 Task: Find connections with filter location Zoucheng with filter topic #linkedinstorieswith filter profile language German with filter current company Condé Nast India with filter school Matoshri Education Society's Matoshri College of Pharmacy, Address: A/p Eklahare, Near Odhagaon, Nashik Taluka: Nashik, District: Nashik with filter industry Security Systems Services with filter service category Search Engine Optimization (SEO) with filter keywords title Atmospheric Scientist
Action: Mouse moved to (715, 91)
Screenshot: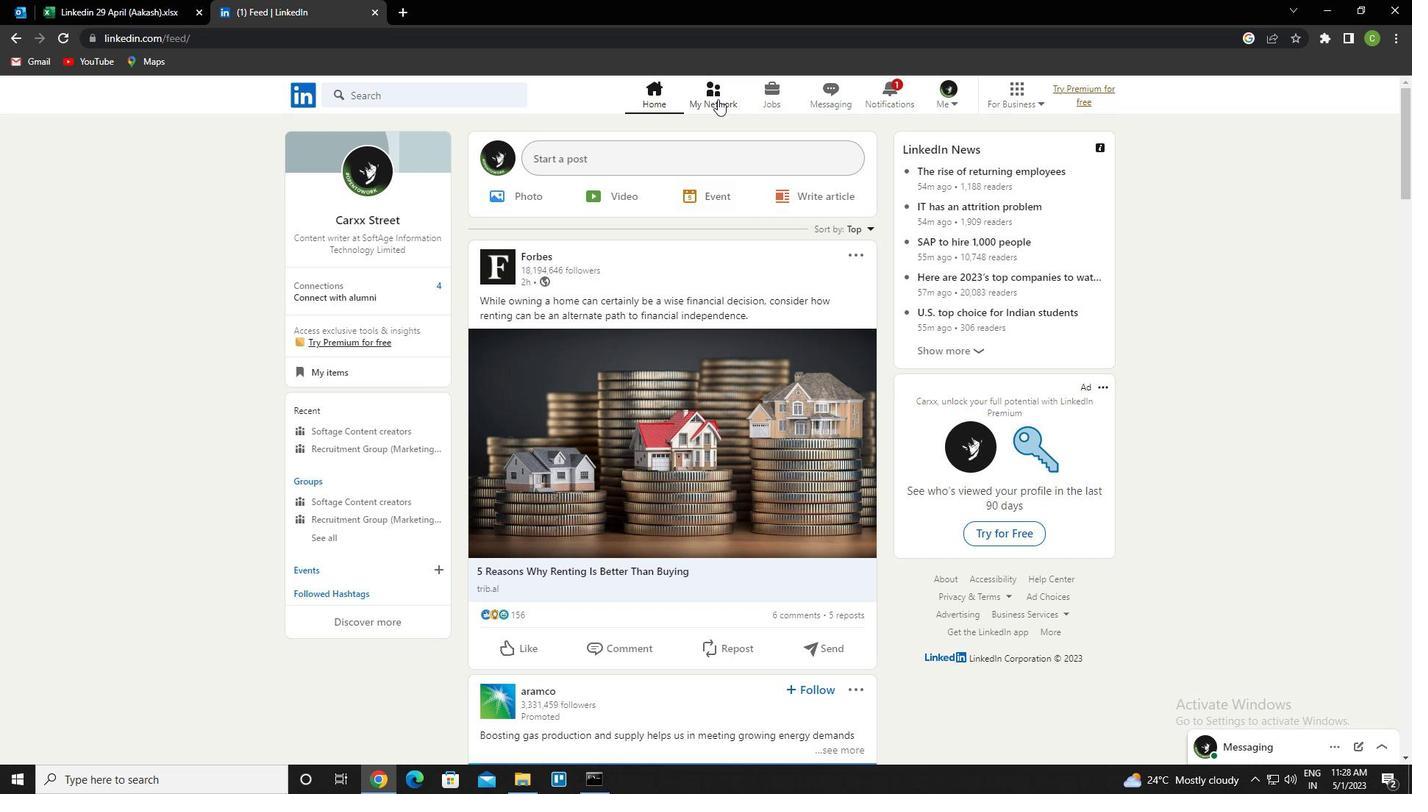 
Action: Mouse pressed left at (715, 91)
Screenshot: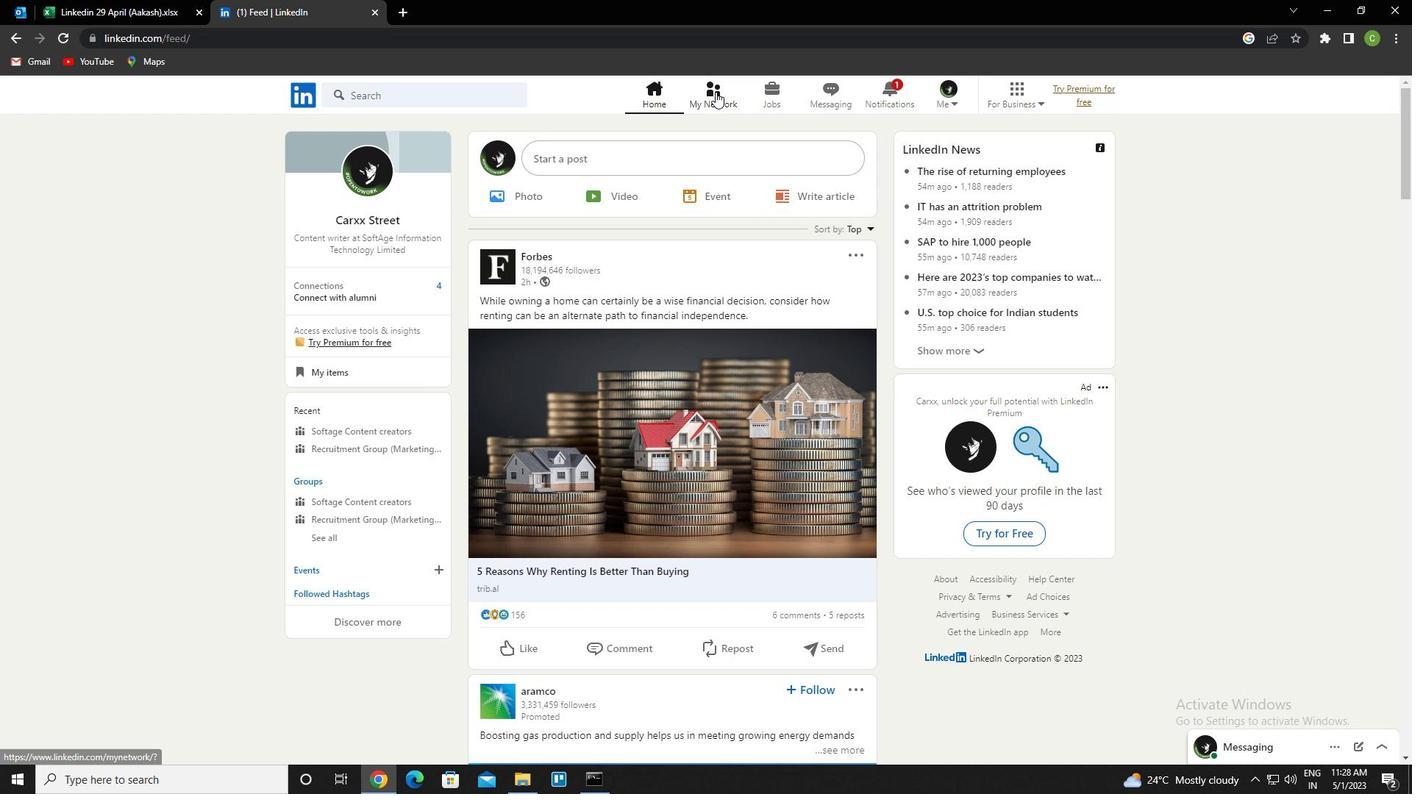 
Action: Mouse moved to (414, 183)
Screenshot: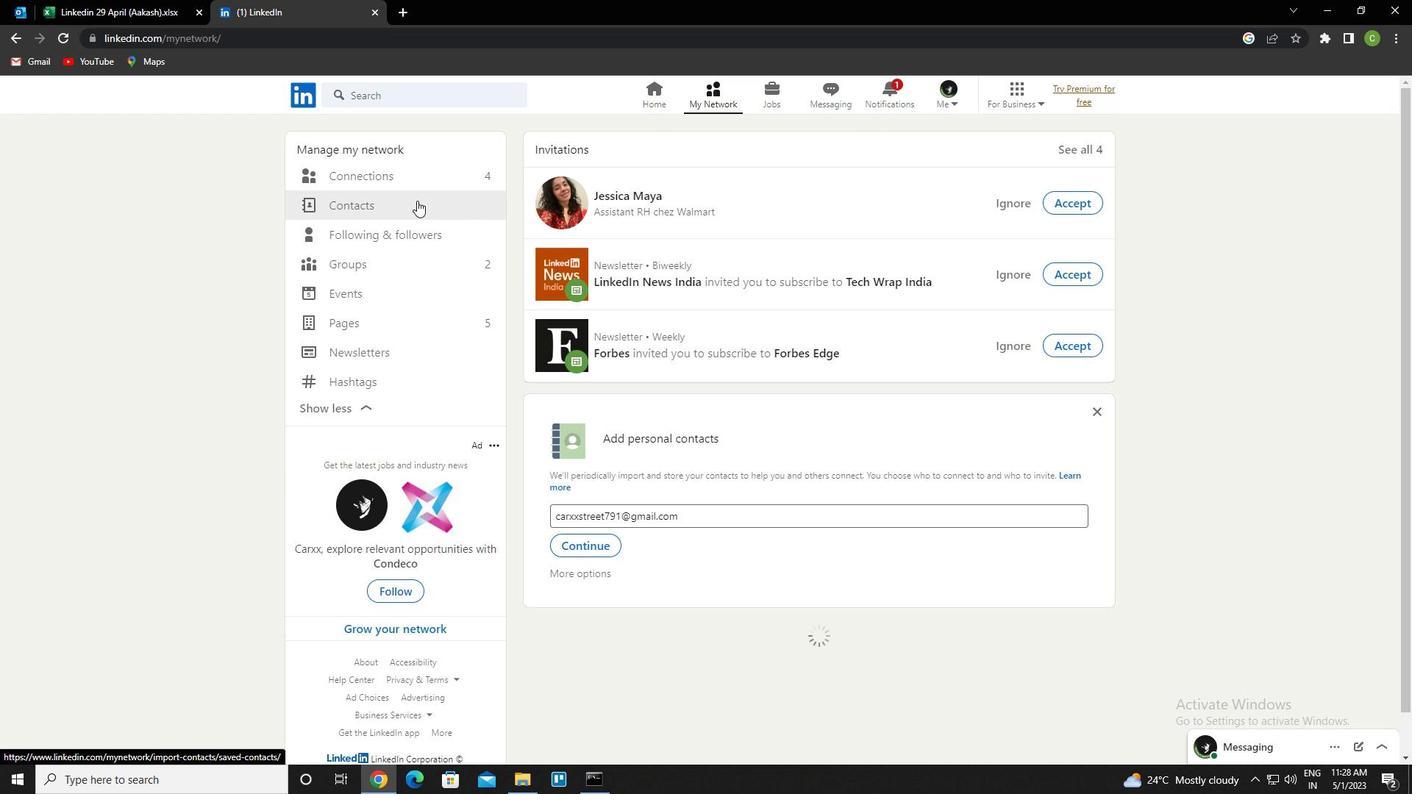 
Action: Mouse pressed left at (414, 183)
Screenshot: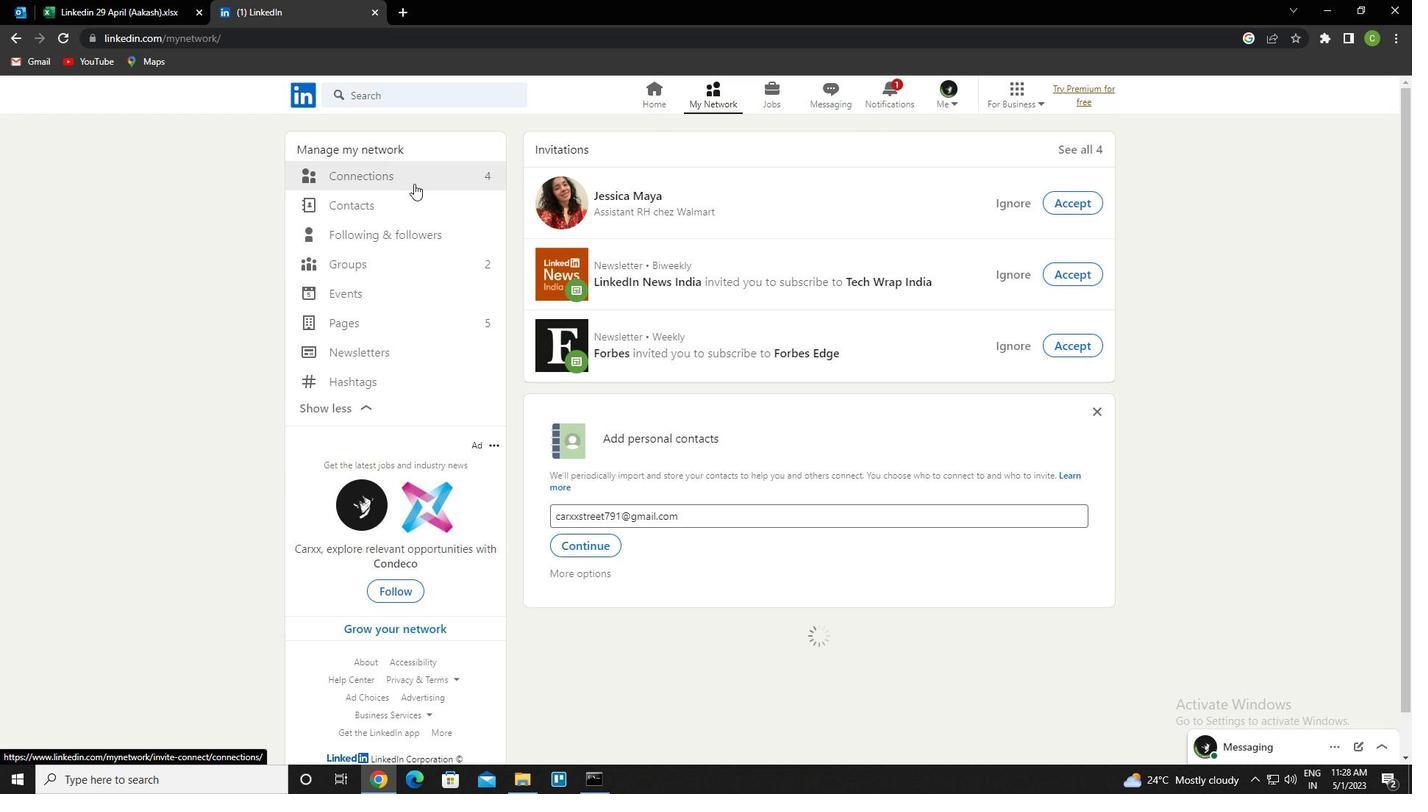 
Action: Mouse moved to (796, 165)
Screenshot: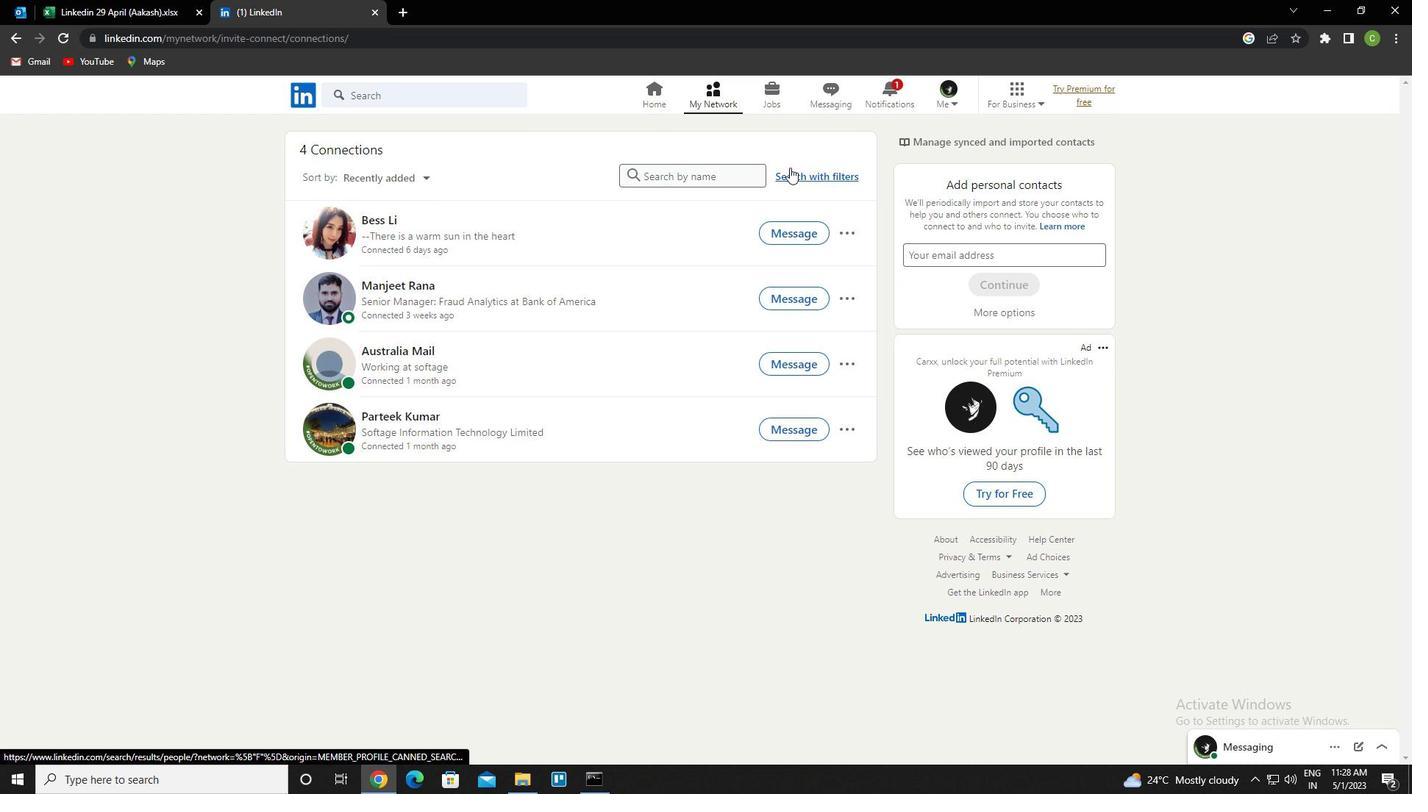 
Action: Mouse pressed left at (796, 165)
Screenshot: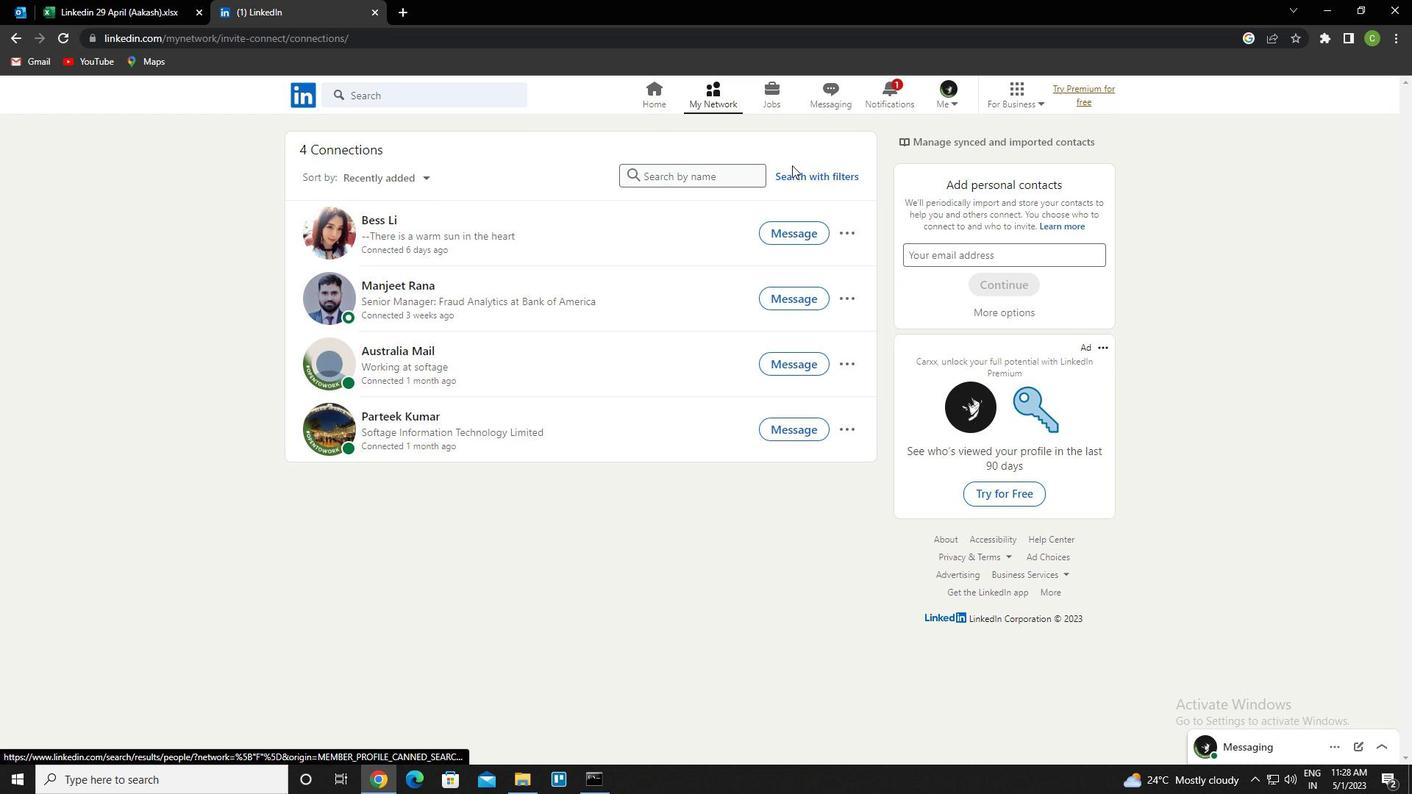
Action: Mouse moved to (801, 172)
Screenshot: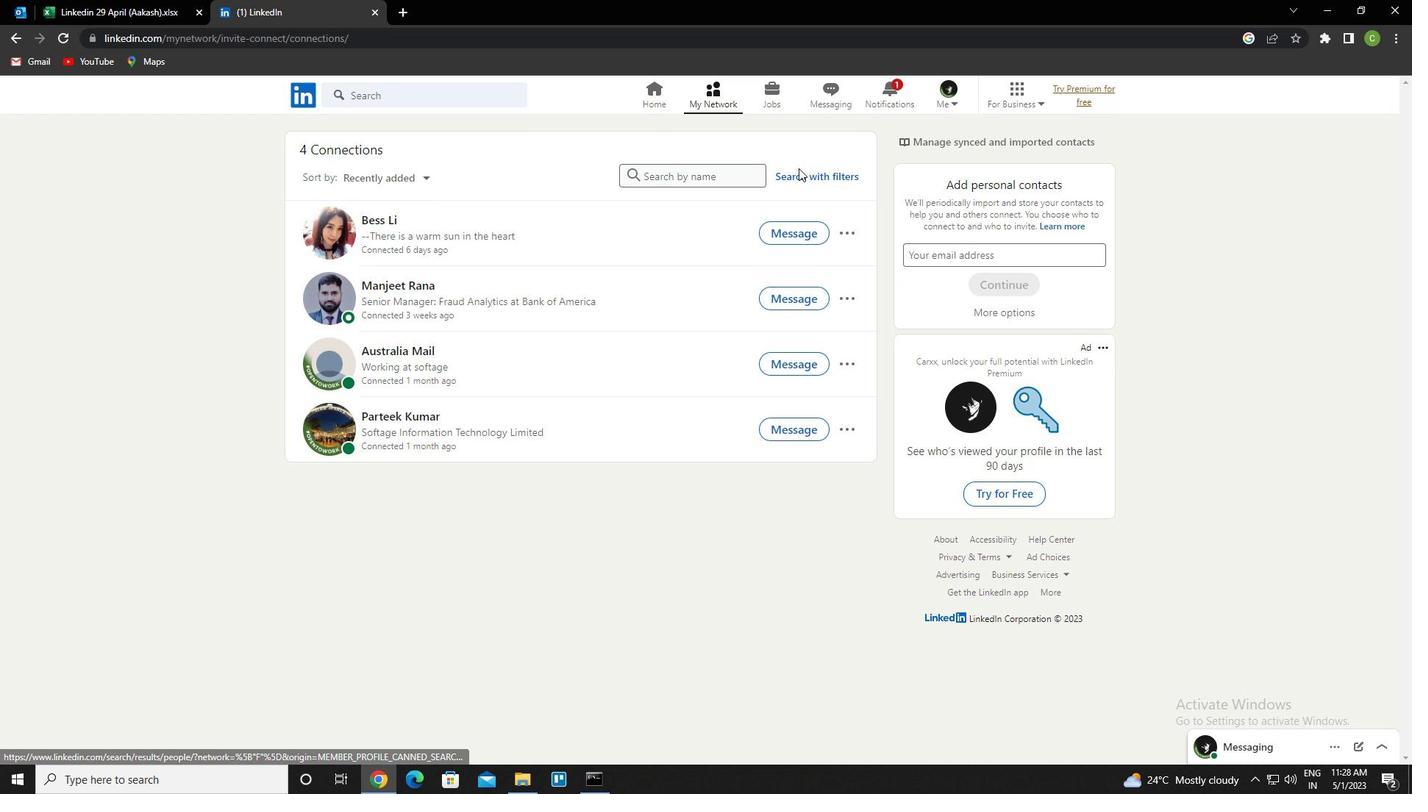 
Action: Mouse pressed left at (801, 172)
Screenshot: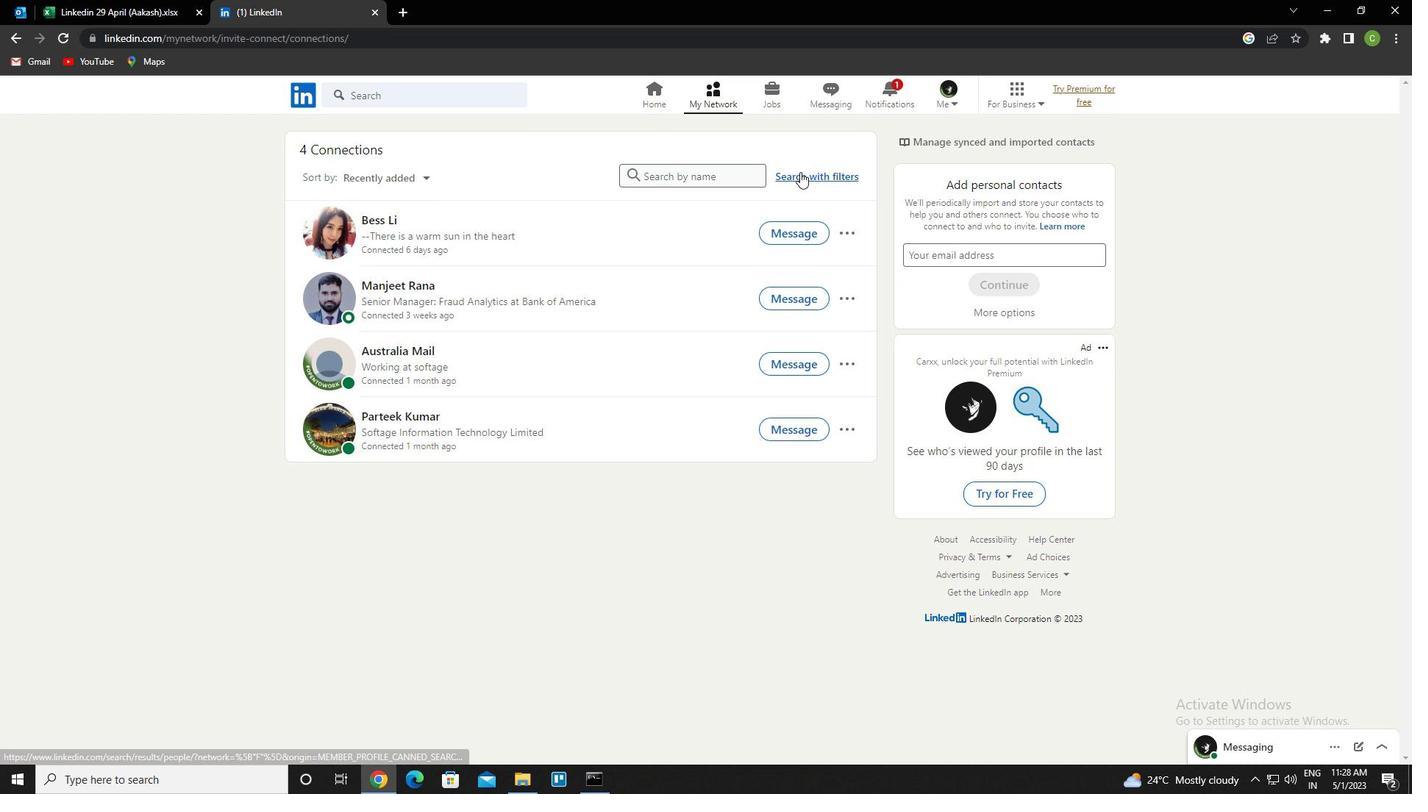 
Action: Mouse moved to (750, 143)
Screenshot: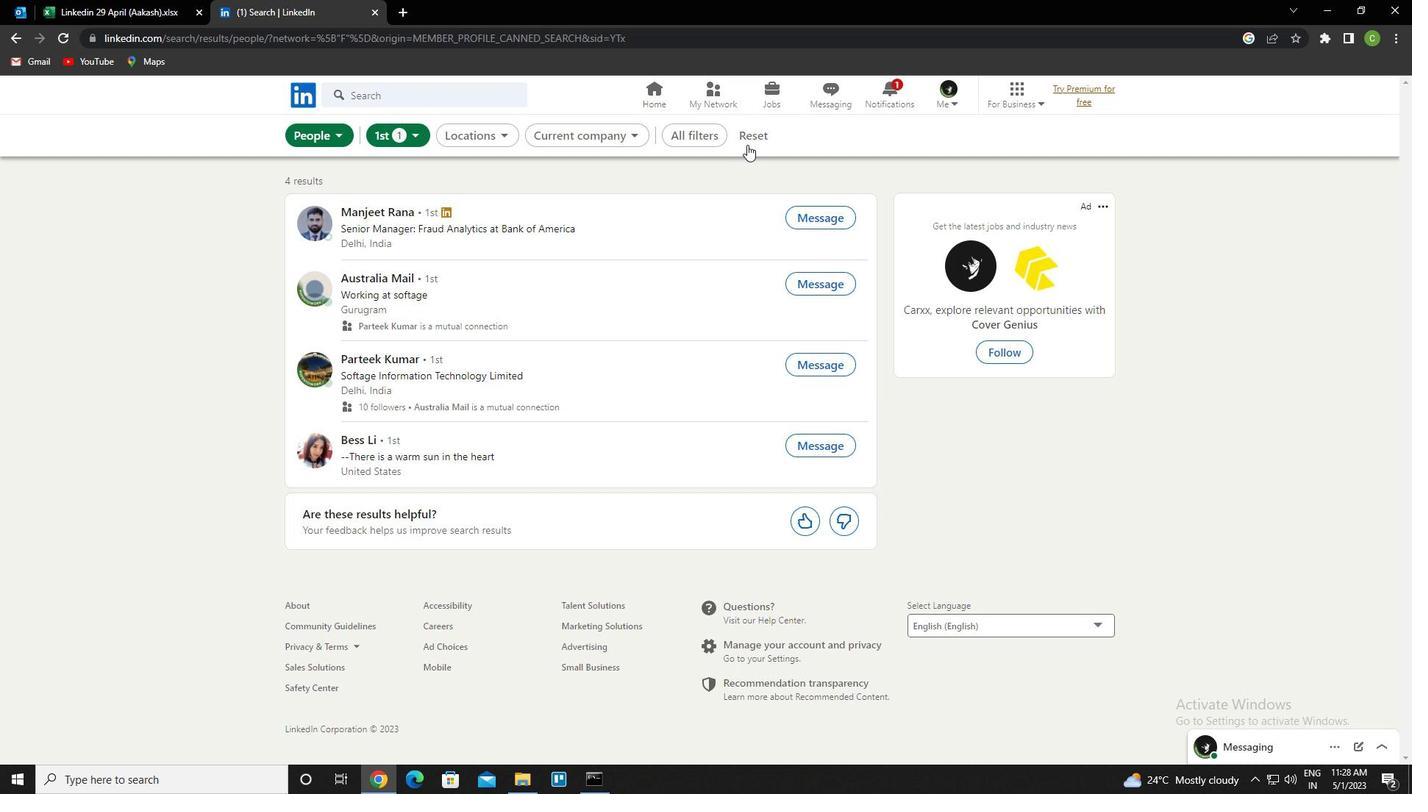 
Action: Mouse pressed left at (750, 143)
Screenshot: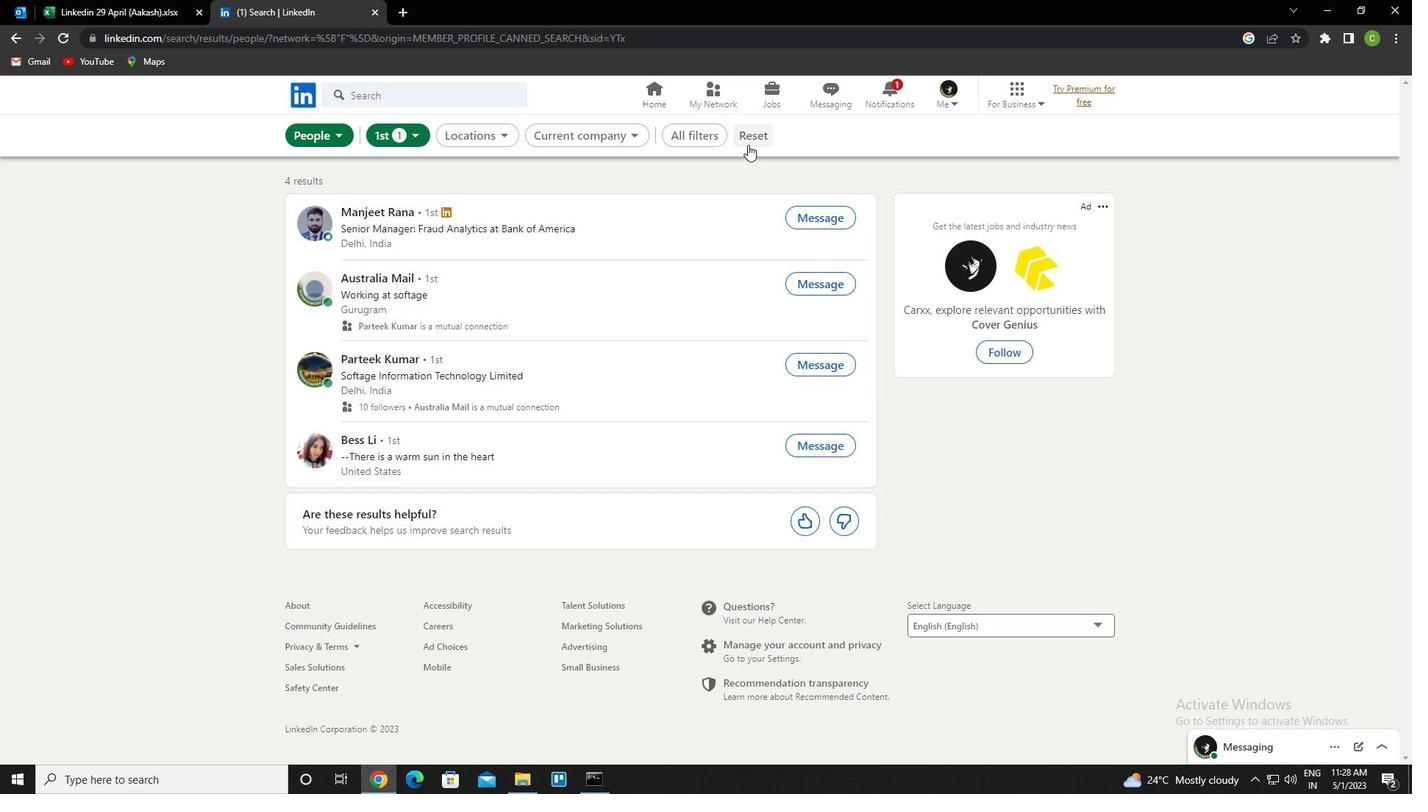 
Action: Mouse moved to (732, 136)
Screenshot: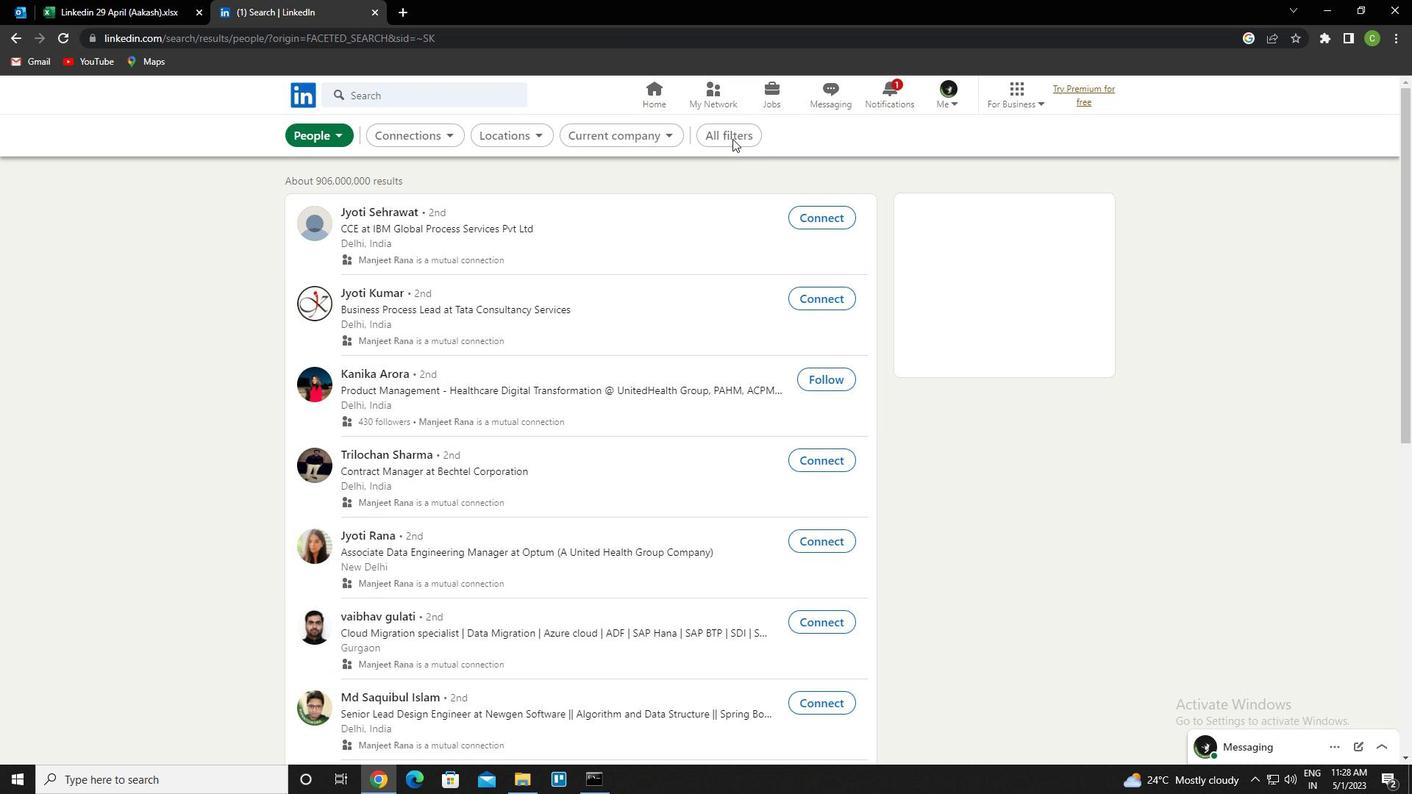 
Action: Mouse pressed left at (732, 136)
Screenshot: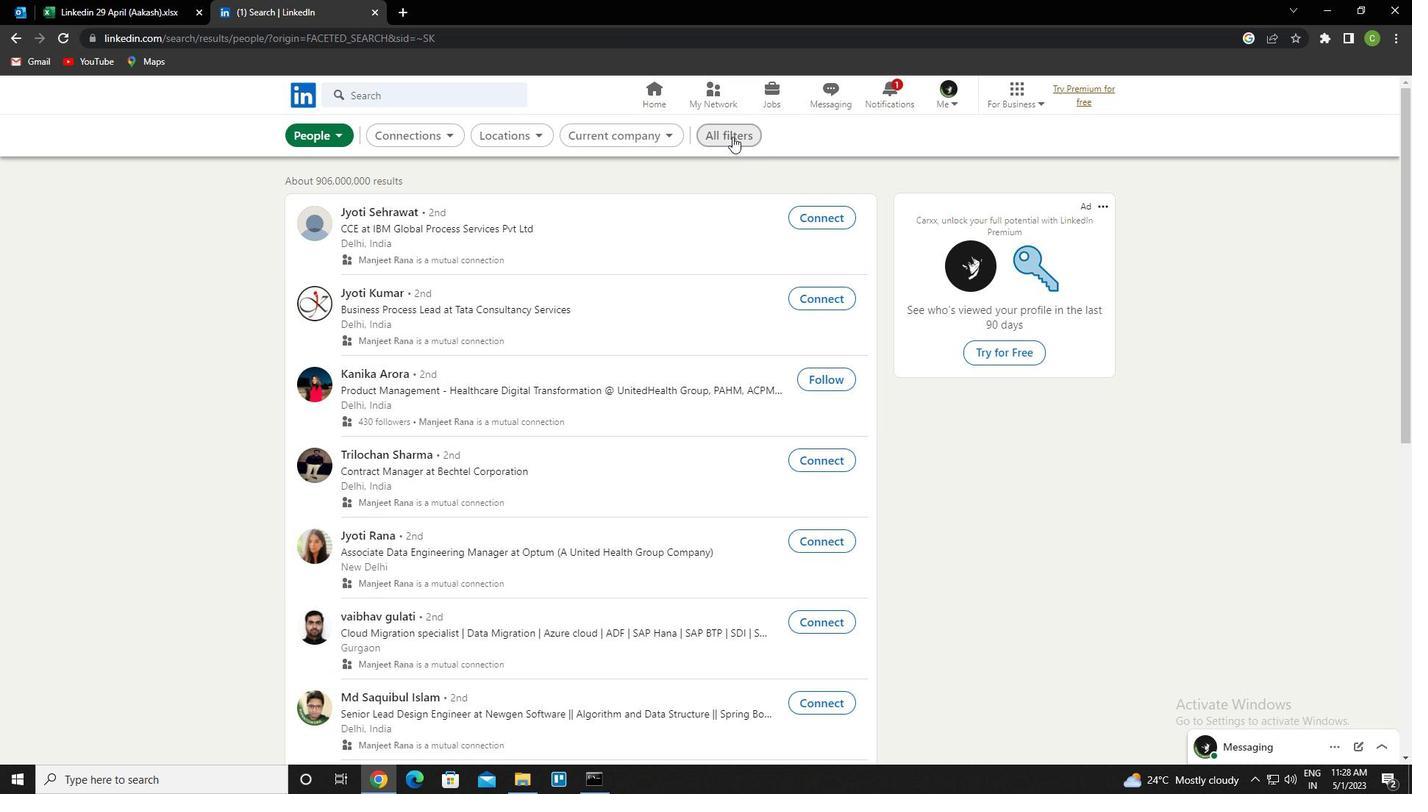 
Action: Mouse moved to (1152, 513)
Screenshot: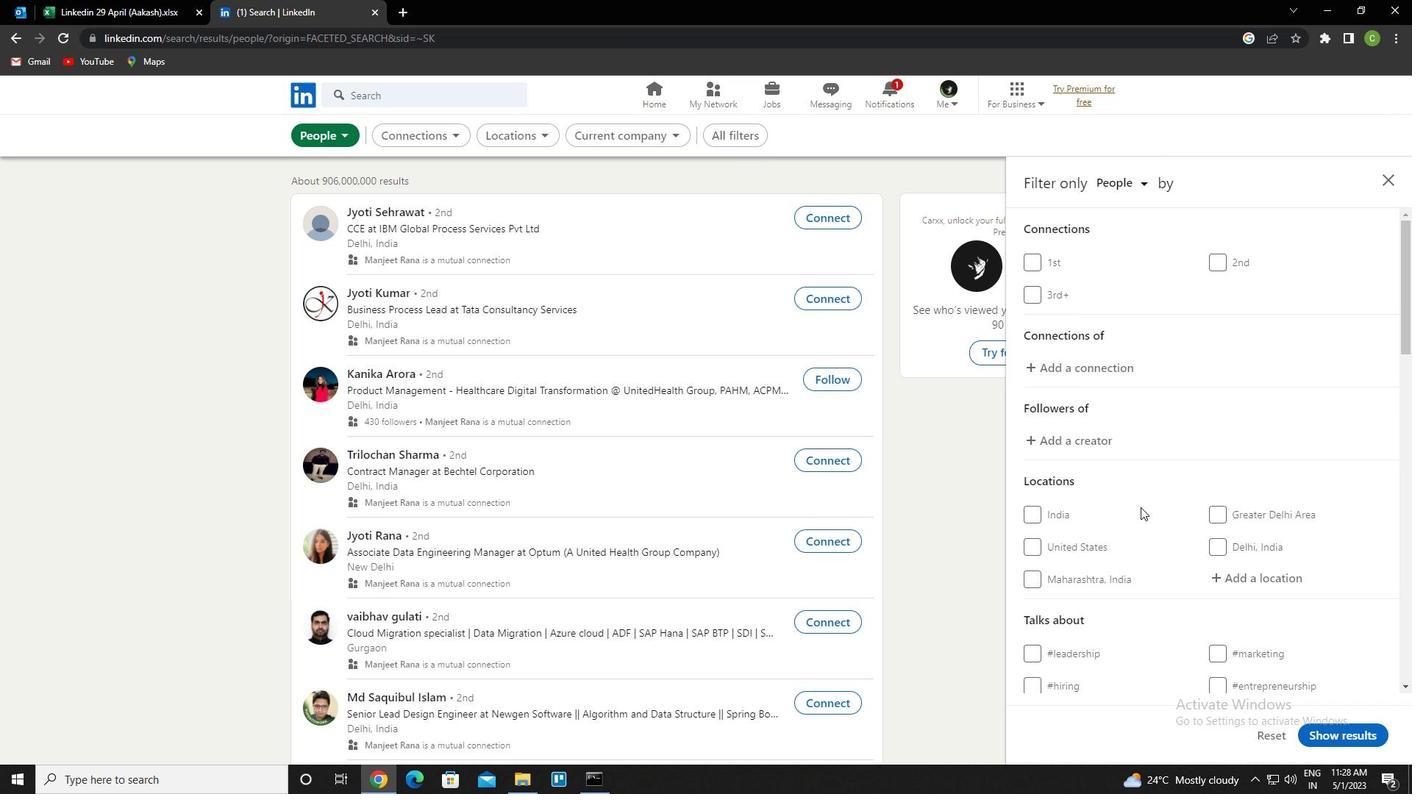 
Action: Mouse scrolled (1152, 512) with delta (0, 0)
Screenshot: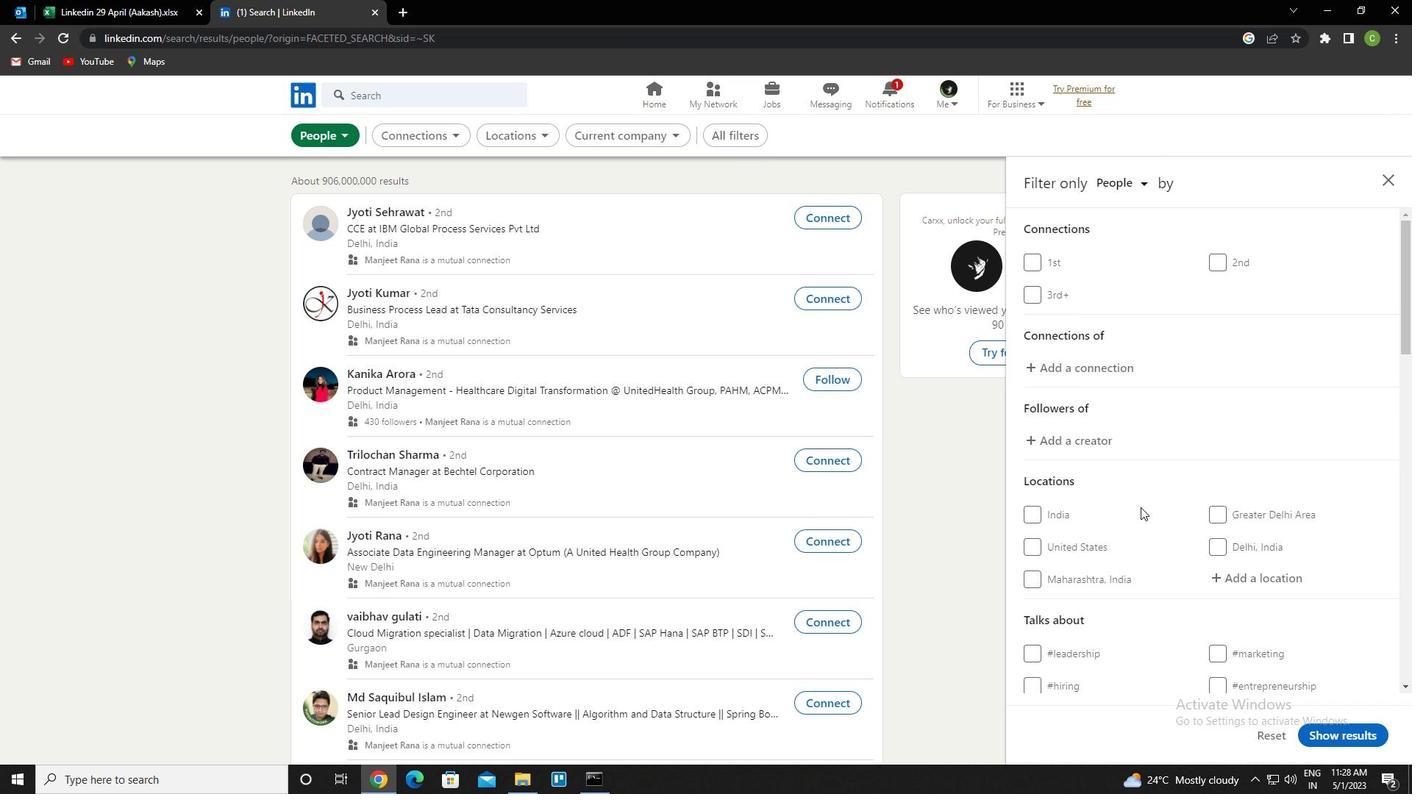 
Action: Mouse moved to (1263, 513)
Screenshot: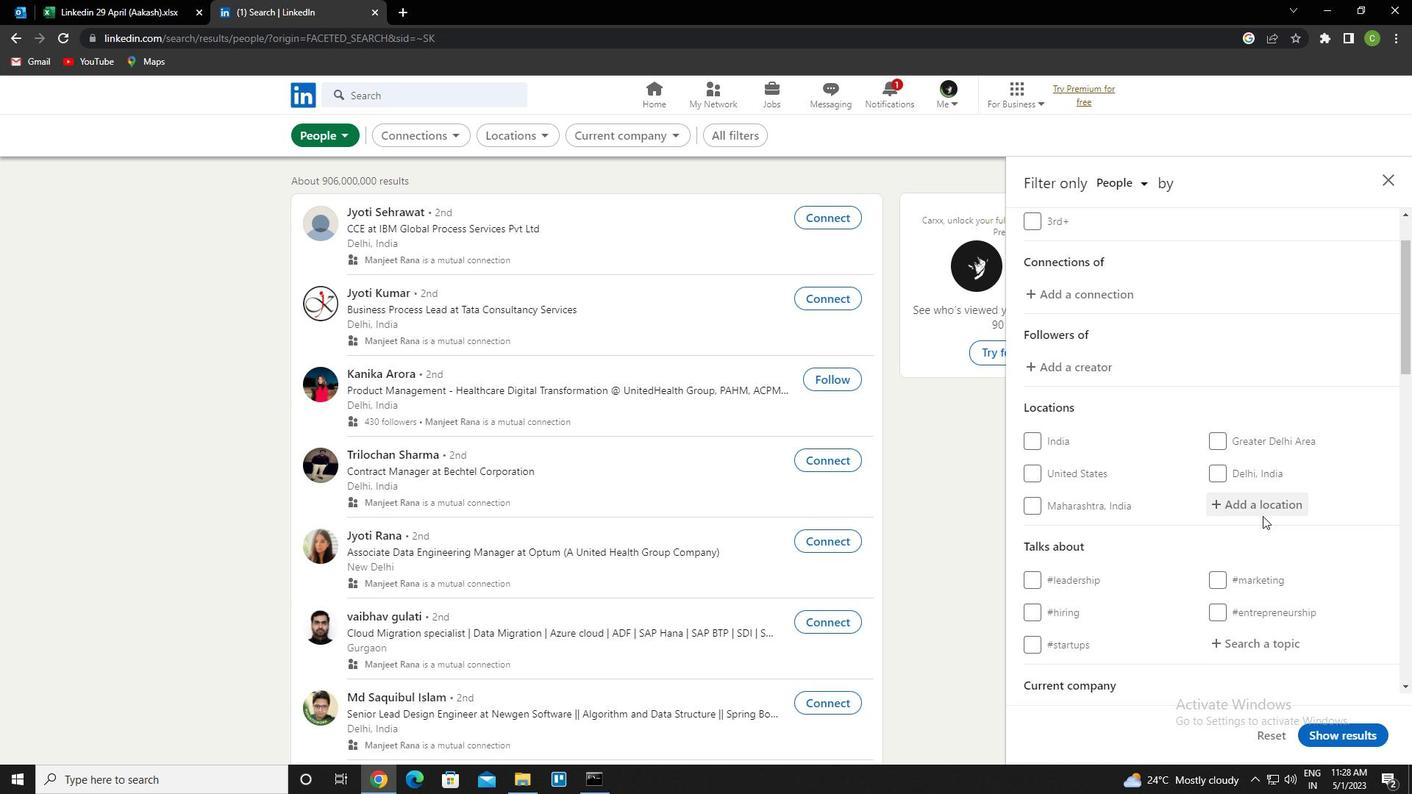 
Action: Mouse pressed left at (1263, 513)
Screenshot: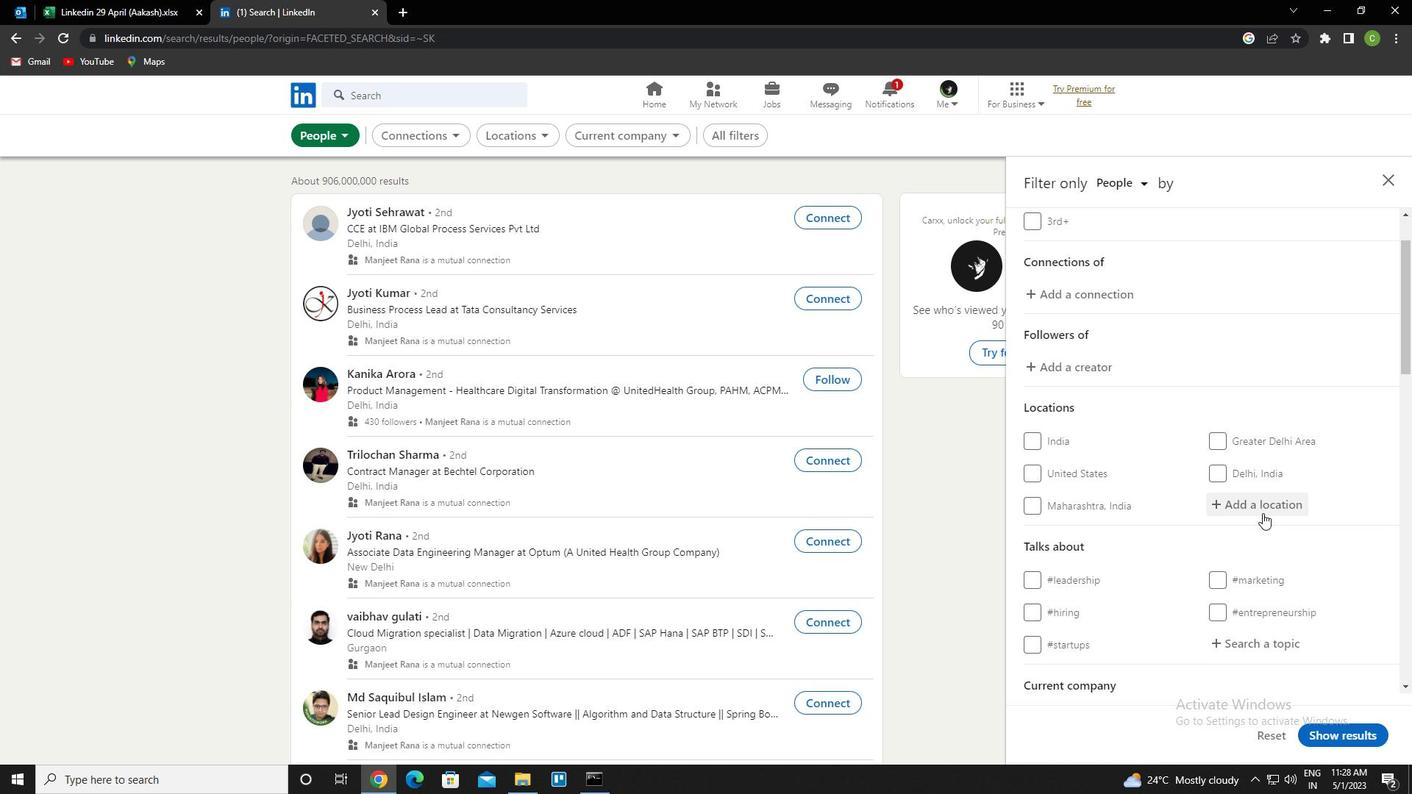 
Action: Mouse moved to (1263, 513)
Screenshot: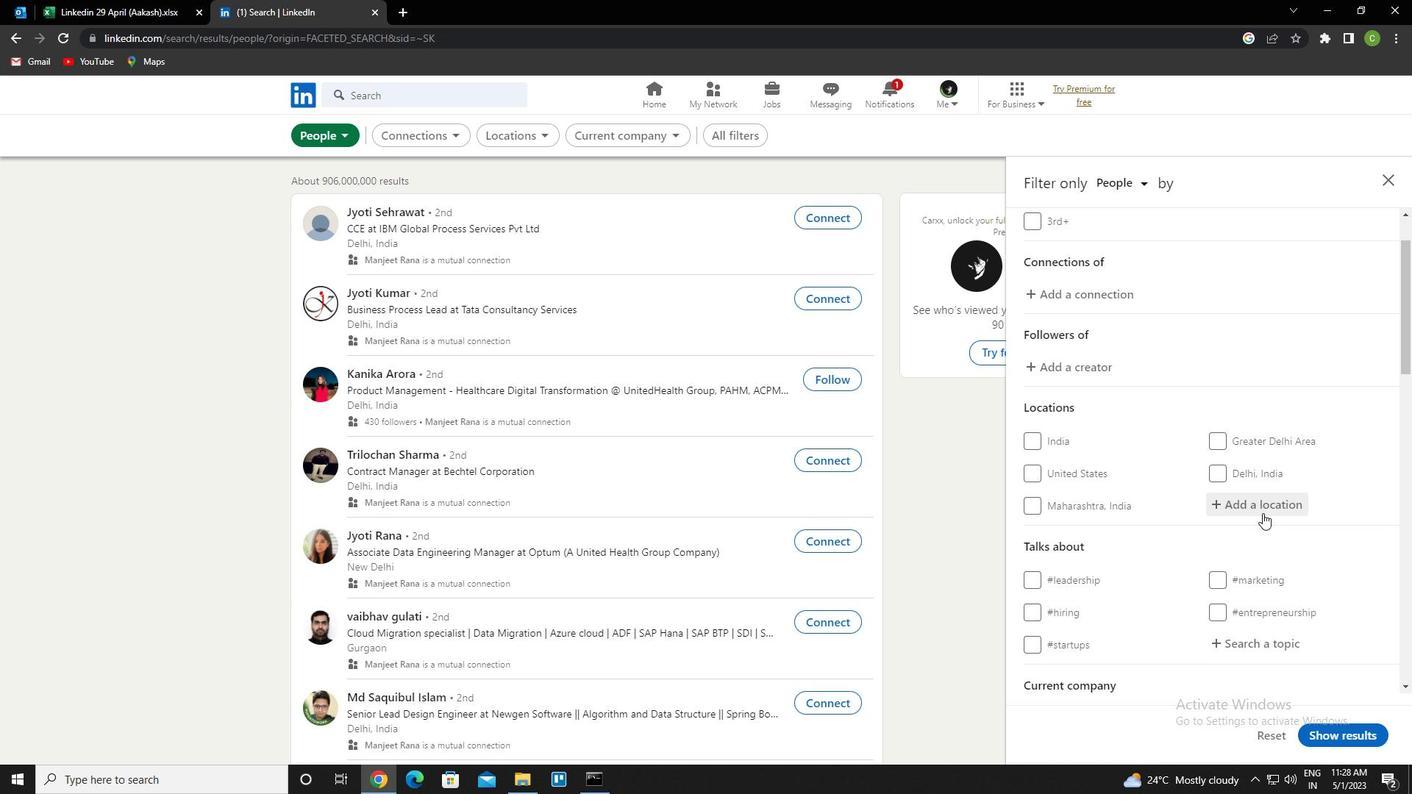 
Action: Key pressed <Key.caps_lock>z<Key.caps_lock>oucheng<Key.enter>
Screenshot: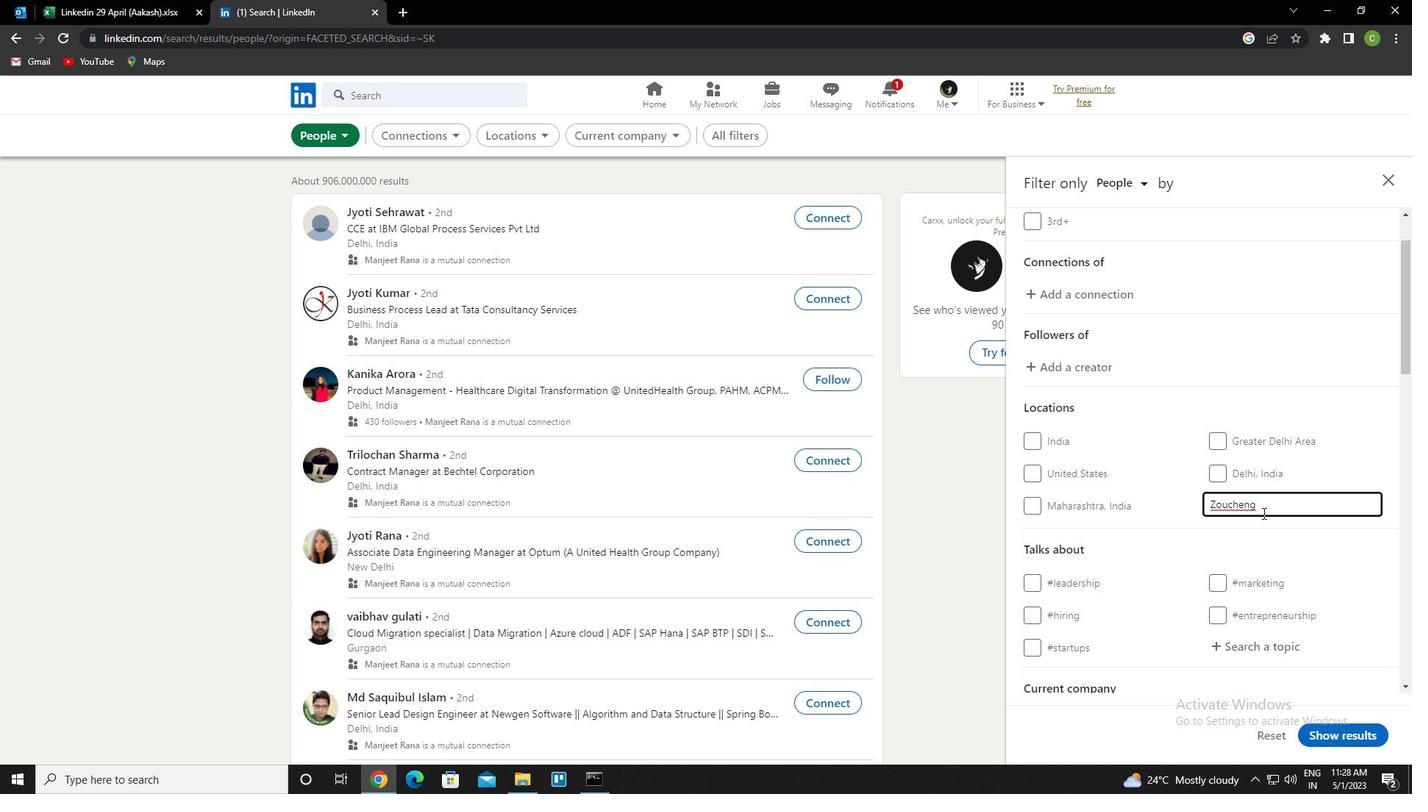 
Action: Mouse scrolled (1263, 512) with delta (0, 0)
Screenshot: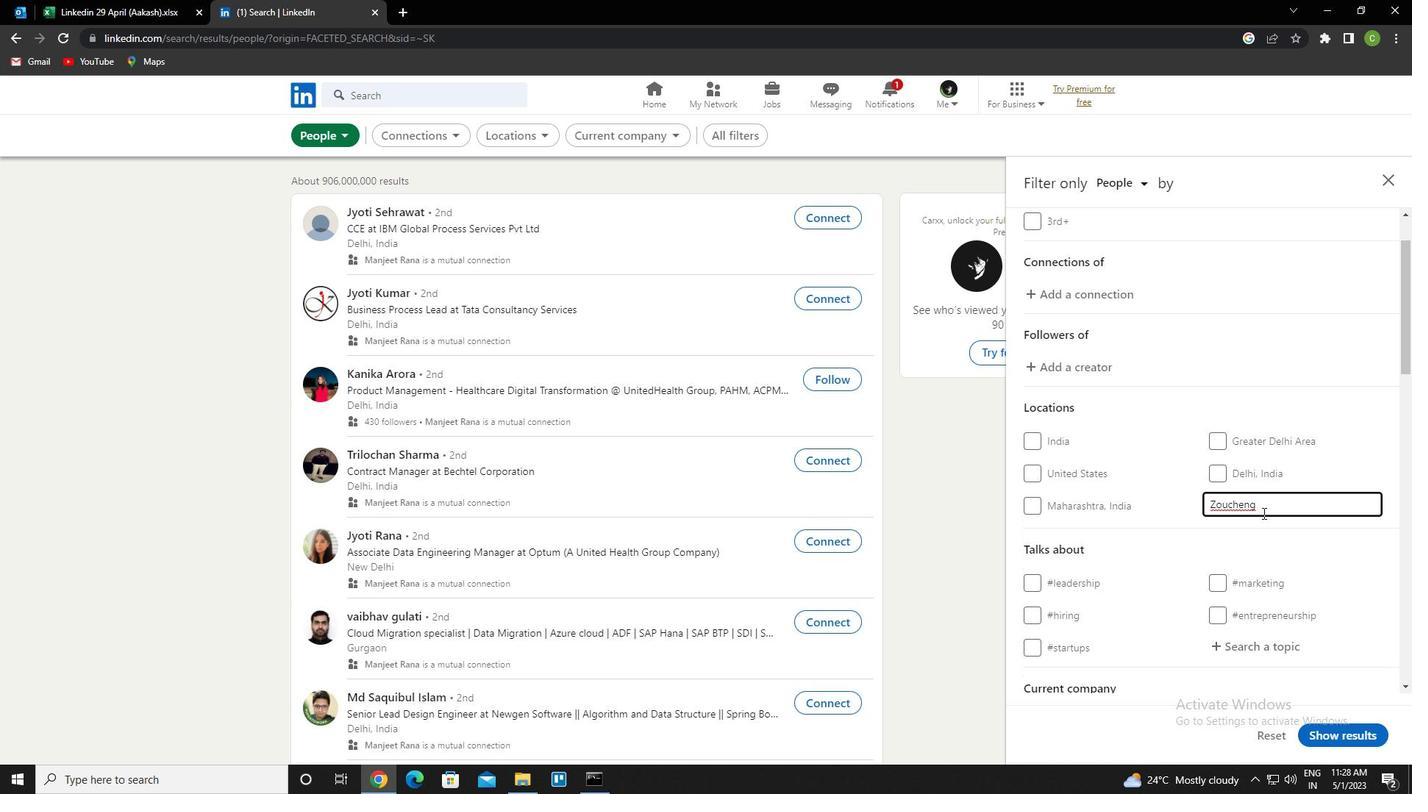 
Action: Mouse scrolled (1263, 512) with delta (0, 0)
Screenshot: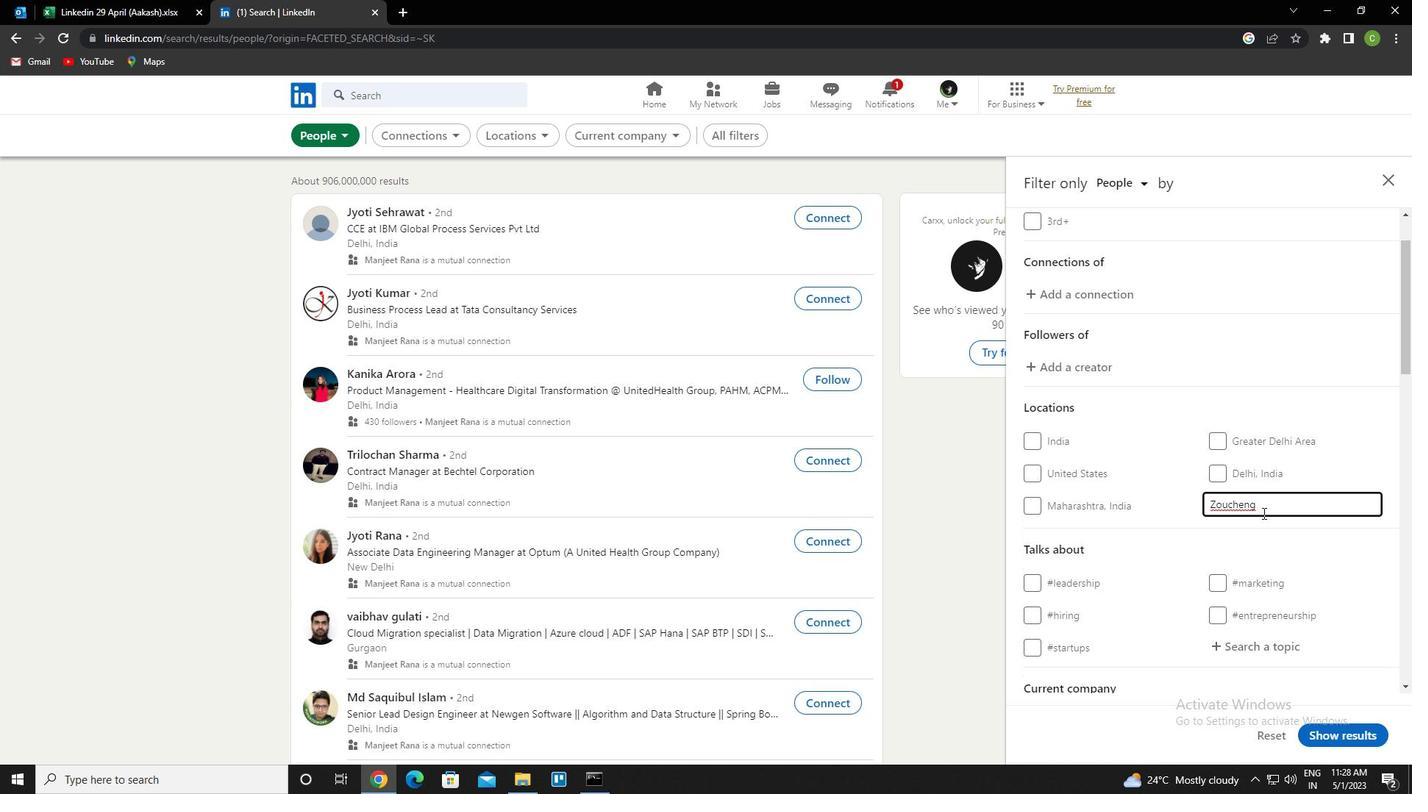 
Action: Mouse scrolled (1263, 512) with delta (0, 0)
Screenshot: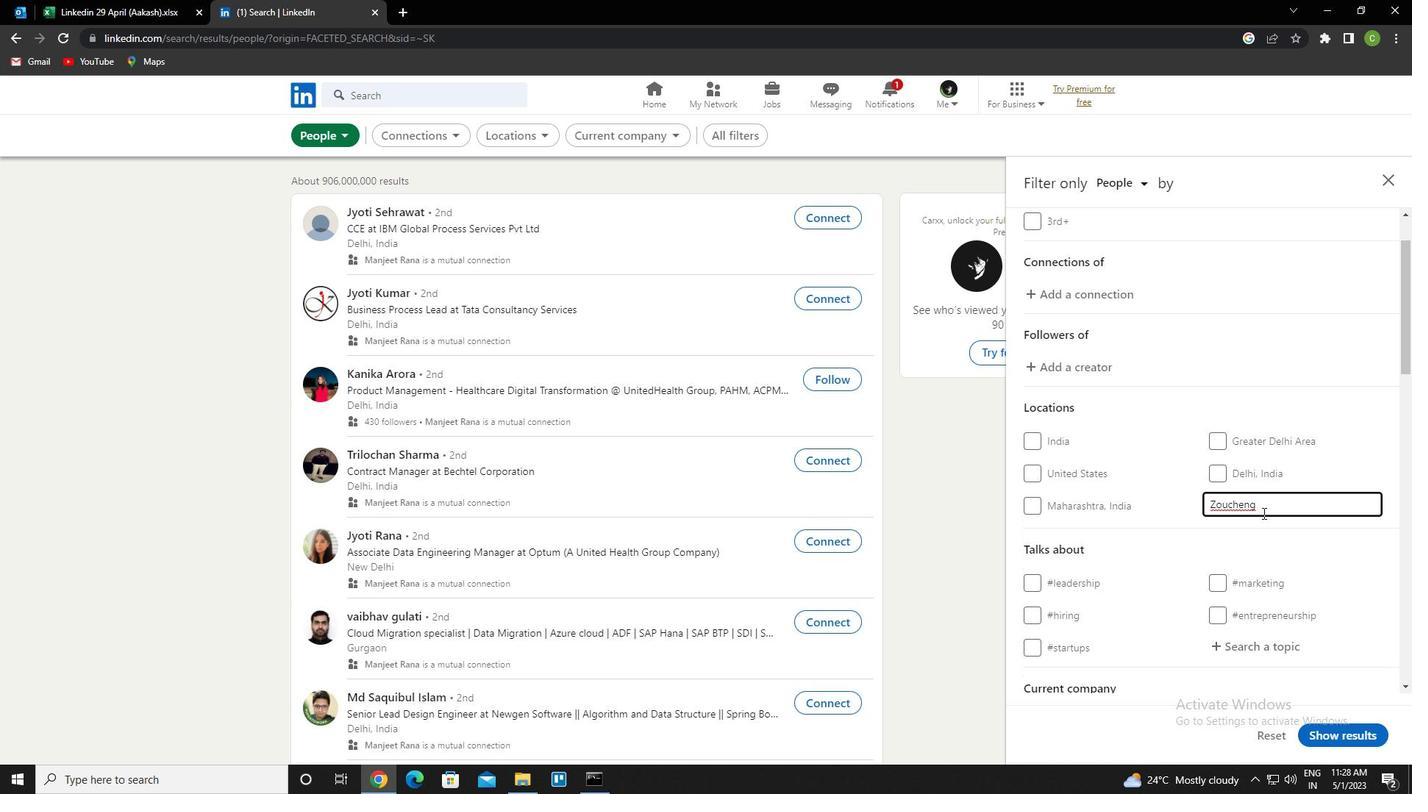 
Action: Mouse moved to (1273, 431)
Screenshot: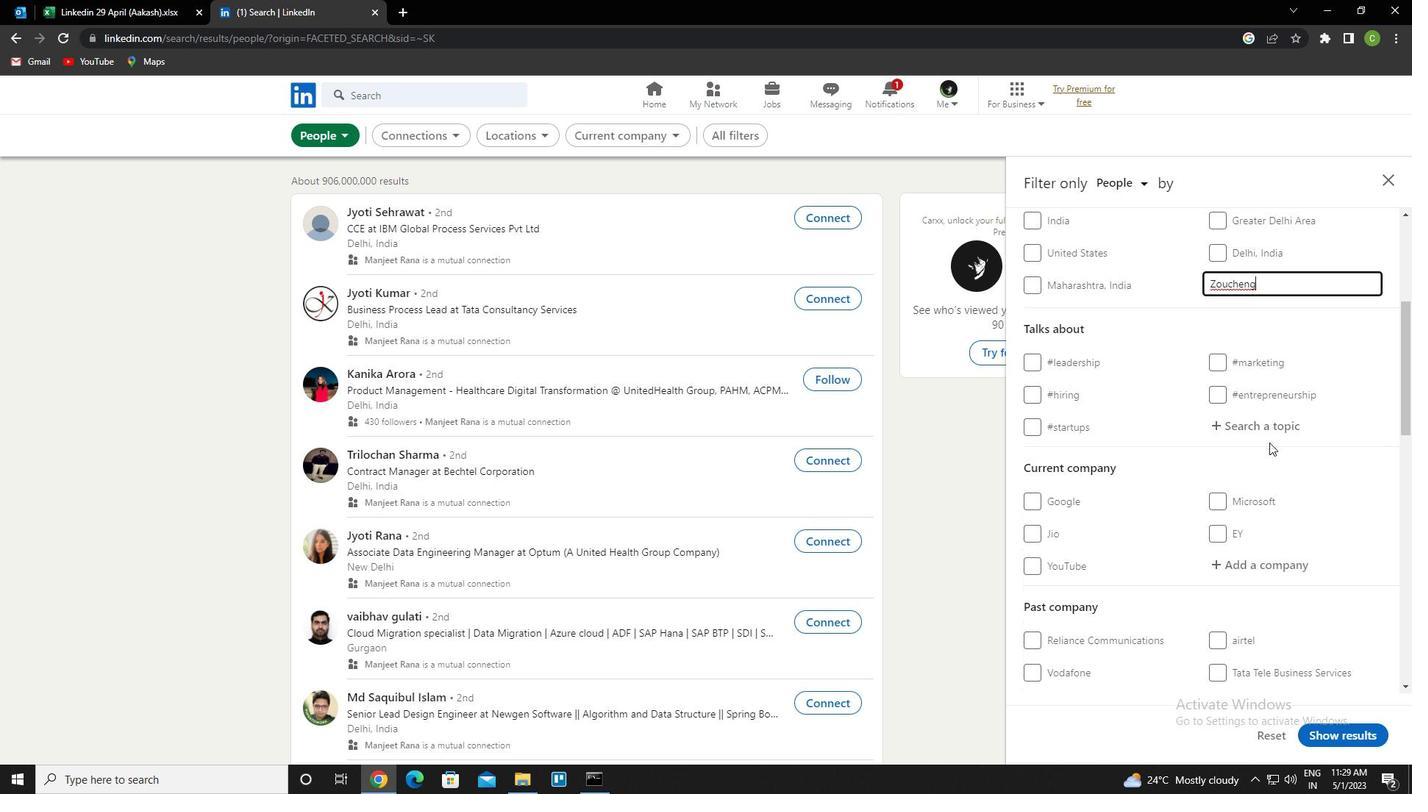 
Action: Mouse pressed left at (1273, 431)
Screenshot: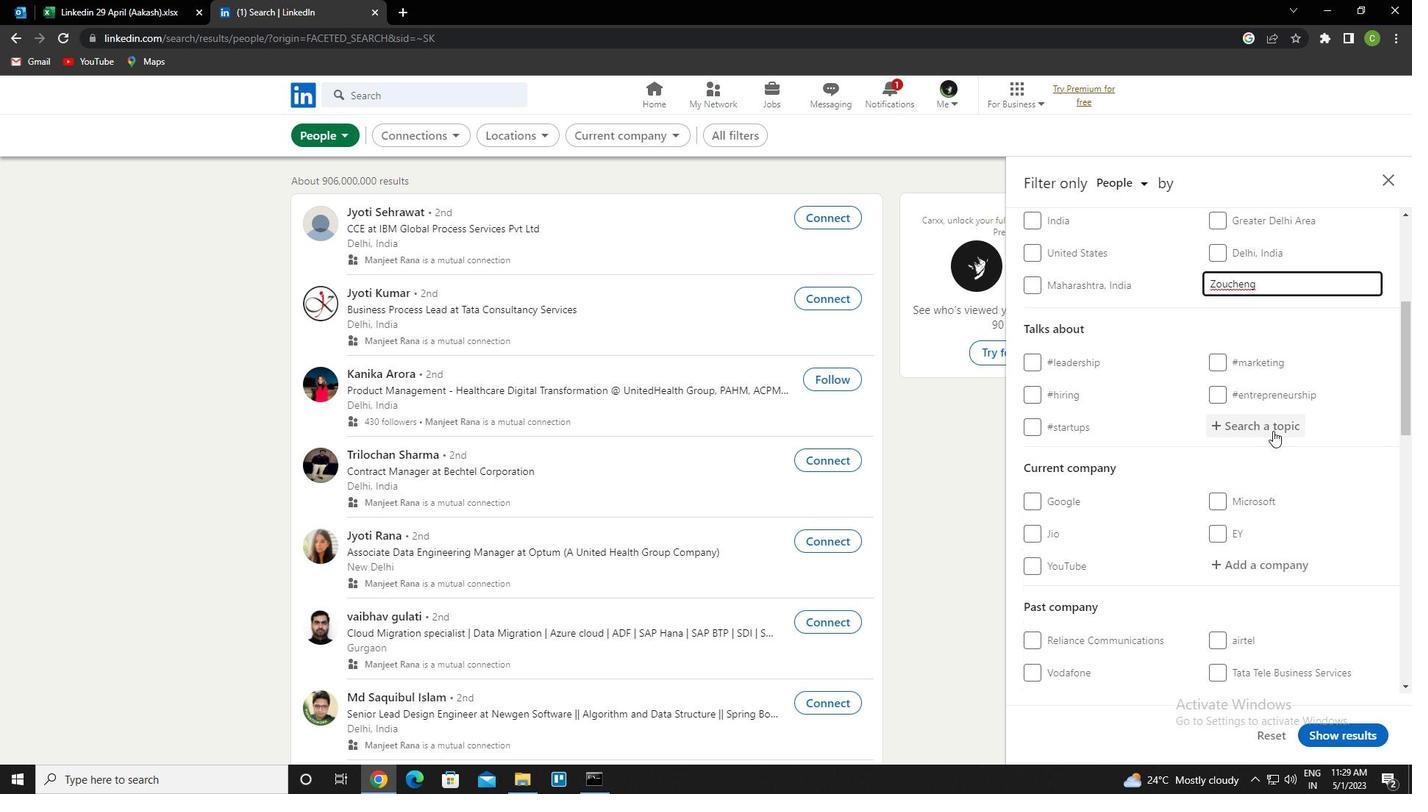 
Action: Key pressed linkedinstories<Key.down><Key.enter>
Screenshot: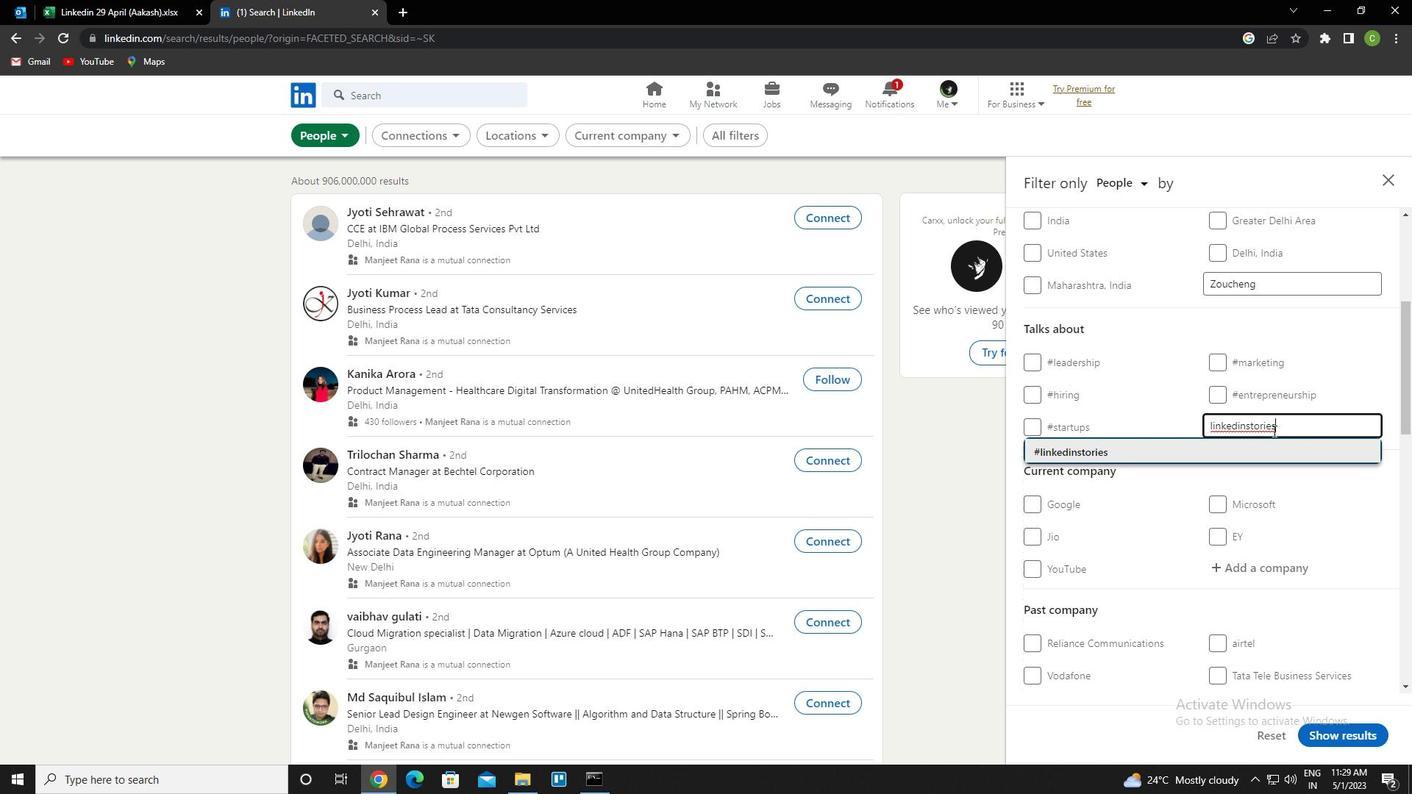 
Action: Mouse scrolled (1273, 430) with delta (0, 0)
Screenshot: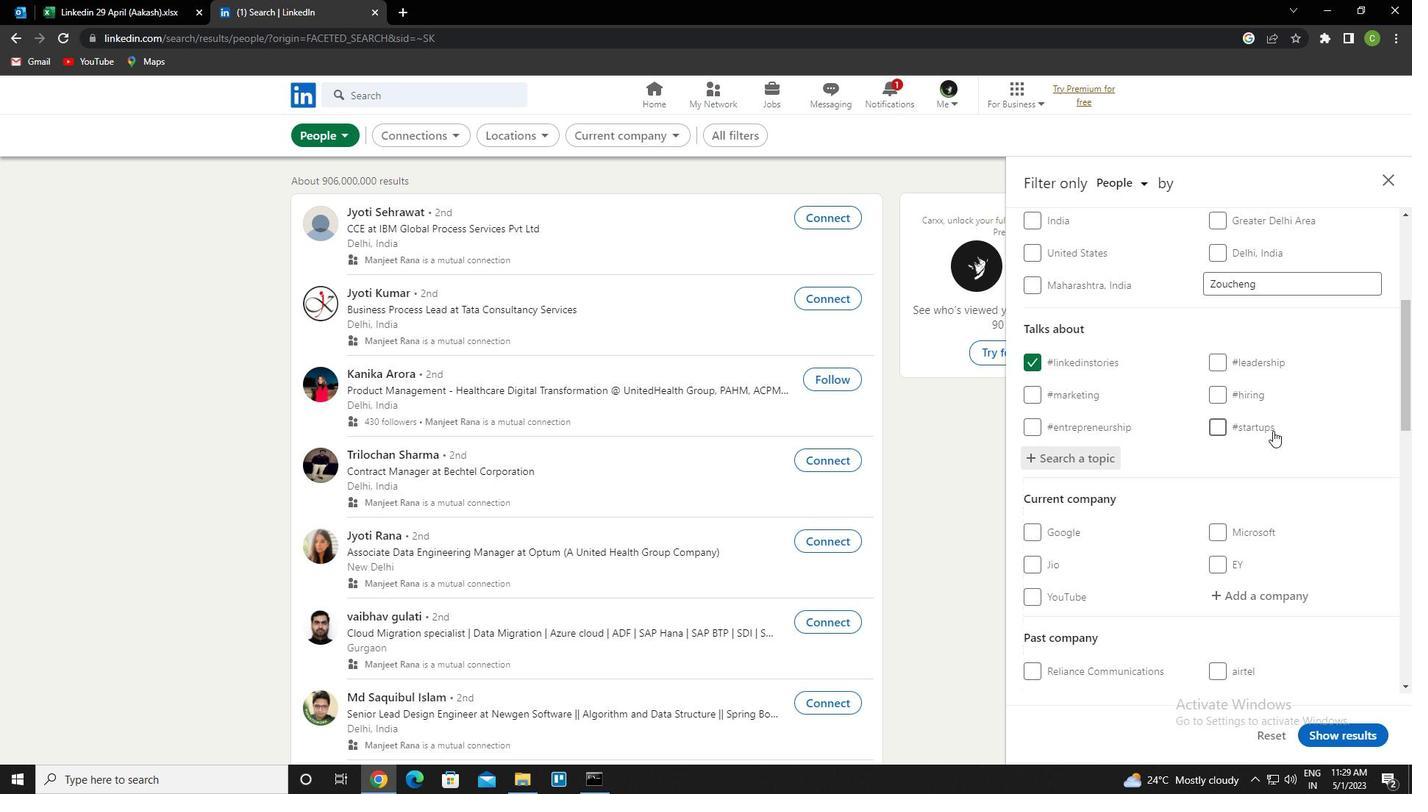 
Action: Mouse scrolled (1273, 430) with delta (0, 0)
Screenshot: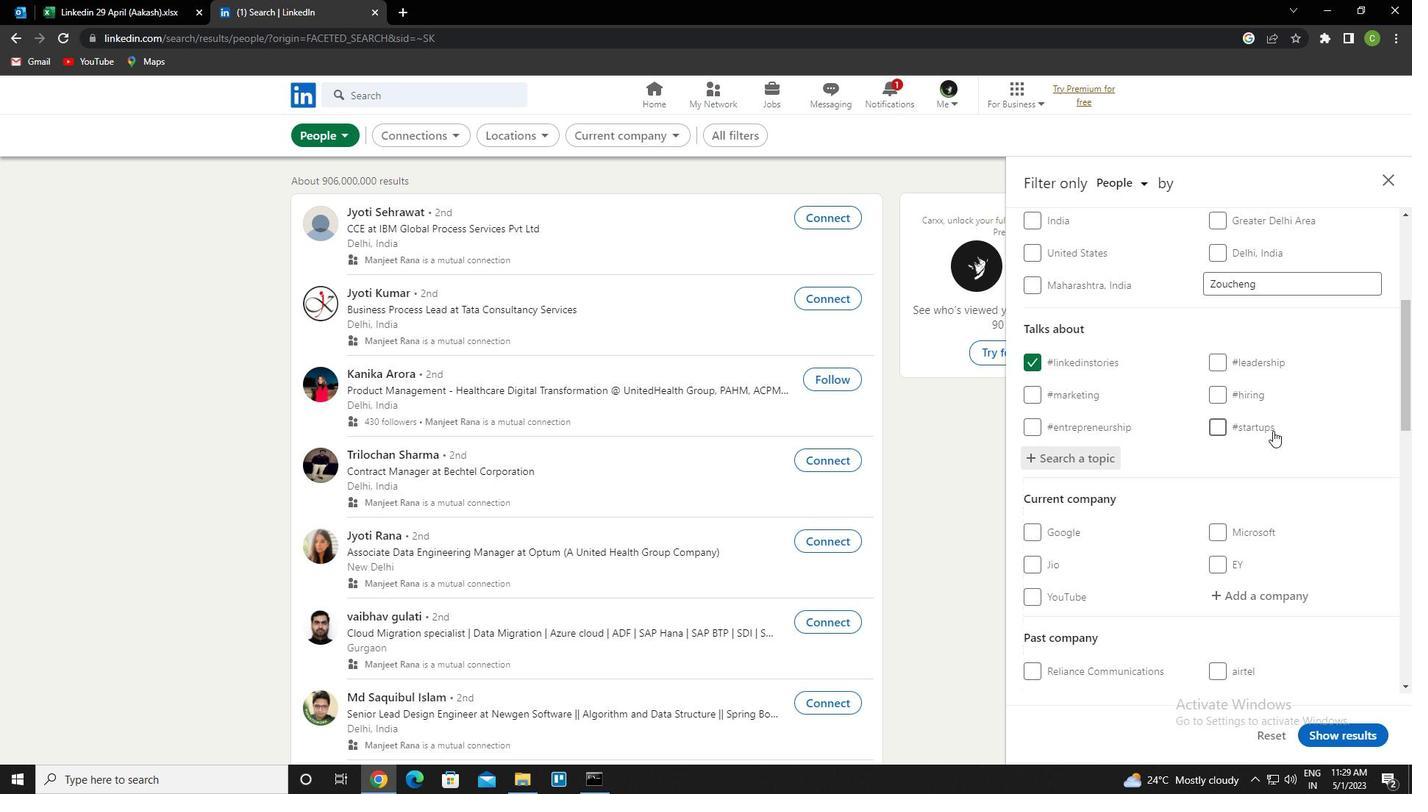 
Action: Mouse moved to (1247, 450)
Screenshot: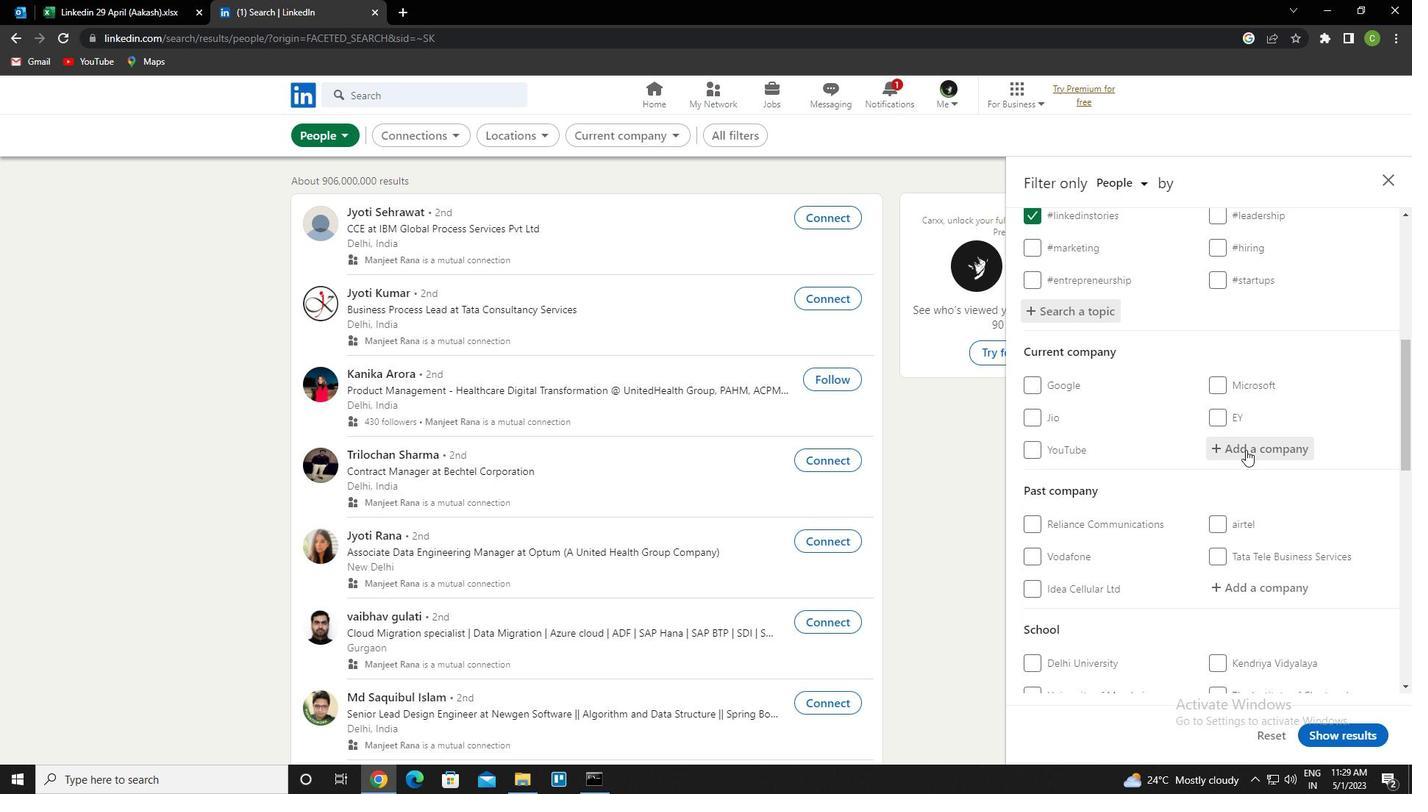 
Action: Mouse scrolled (1247, 449) with delta (0, 0)
Screenshot: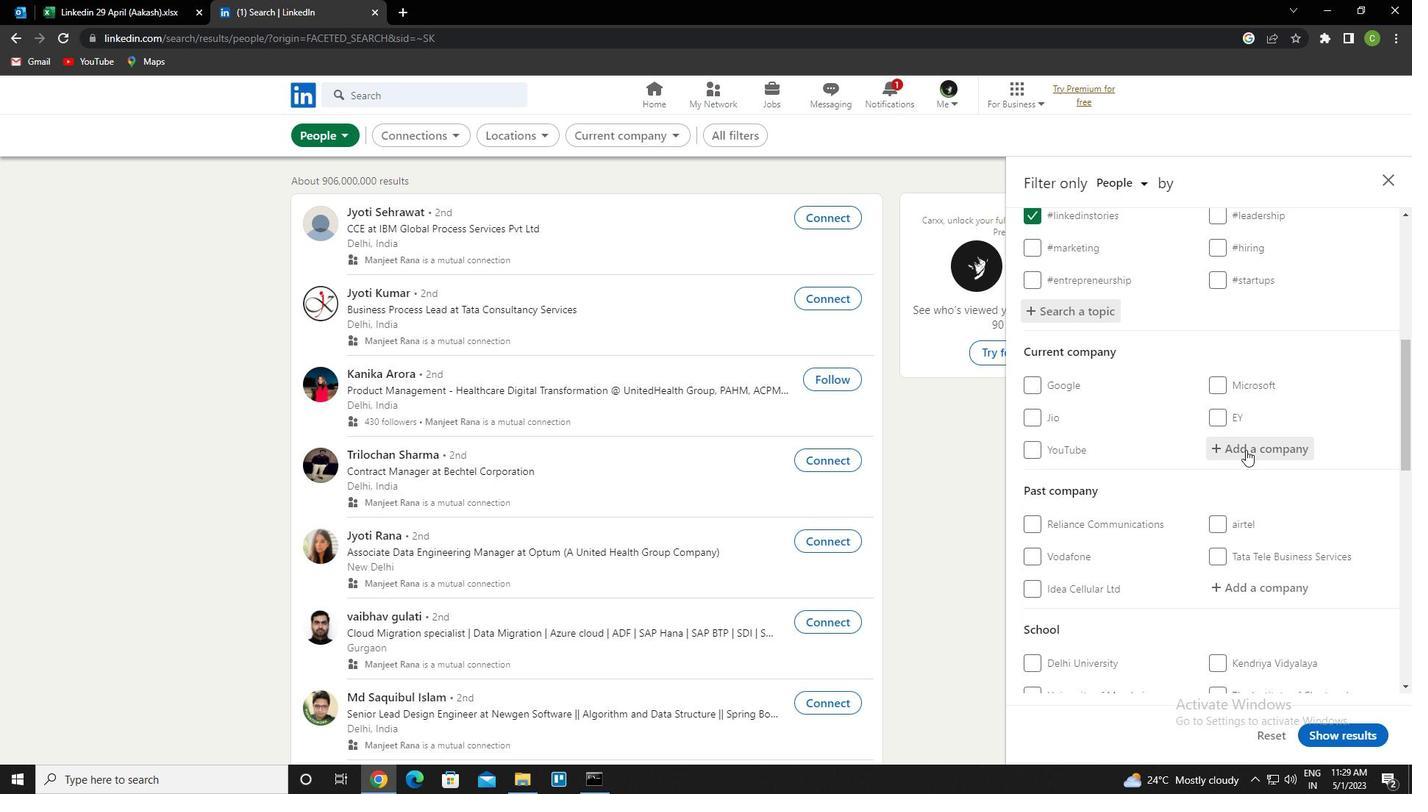 
Action: Mouse scrolled (1247, 449) with delta (0, 0)
Screenshot: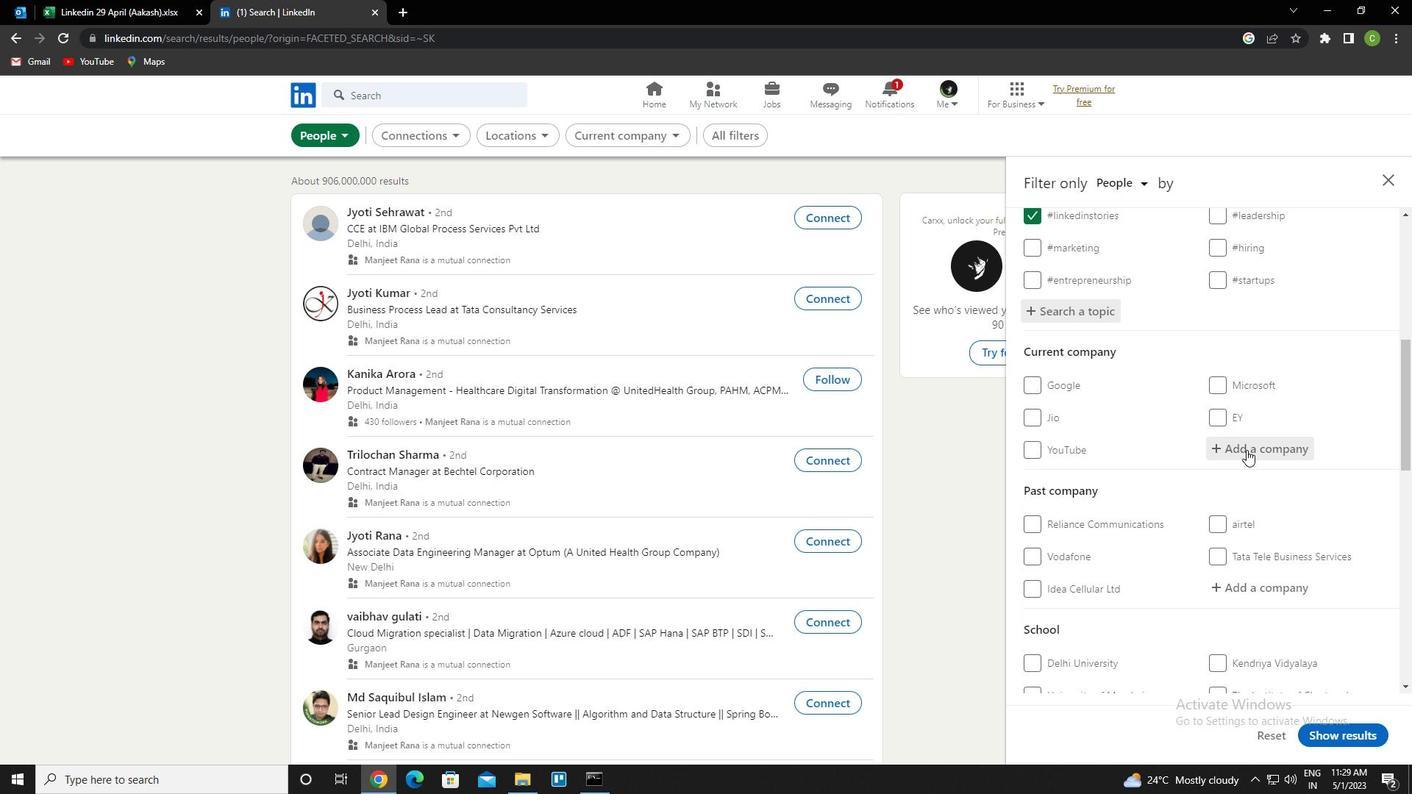 
Action: Mouse scrolled (1247, 449) with delta (0, 0)
Screenshot: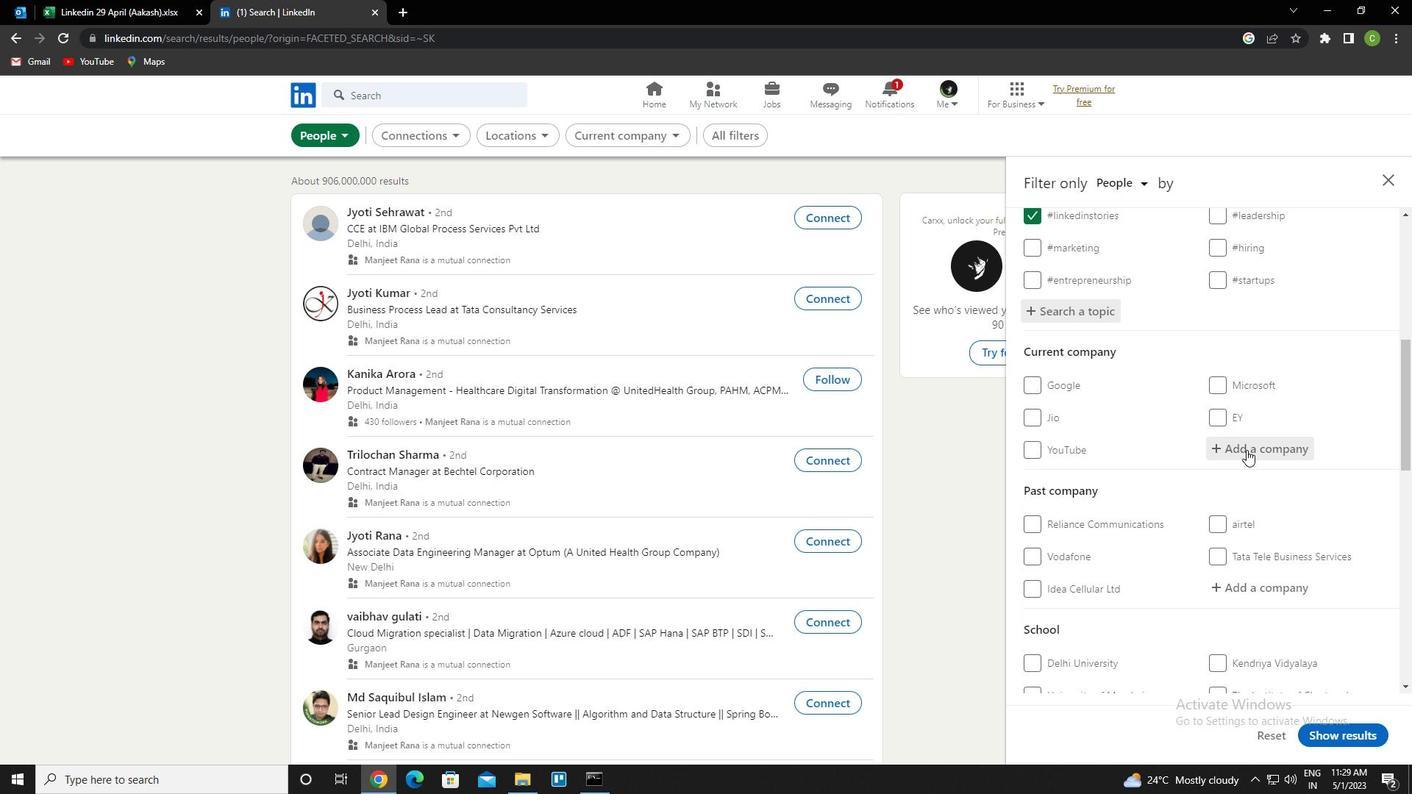
Action: Mouse scrolled (1247, 449) with delta (0, 0)
Screenshot: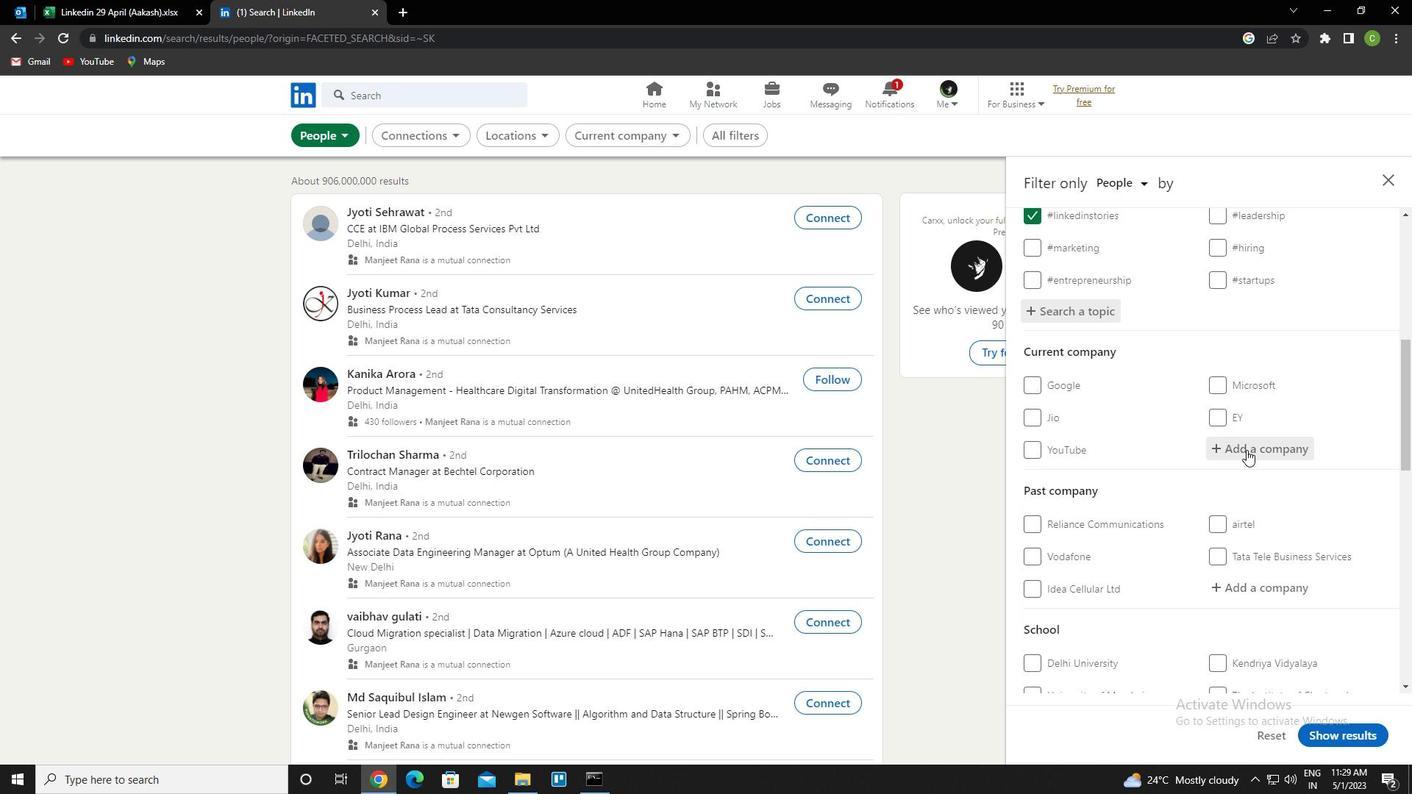 
Action: Mouse scrolled (1247, 449) with delta (0, 0)
Screenshot: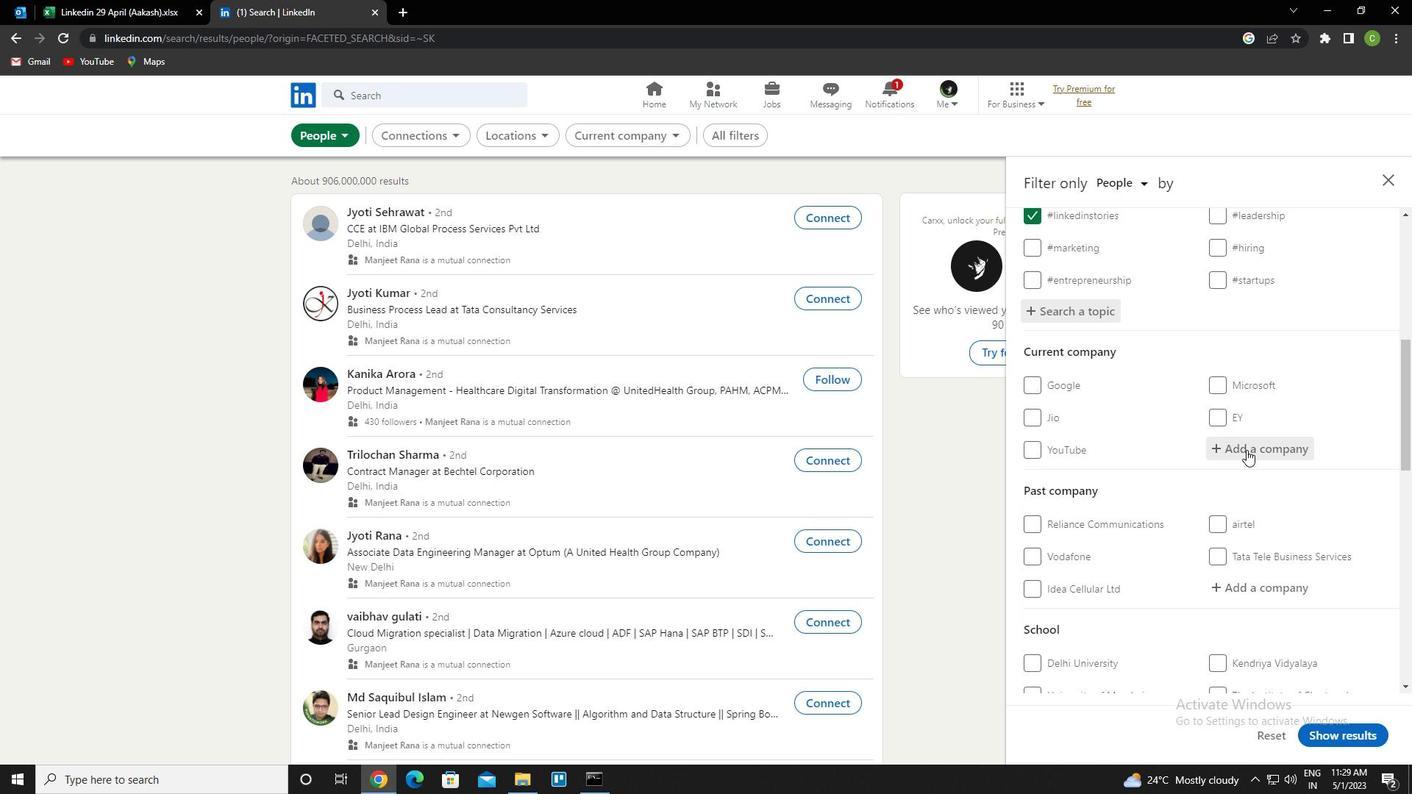 
Action: Mouse scrolled (1247, 449) with delta (0, 0)
Screenshot: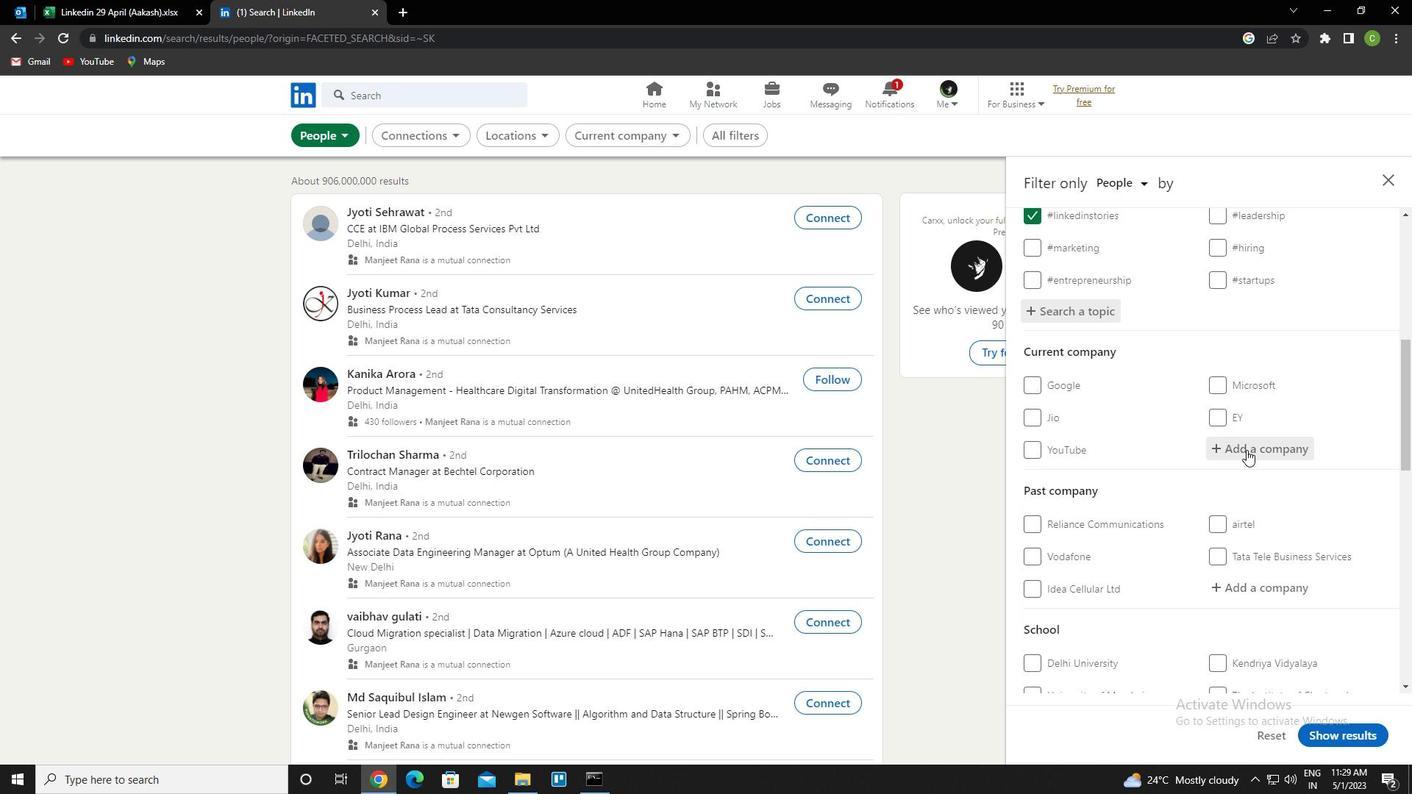 
Action: Mouse scrolled (1247, 449) with delta (0, 0)
Screenshot: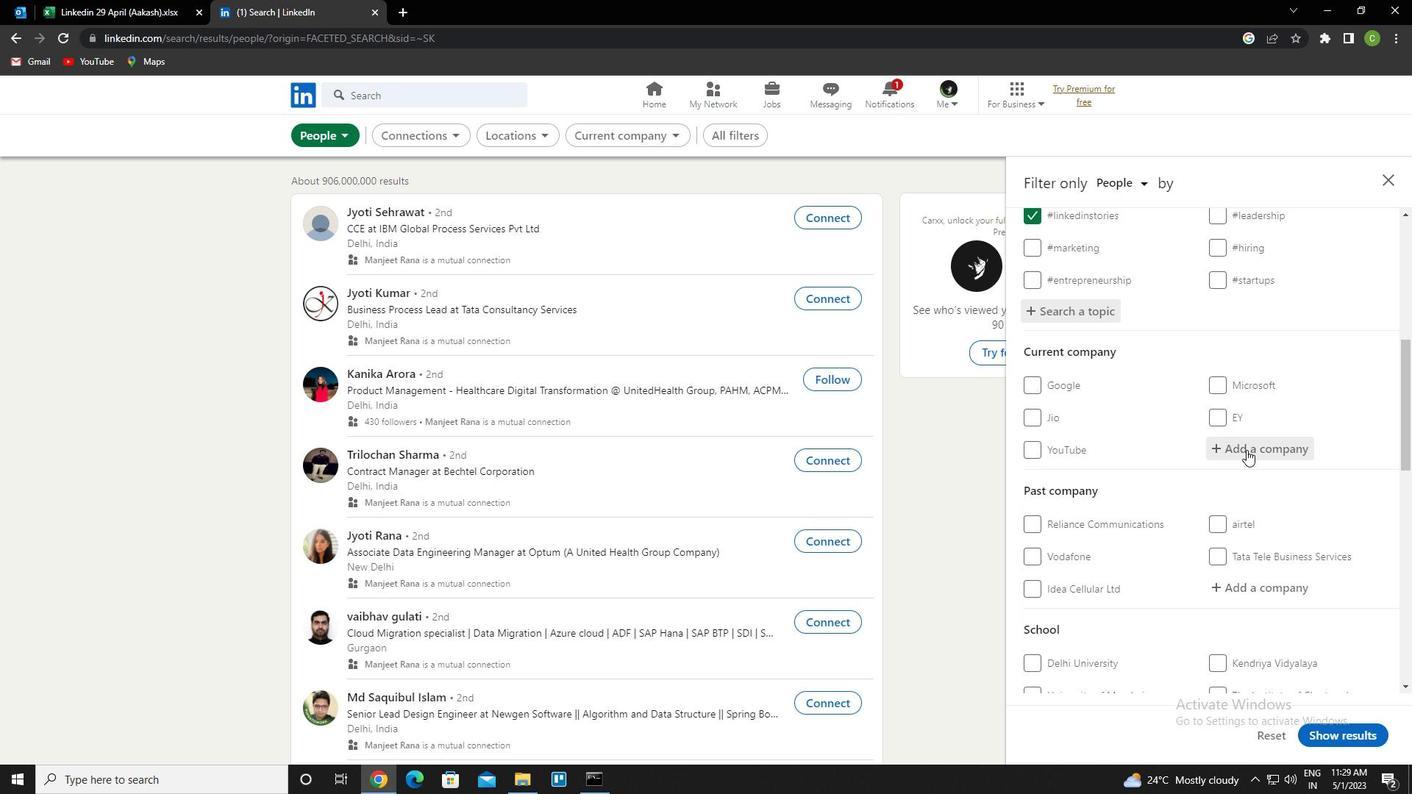 
Action: Mouse moved to (1033, 527)
Screenshot: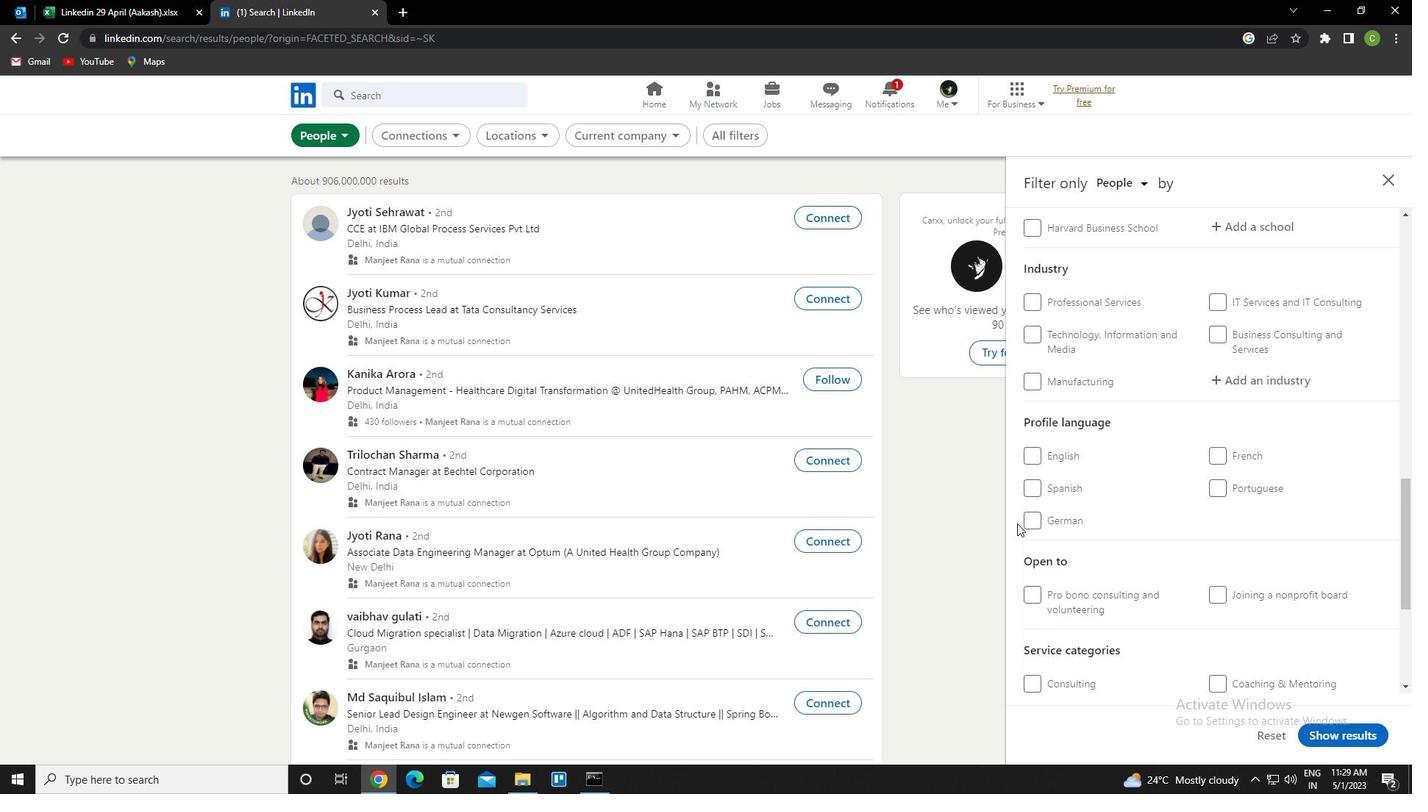 
Action: Mouse pressed left at (1033, 527)
Screenshot: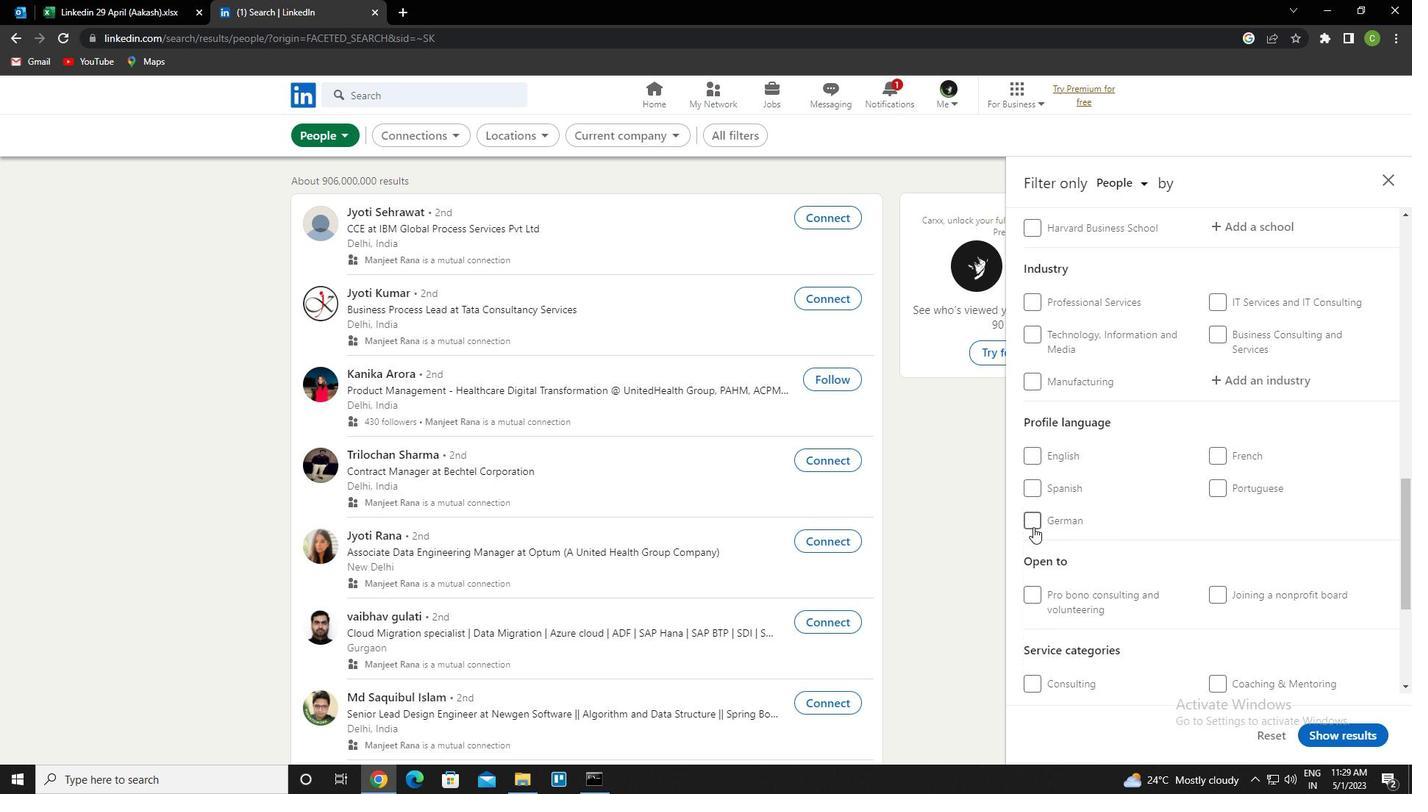 
Action: Mouse moved to (1081, 523)
Screenshot: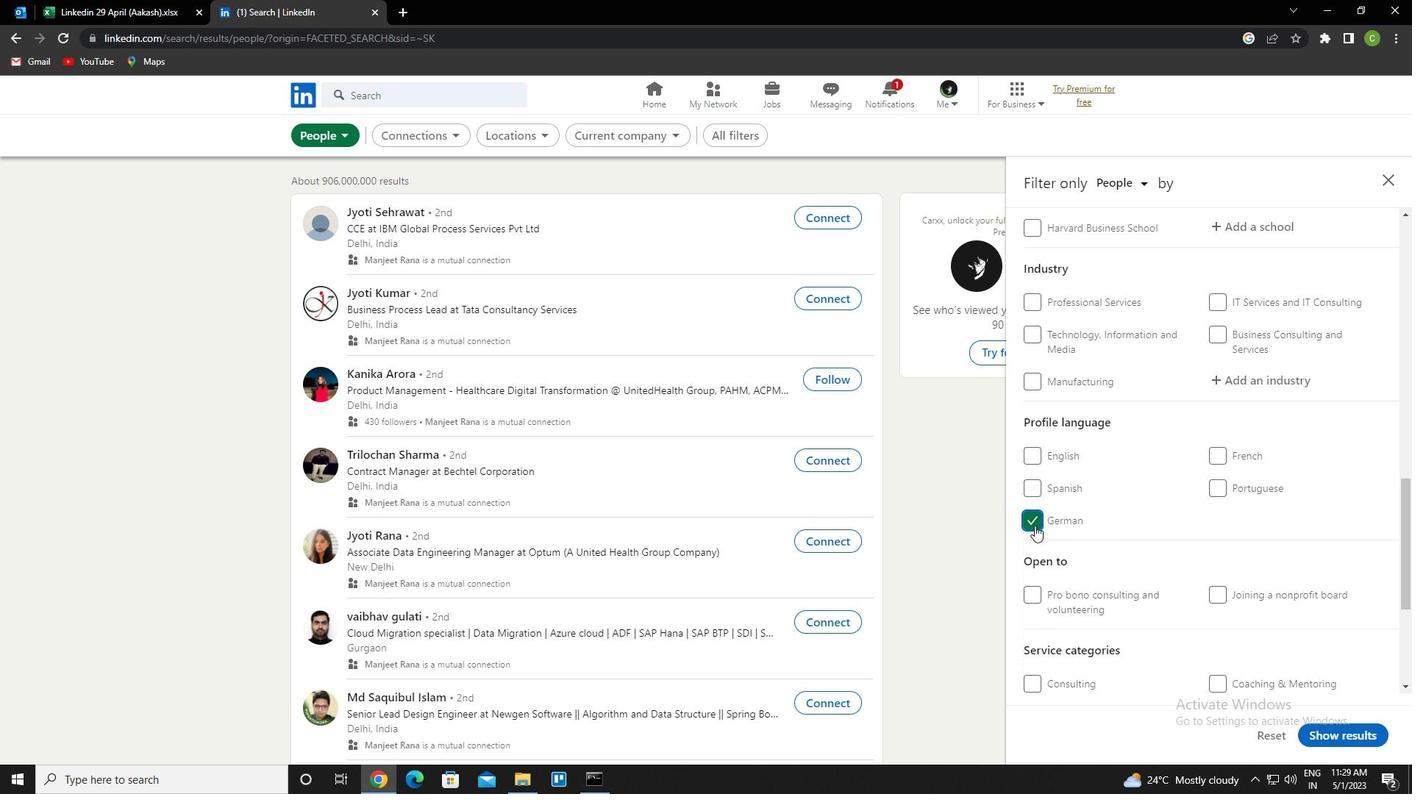 
Action: Mouse scrolled (1081, 523) with delta (0, 0)
Screenshot: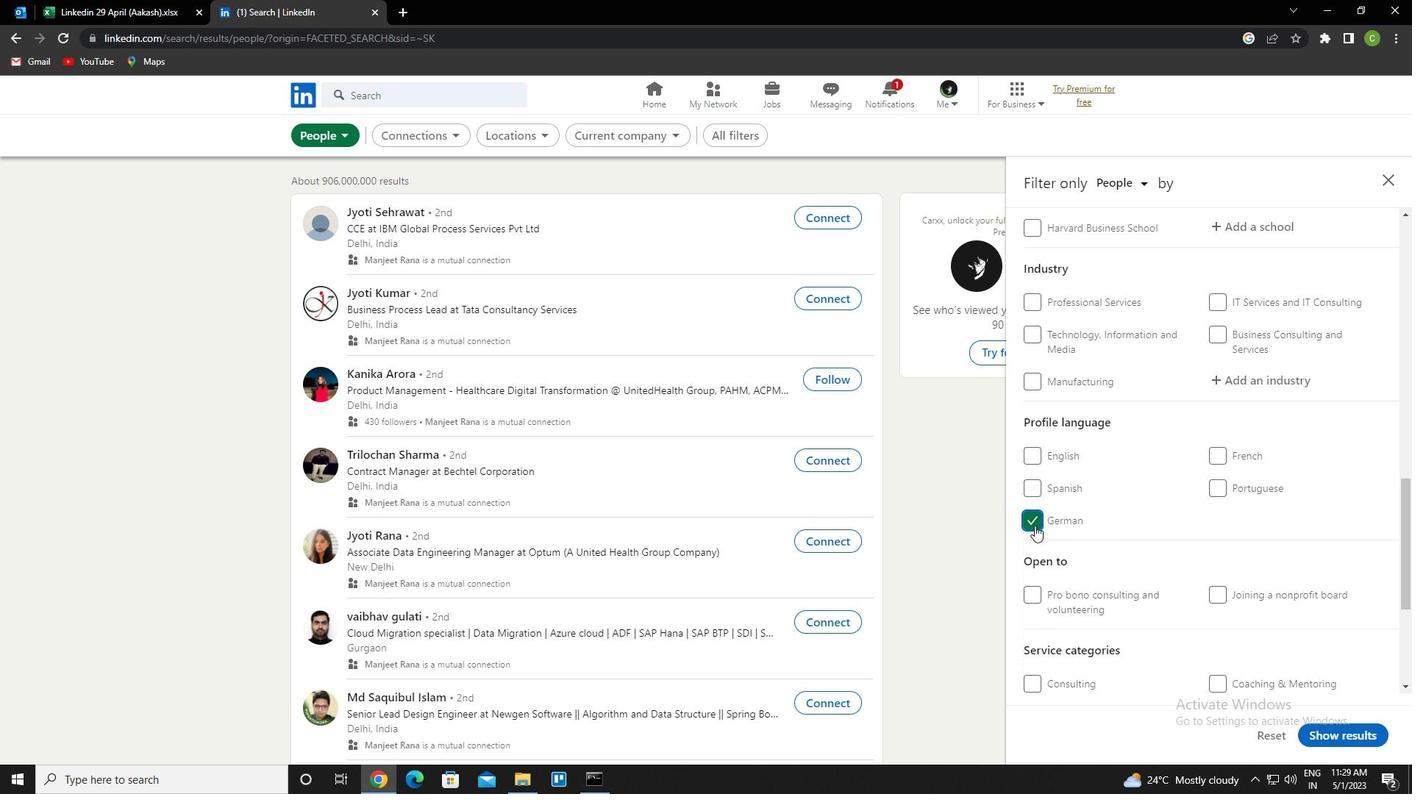 
Action: Mouse scrolled (1081, 523) with delta (0, 0)
Screenshot: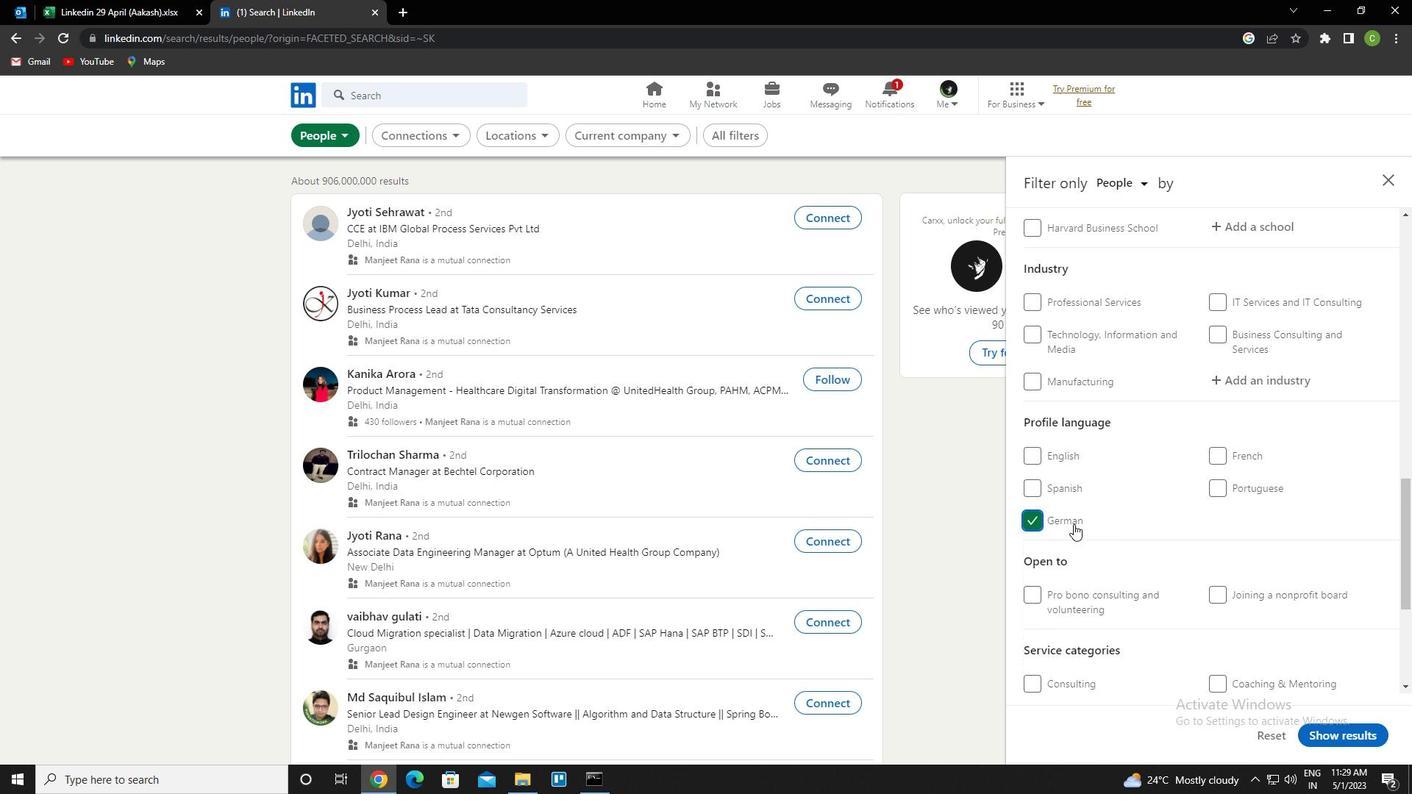 
Action: Mouse scrolled (1081, 523) with delta (0, 0)
Screenshot: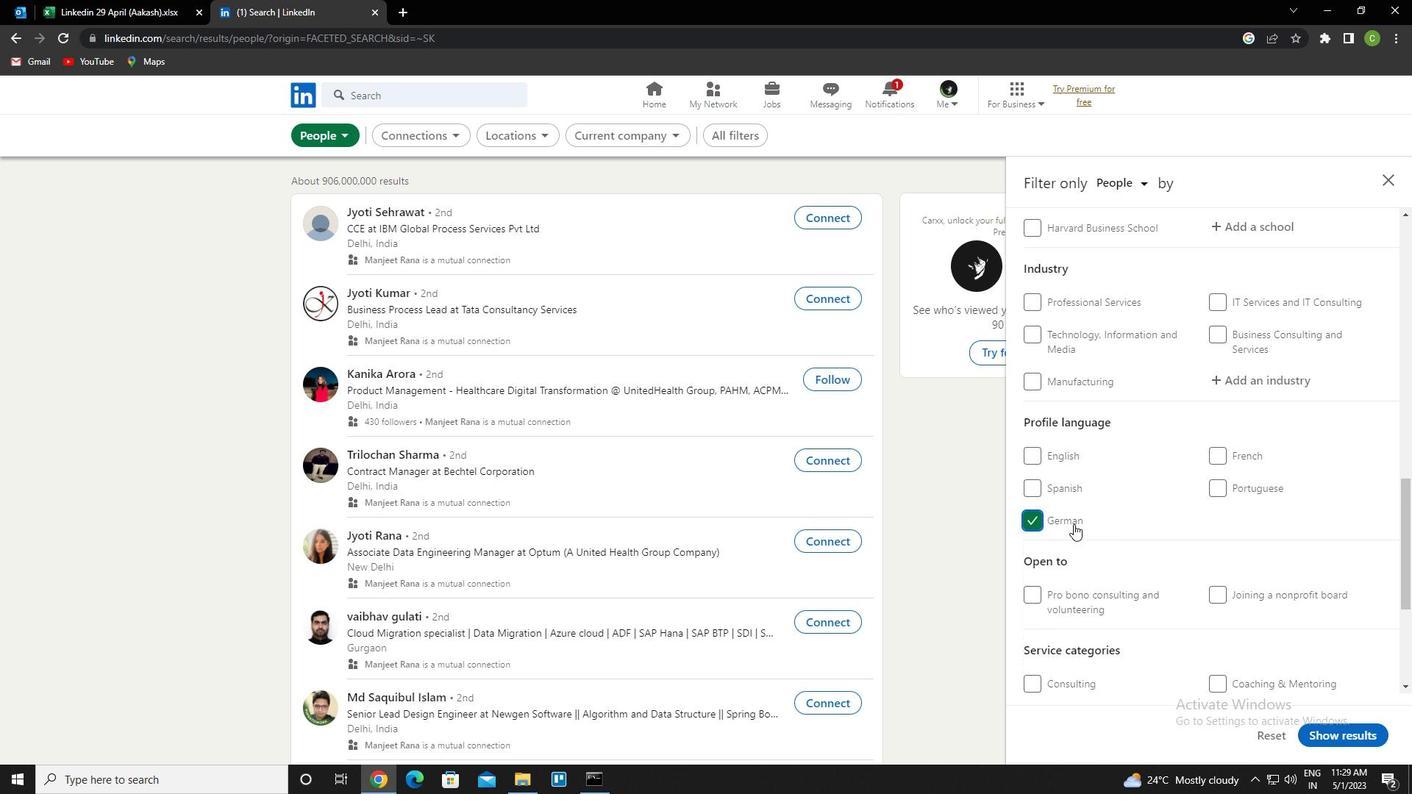
Action: Mouse scrolled (1081, 523) with delta (0, 0)
Screenshot: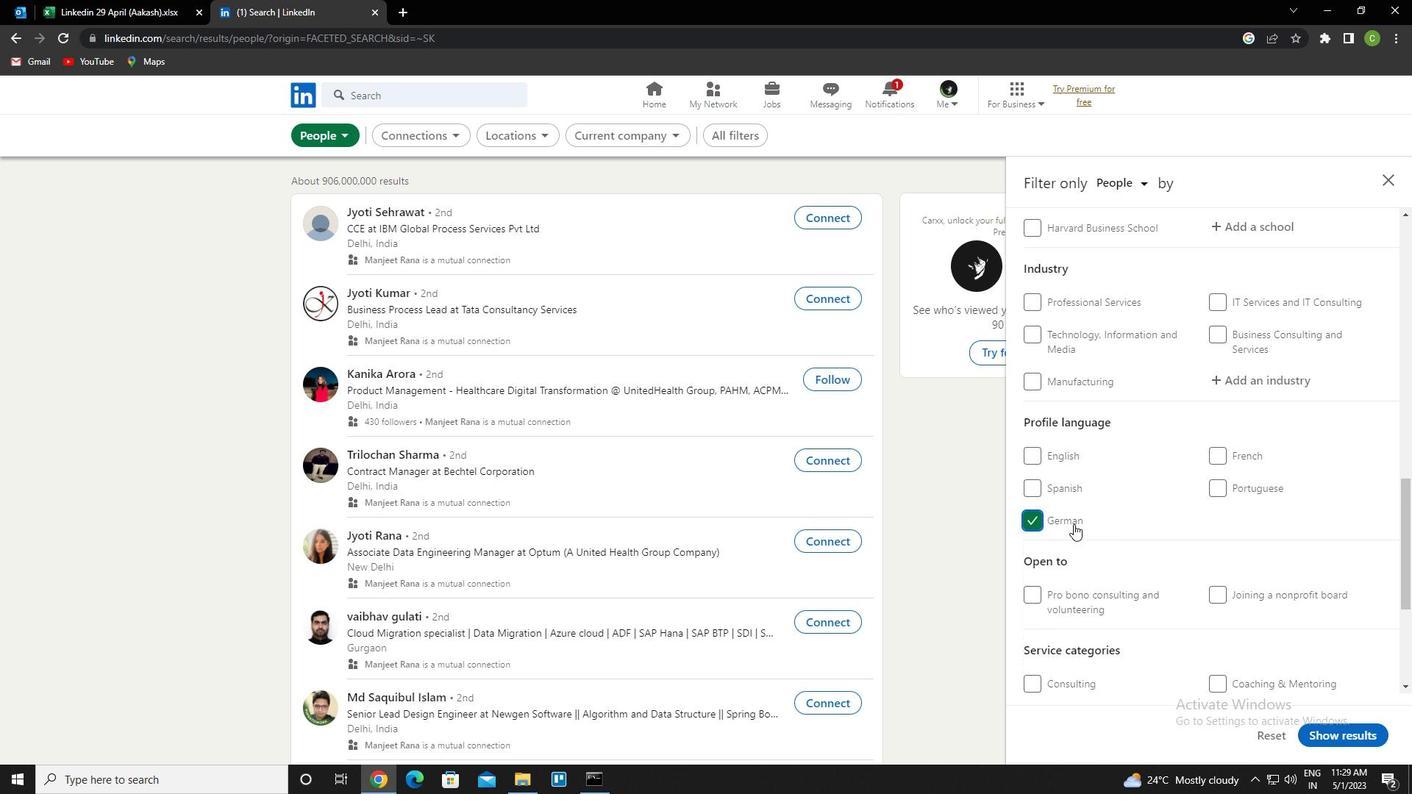 
Action: Mouse scrolled (1081, 523) with delta (0, 0)
Screenshot: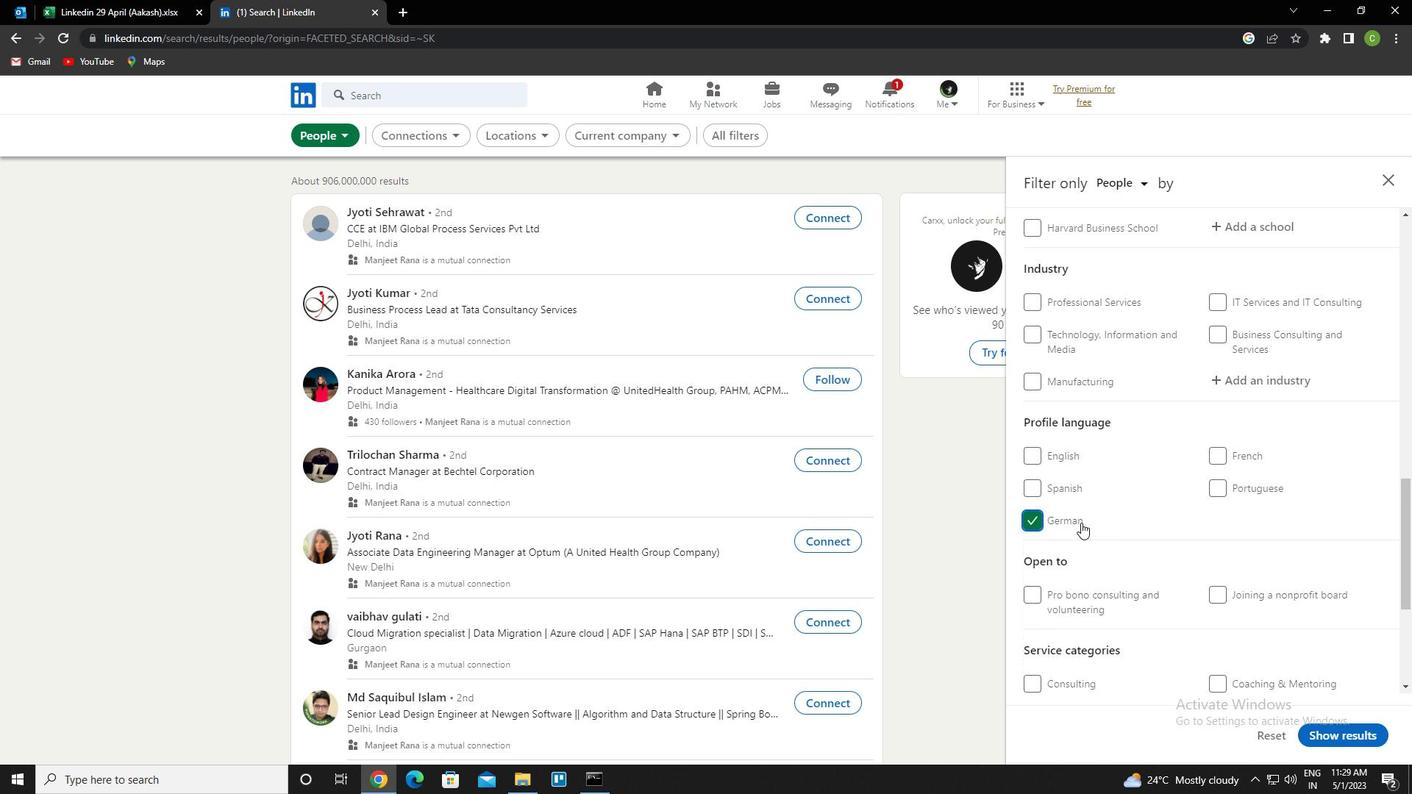 
Action: Mouse moved to (1172, 377)
Screenshot: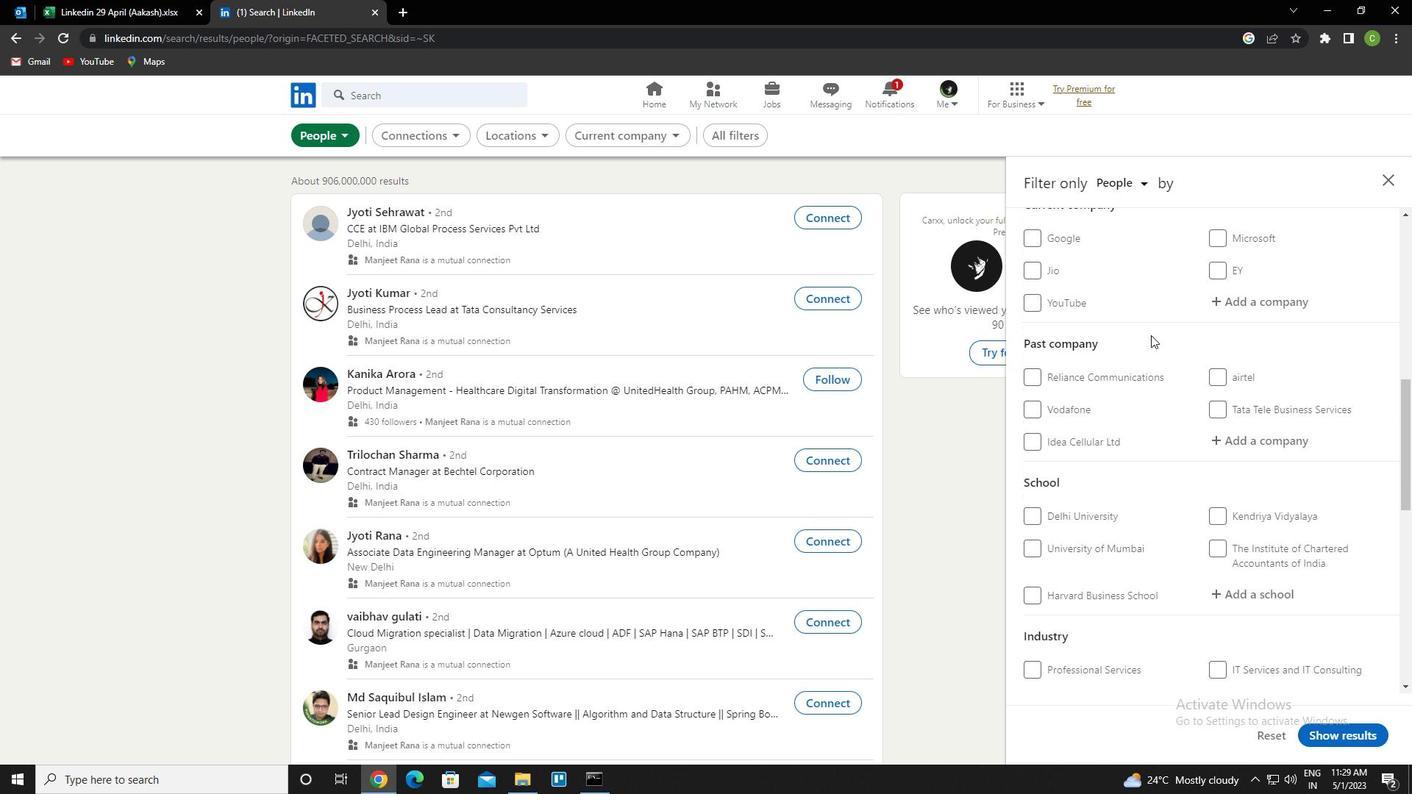 
Action: Mouse scrolled (1172, 378) with delta (0, 0)
Screenshot: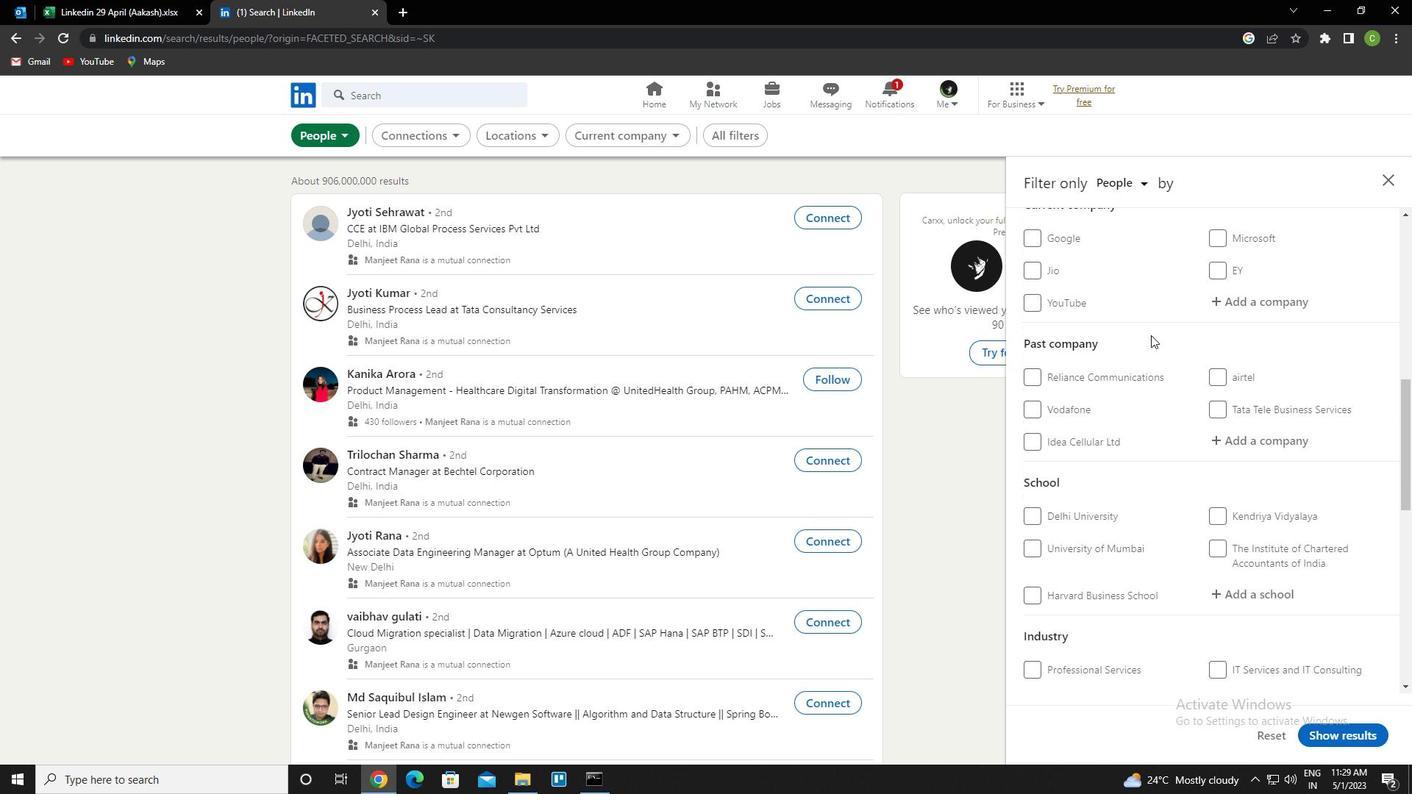 
Action: Mouse moved to (1174, 383)
Screenshot: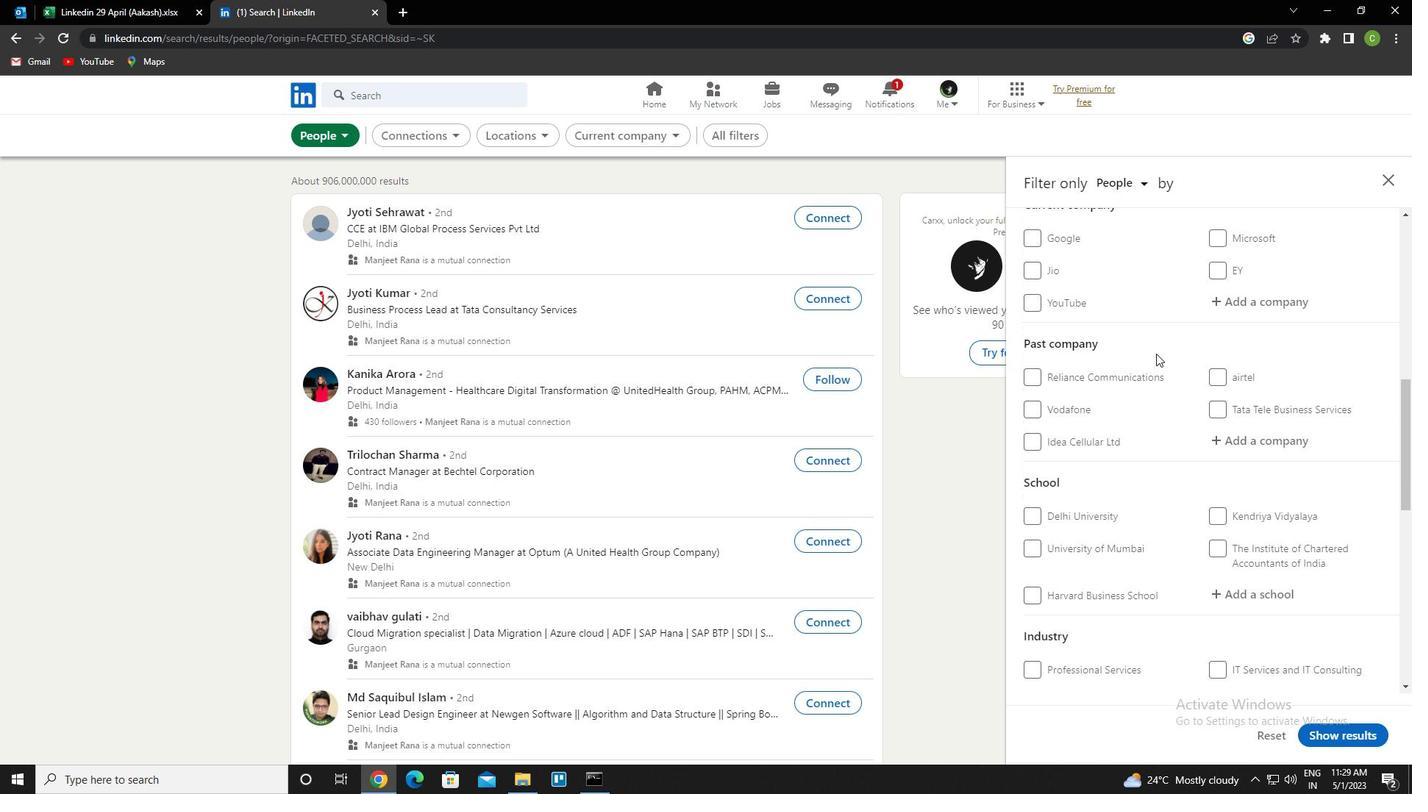 
Action: Mouse scrolled (1174, 384) with delta (0, 0)
Screenshot: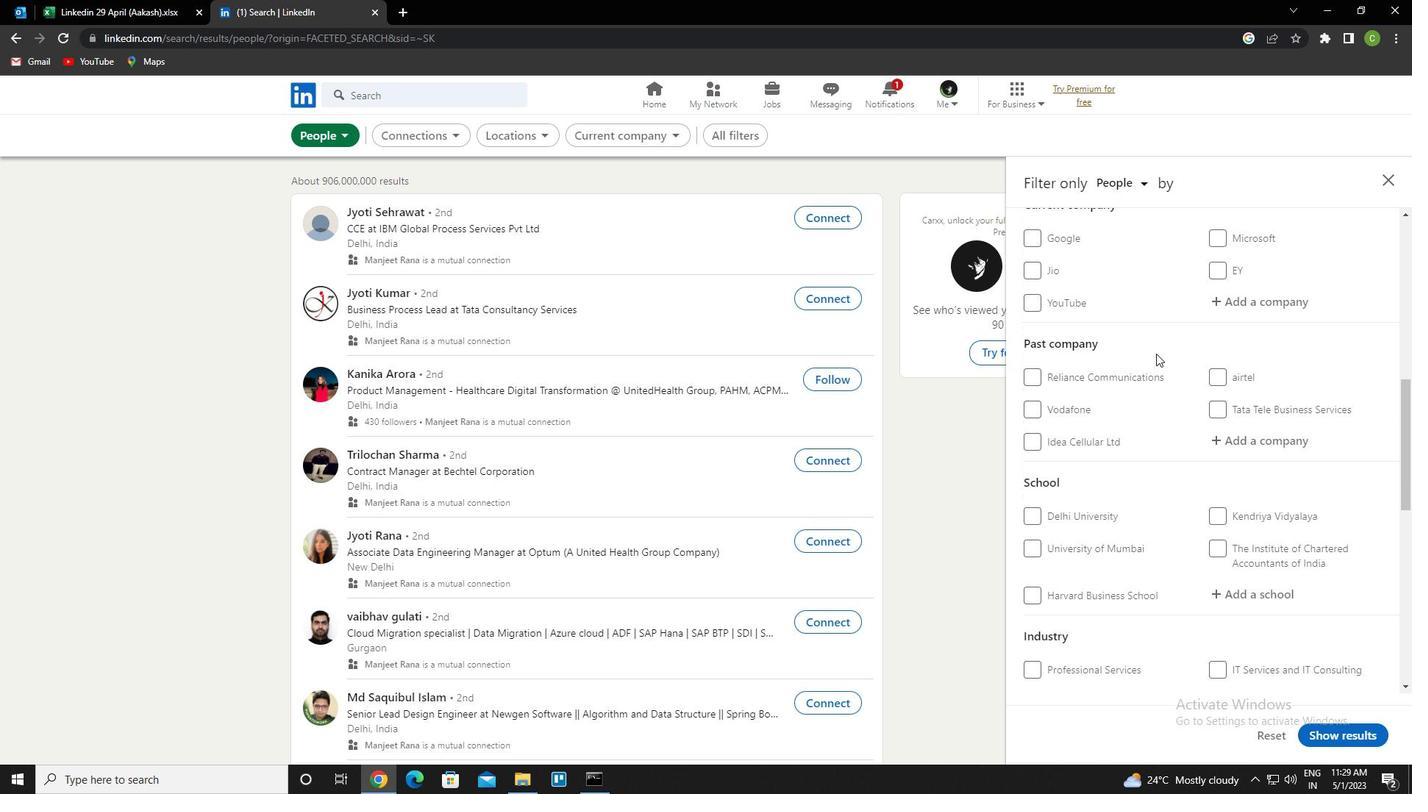 
Action: Mouse moved to (1278, 448)
Screenshot: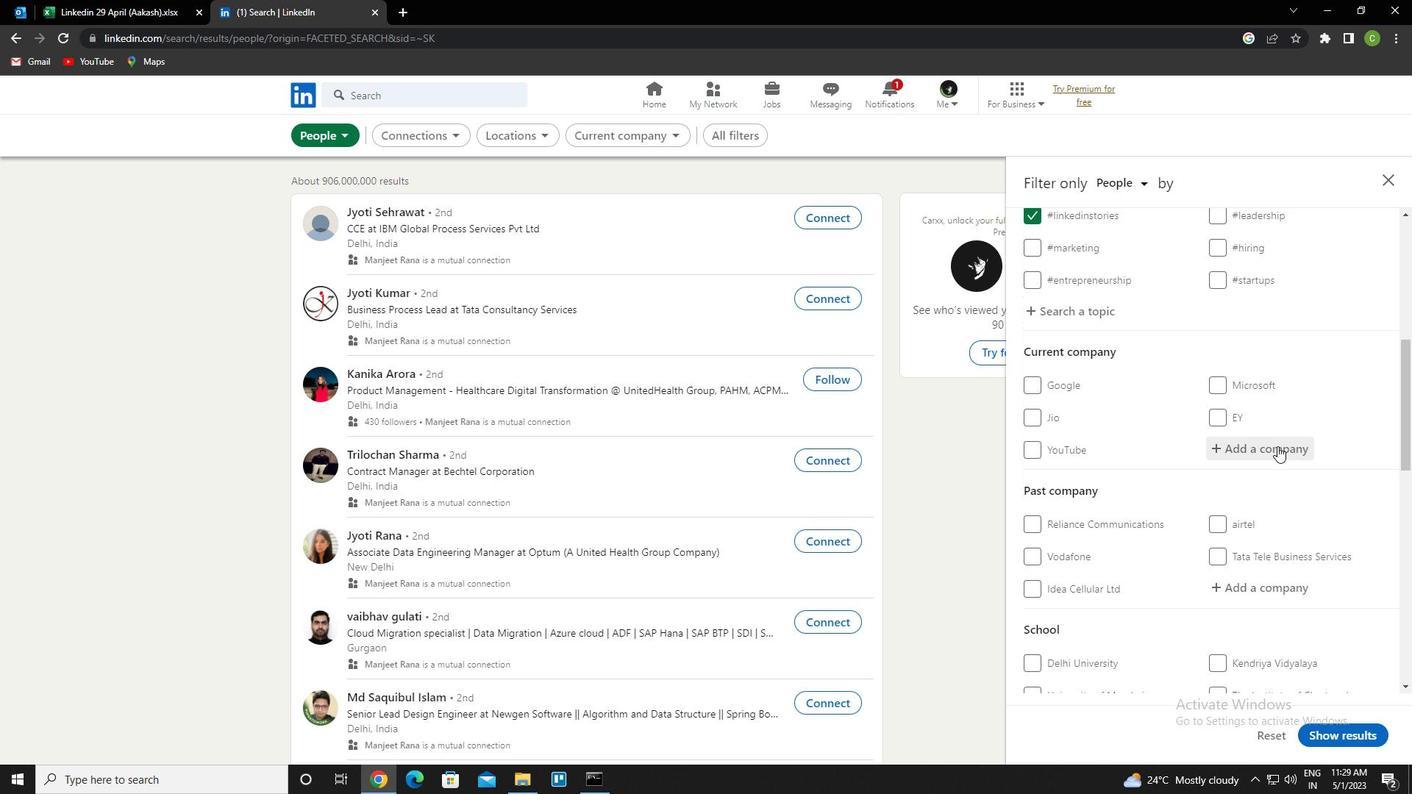 
Action: Mouse pressed left at (1278, 448)
Screenshot: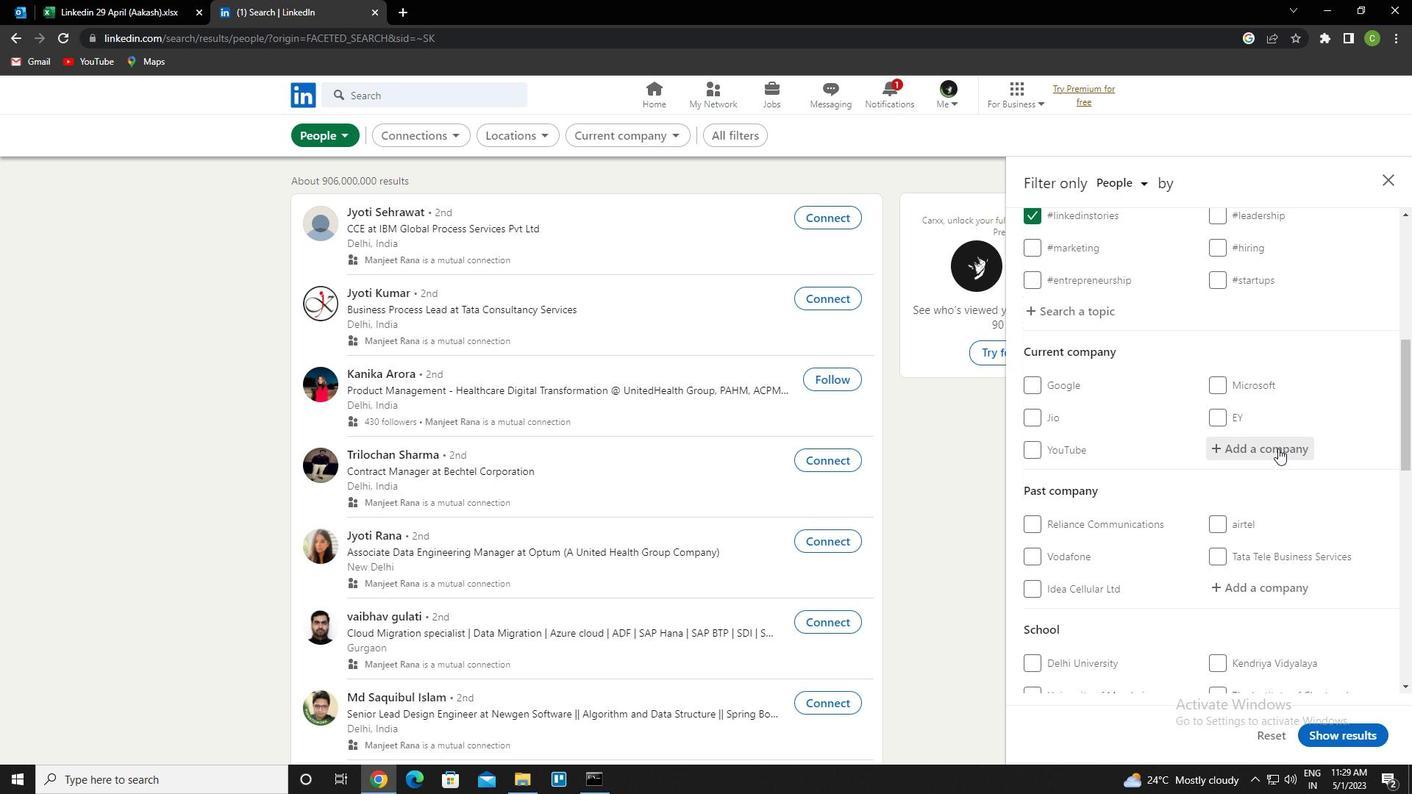 
Action: Key pressed <Key.caps_lock>c<Key.caps_lock>onde<Key.space><Key.down><Key.down><Key.enter>
Screenshot: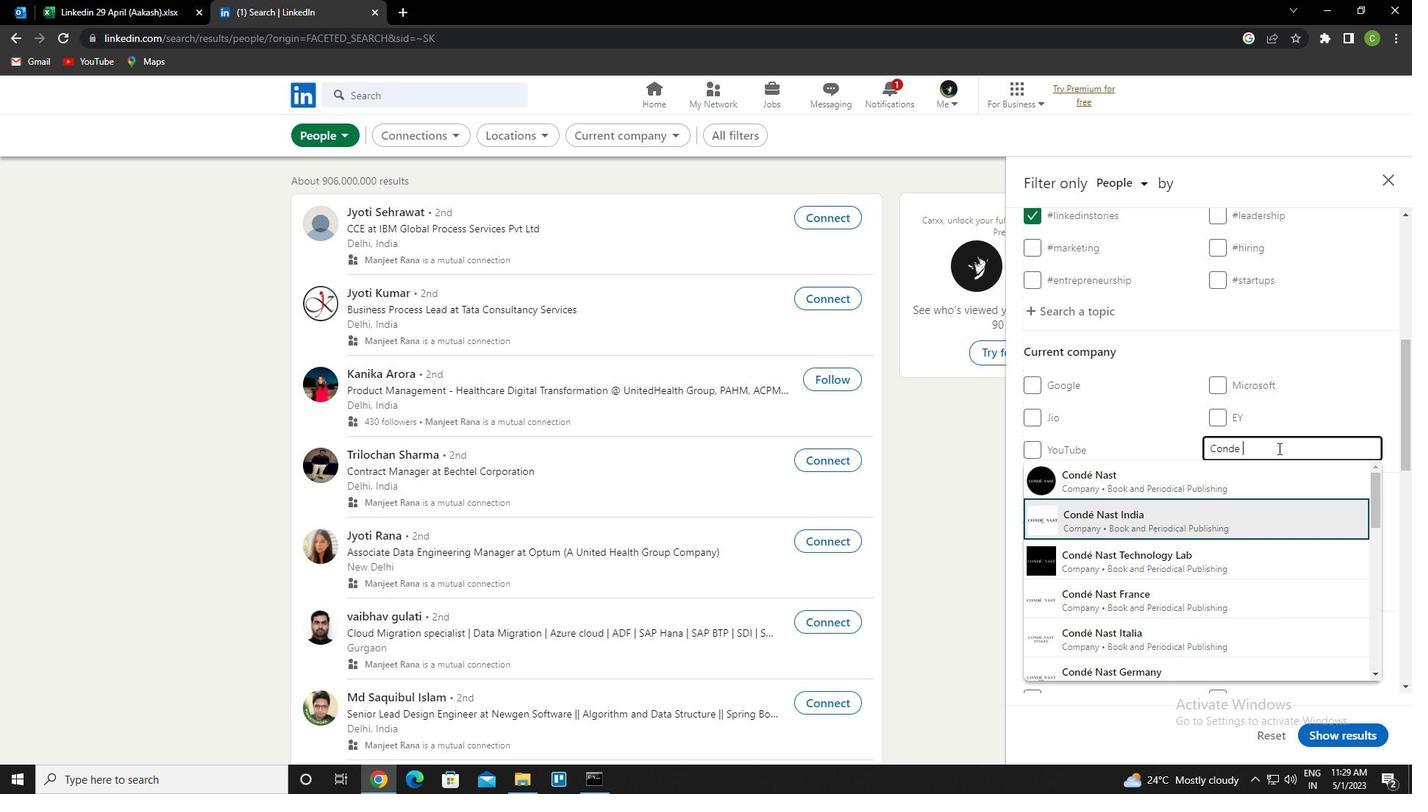 
Action: Mouse scrolled (1278, 448) with delta (0, 0)
Screenshot: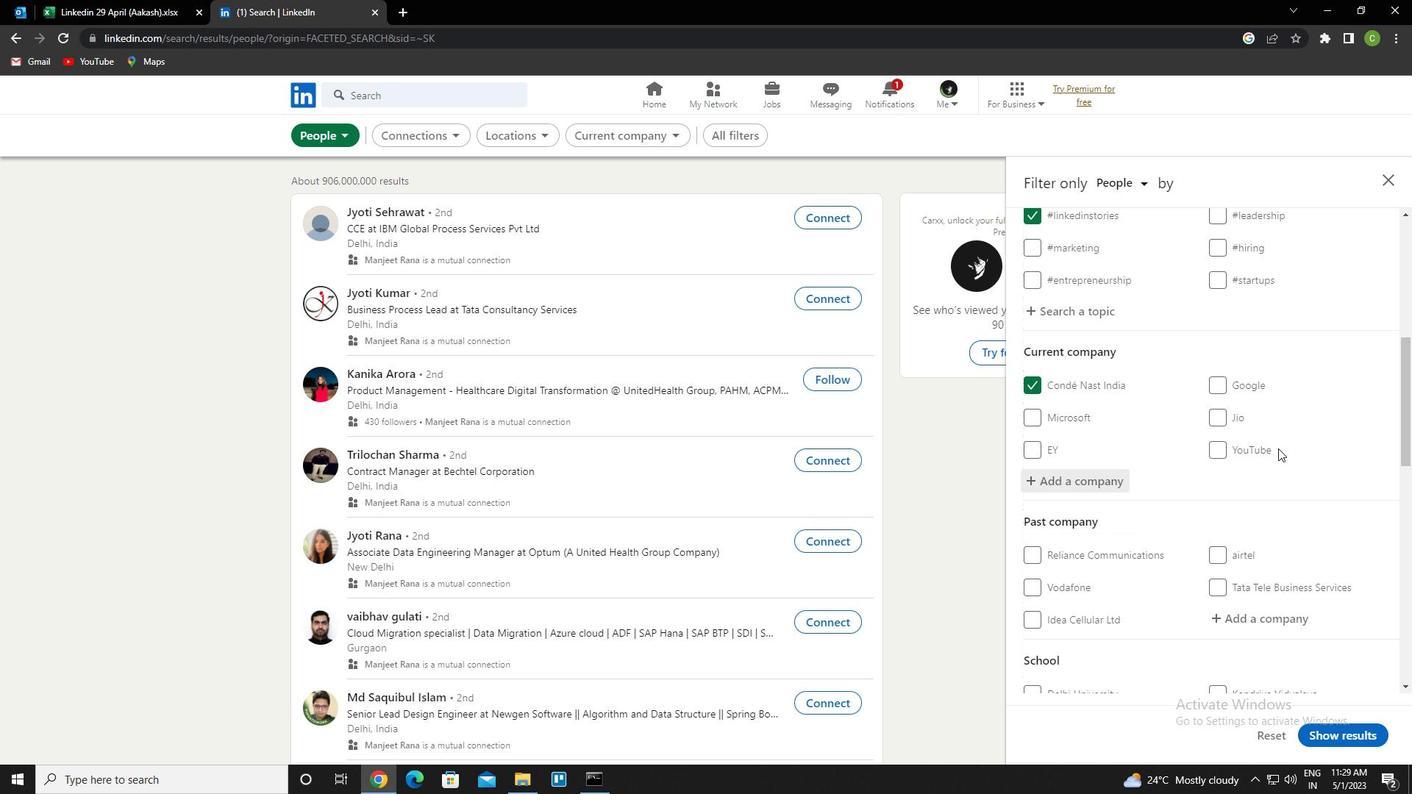 
Action: Mouse scrolled (1278, 448) with delta (0, 0)
Screenshot: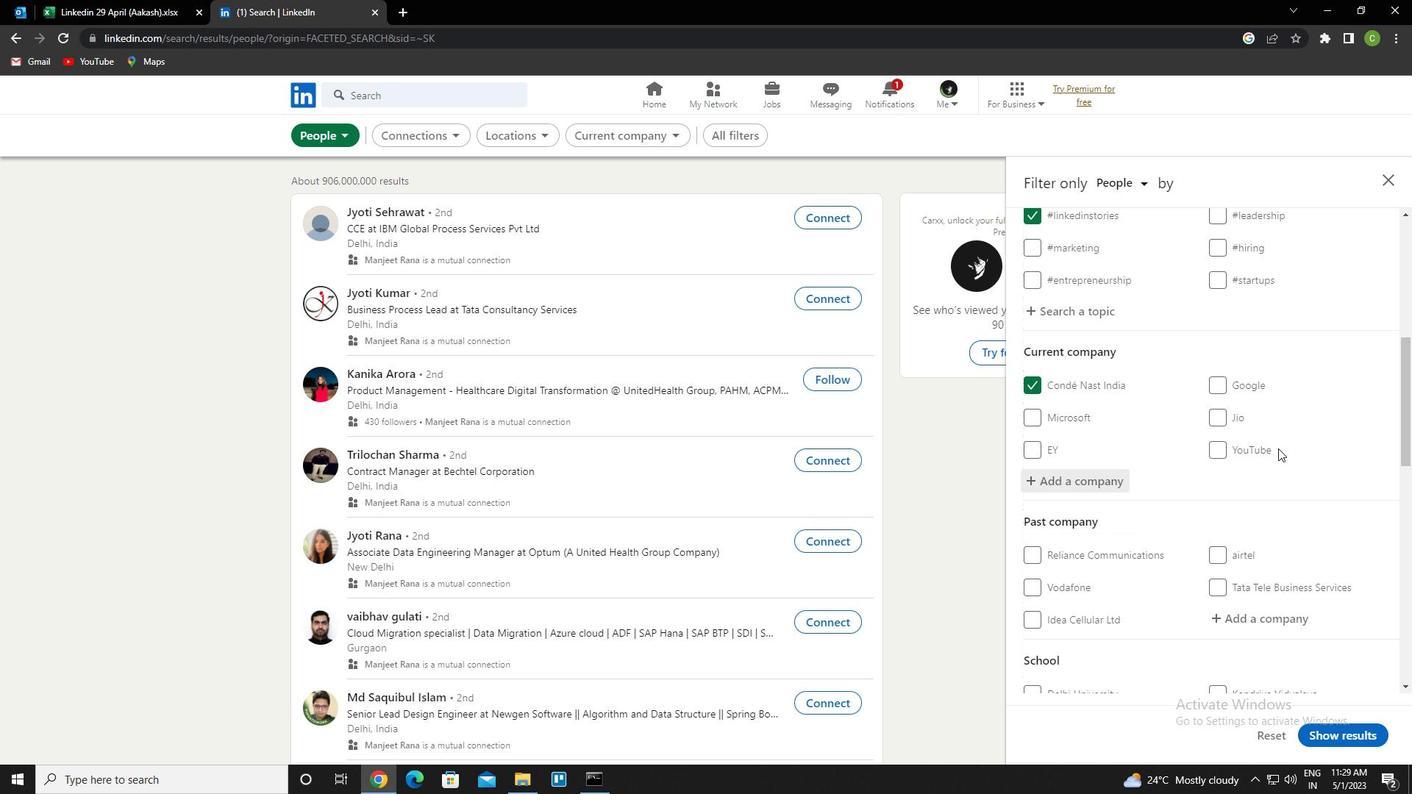 
Action: Mouse scrolled (1278, 448) with delta (0, 0)
Screenshot: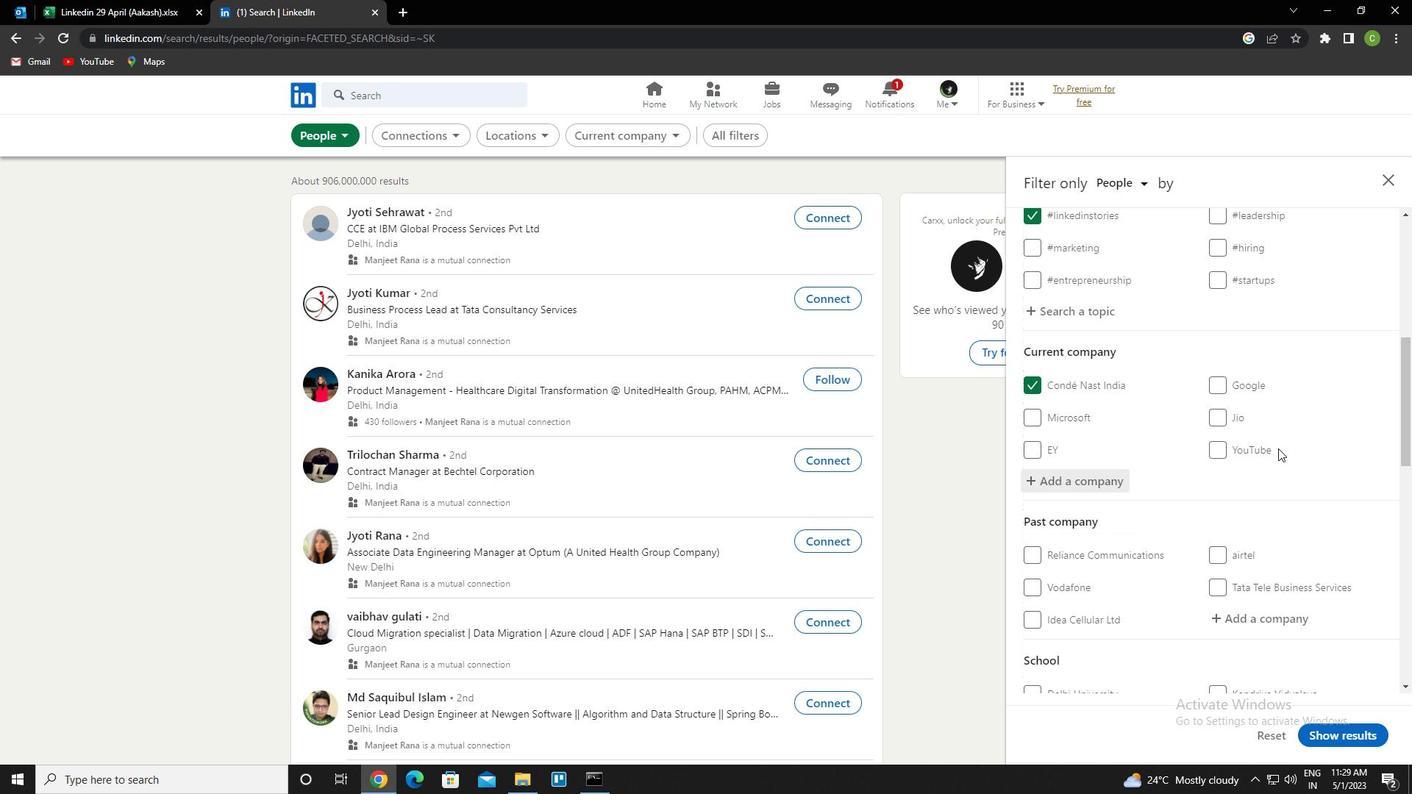 
Action: Mouse moved to (1262, 549)
Screenshot: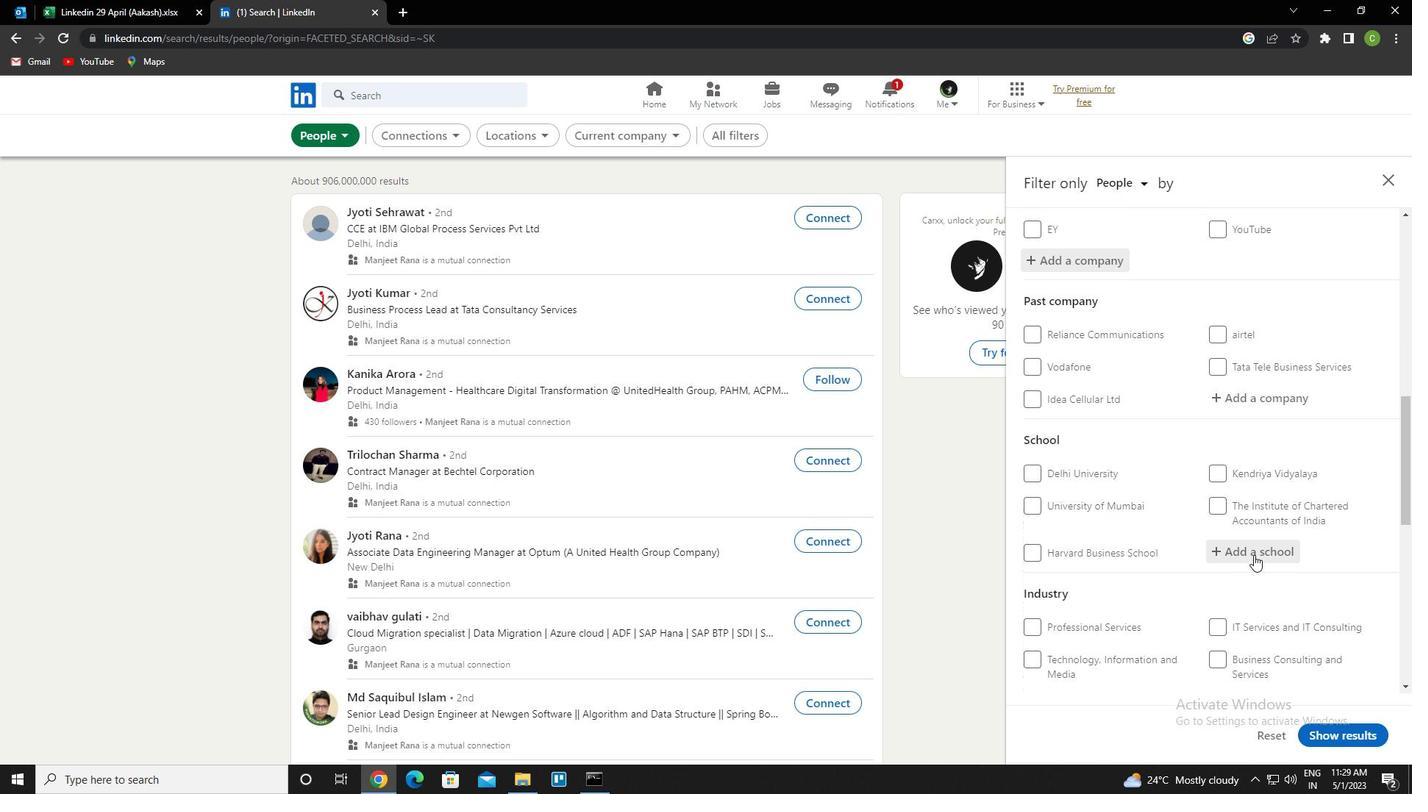 
Action: Mouse pressed left at (1262, 549)
Screenshot: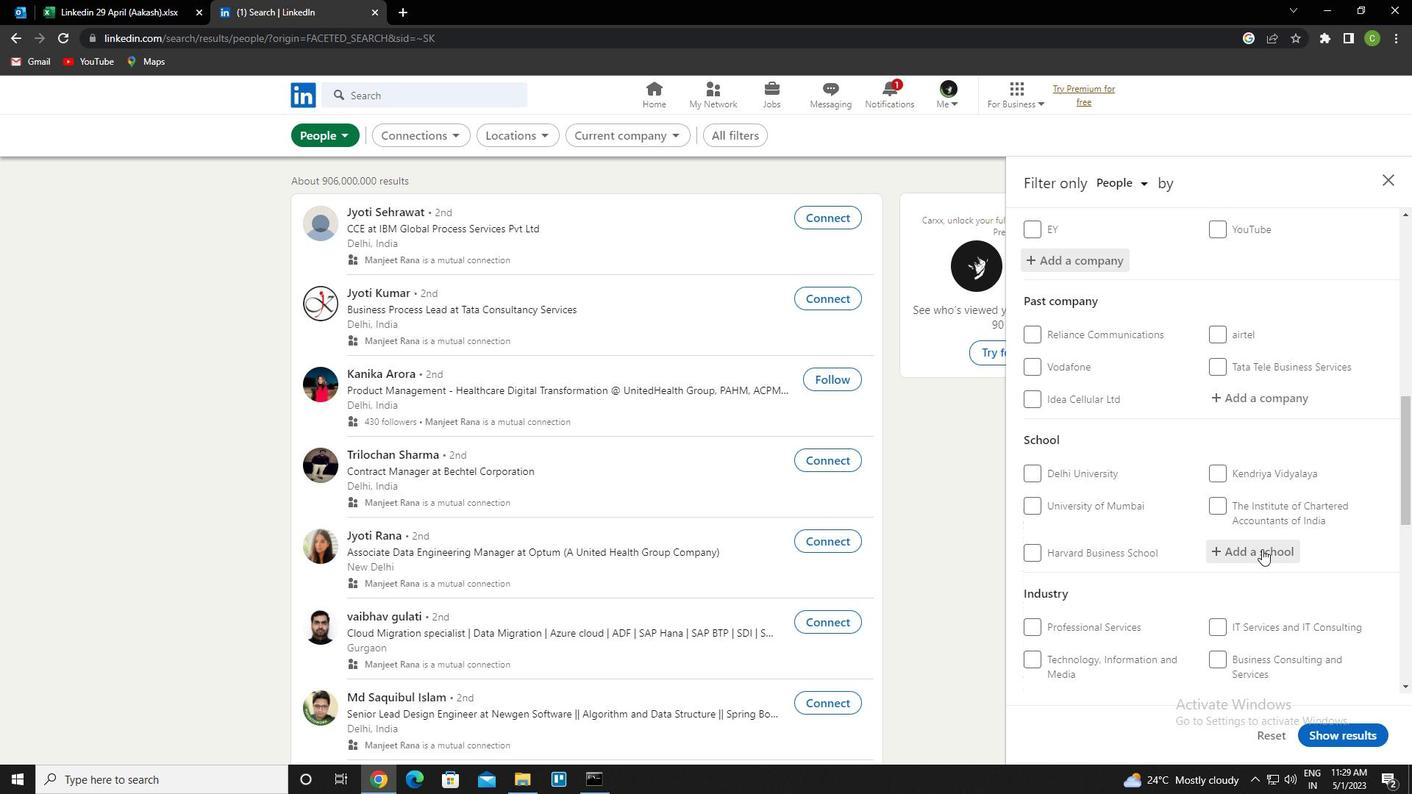 
Action: Key pressed <Key.caps_lock>m<Key.caps_lock>atoshri<Key.space>education<Key.space><Key.down><Key.down><Key.down><Key.down><Key.down><Key.up><Key.up><Key.up><Key.up><Key.down><Key.down><Key.enter>
Screenshot: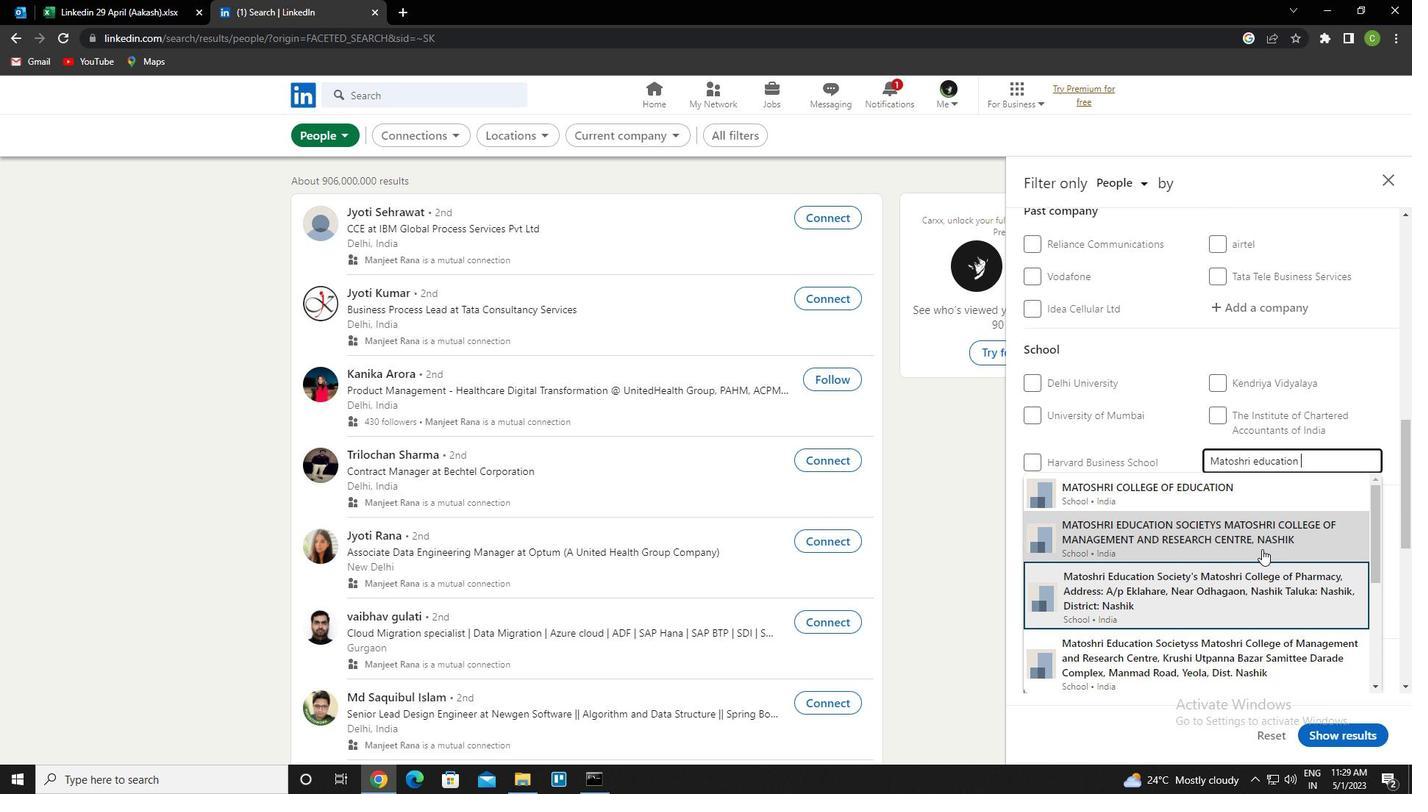 
Action: Mouse moved to (1234, 559)
Screenshot: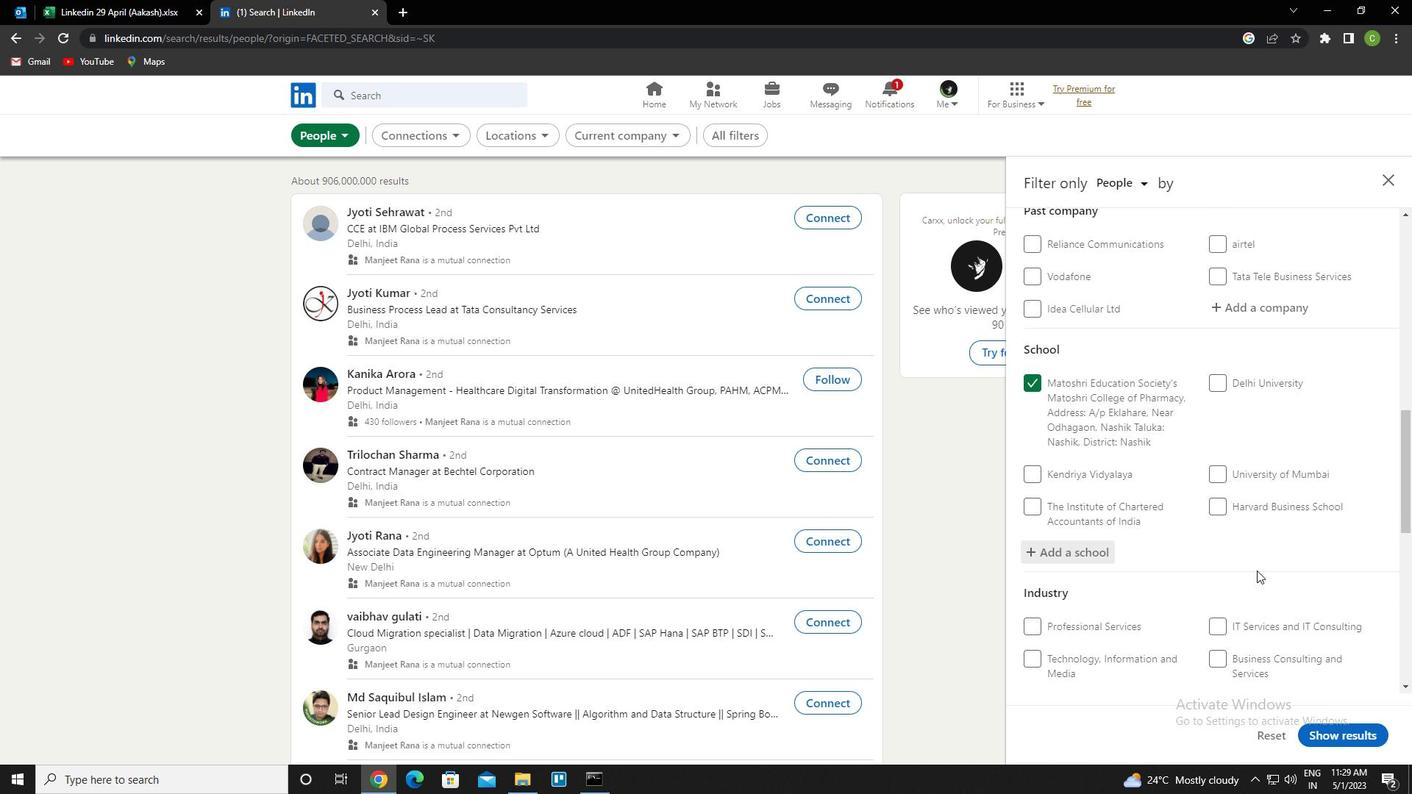 
Action: Mouse scrolled (1234, 558) with delta (0, 0)
Screenshot: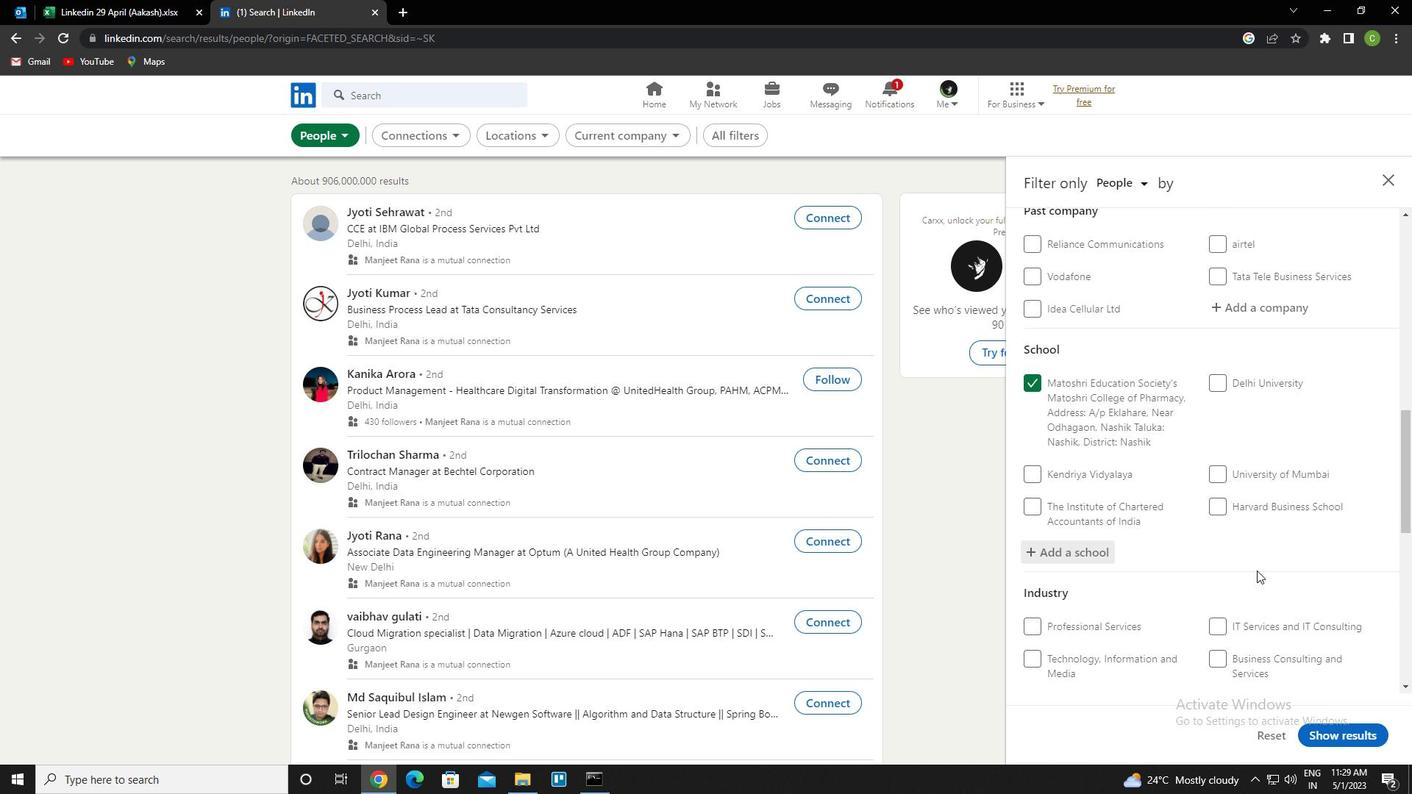
Action: Mouse scrolled (1234, 558) with delta (0, 0)
Screenshot: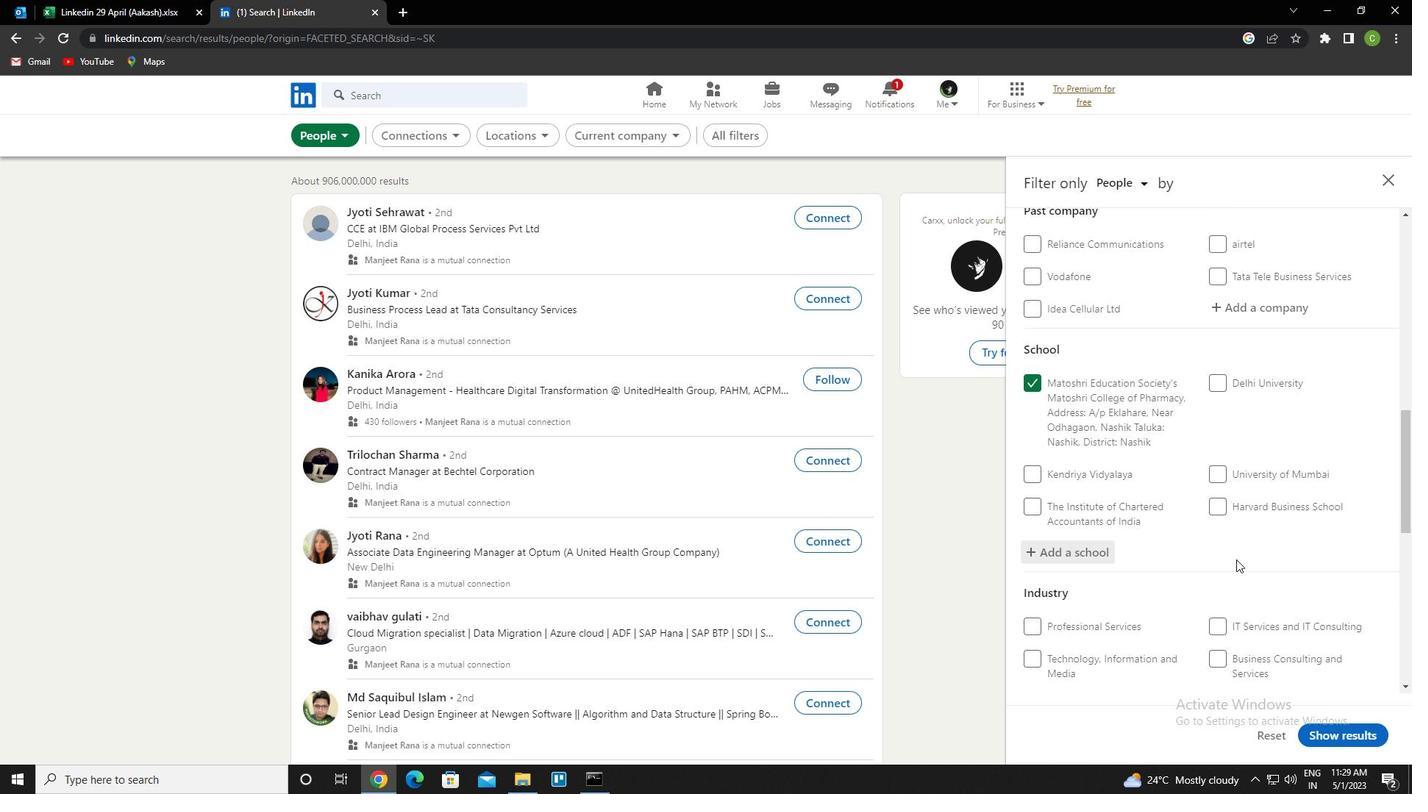 
Action: Mouse moved to (1275, 559)
Screenshot: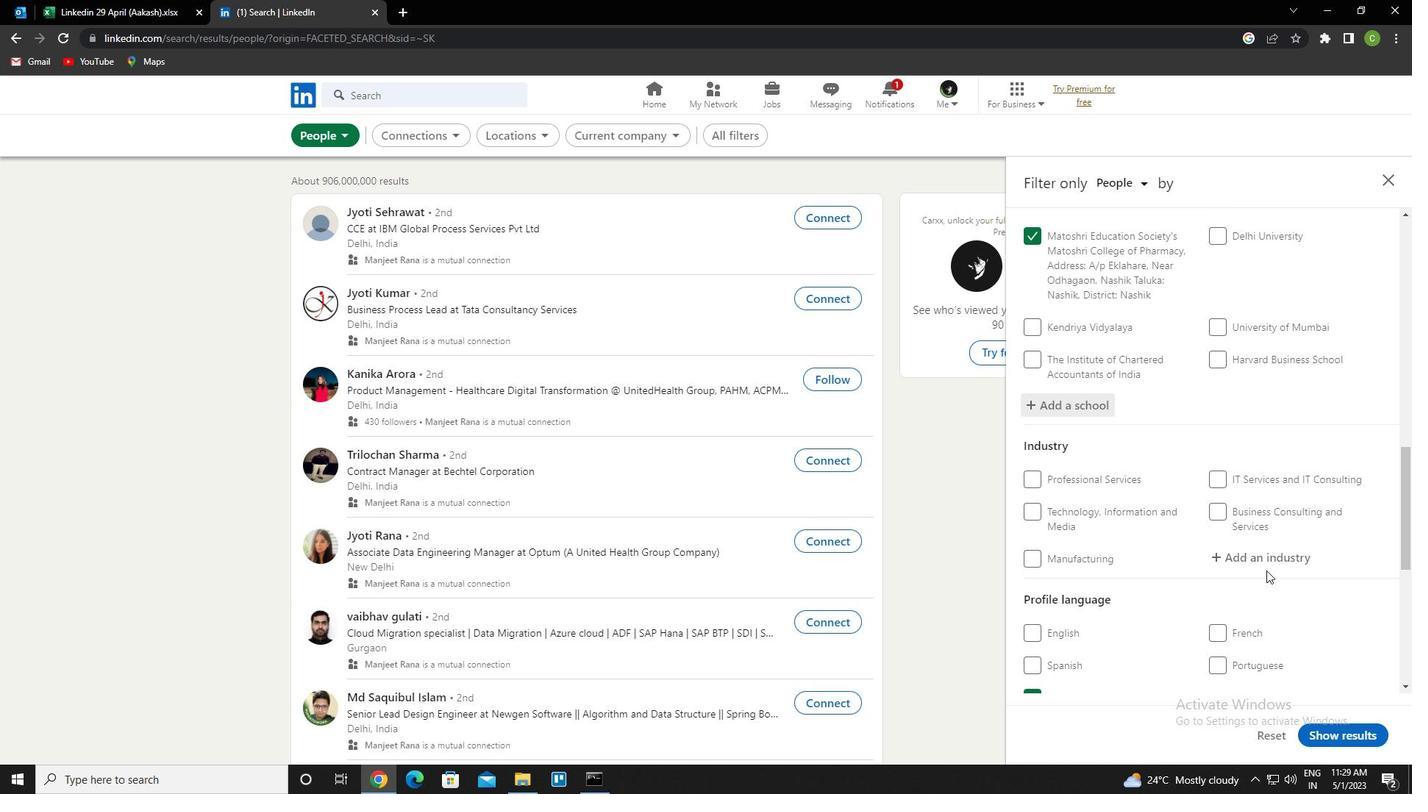 
Action: Mouse pressed left at (1275, 559)
Screenshot: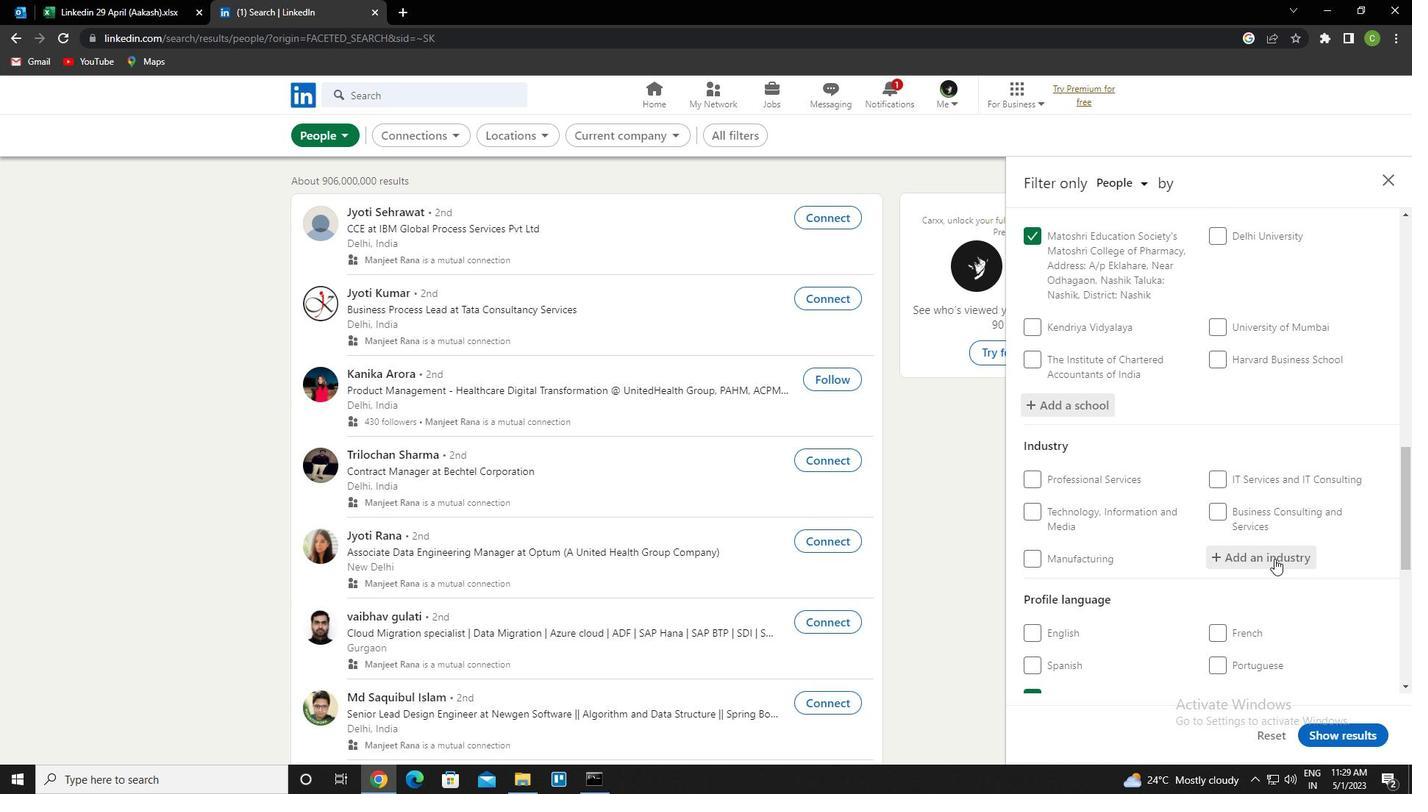 
Action: Key pressed <Key.caps_lock>s<Key.caps_lock>ecurity<Key.space>sysy<Key.backspace>t<Key.down><Key.enter>
Screenshot: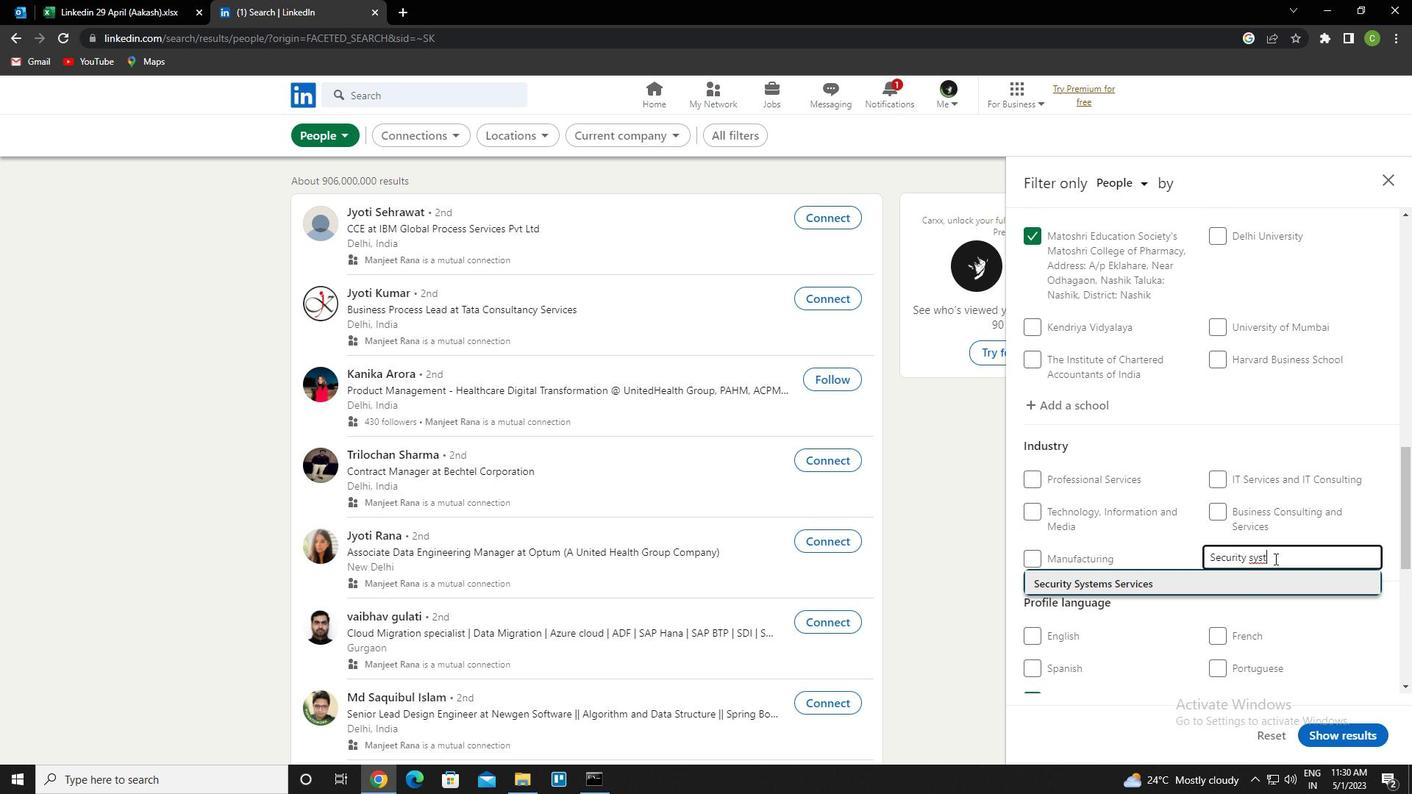 
Action: Mouse scrolled (1275, 558) with delta (0, 0)
Screenshot: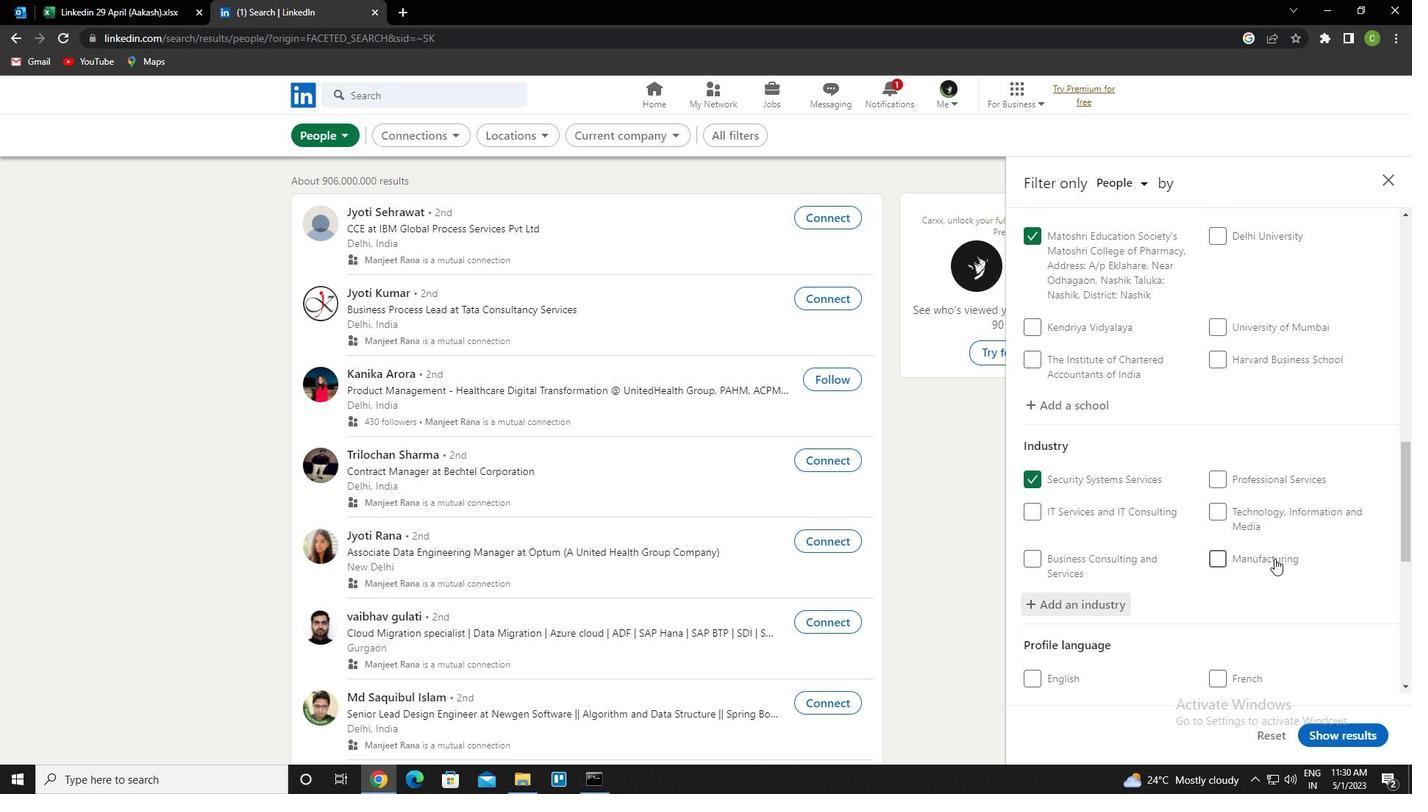 
Action: Mouse scrolled (1275, 558) with delta (0, 0)
Screenshot: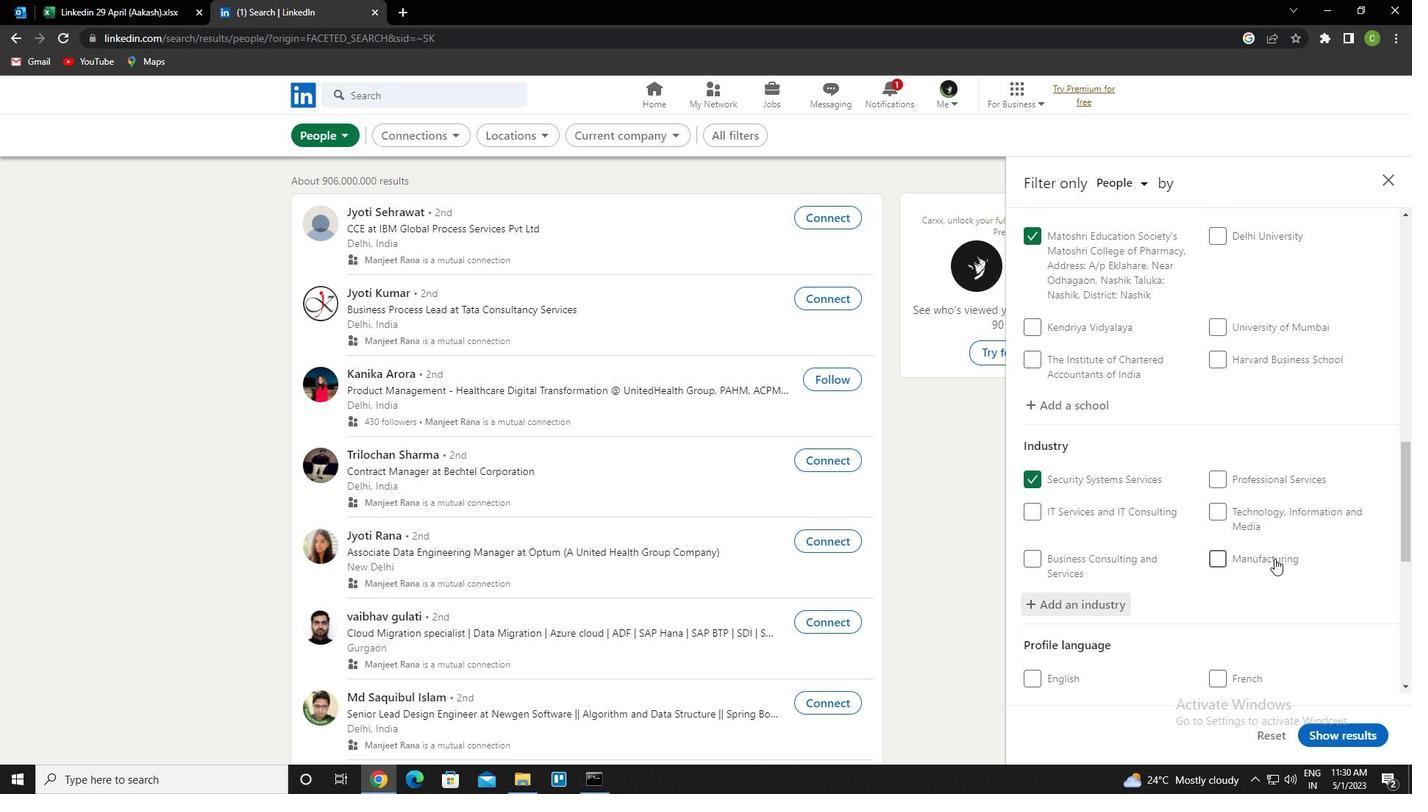 
Action: Mouse scrolled (1275, 558) with delta (0, 0)
Screenshot: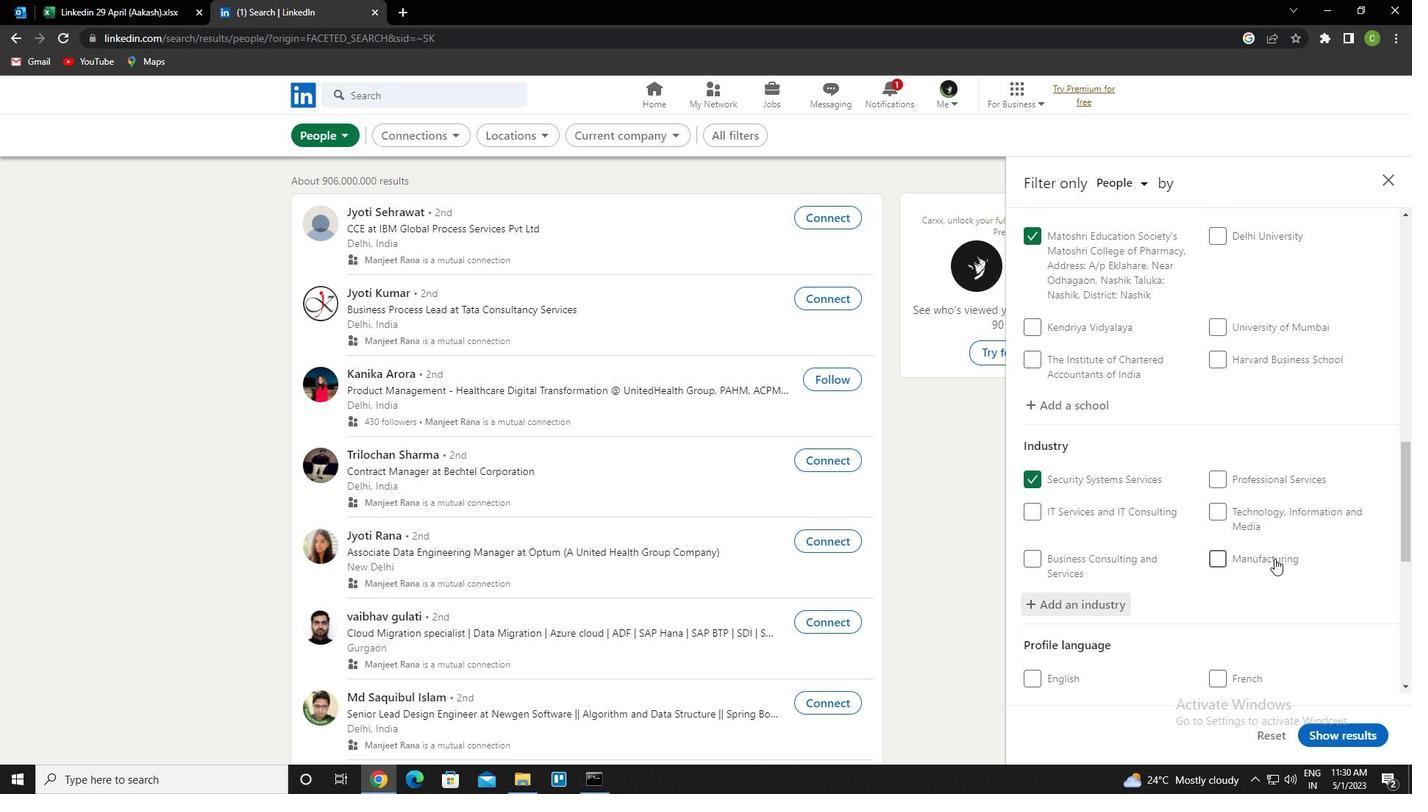 
Action: Mouse scrolled (1275, 558) with delta (0, 0)
Screenshot: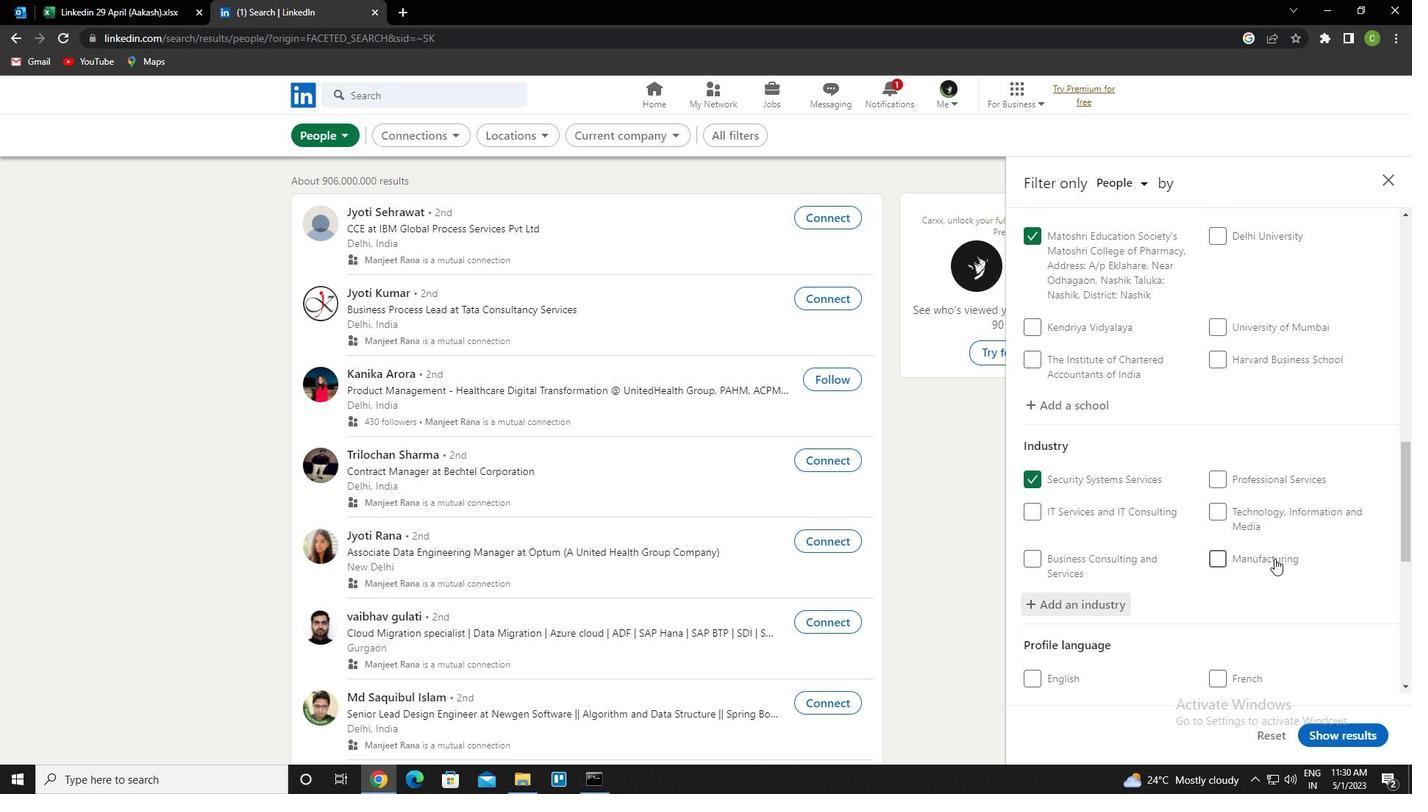 
Action: Mouse scrolled (1275, 558) with delta (0, 0)
Screenshot: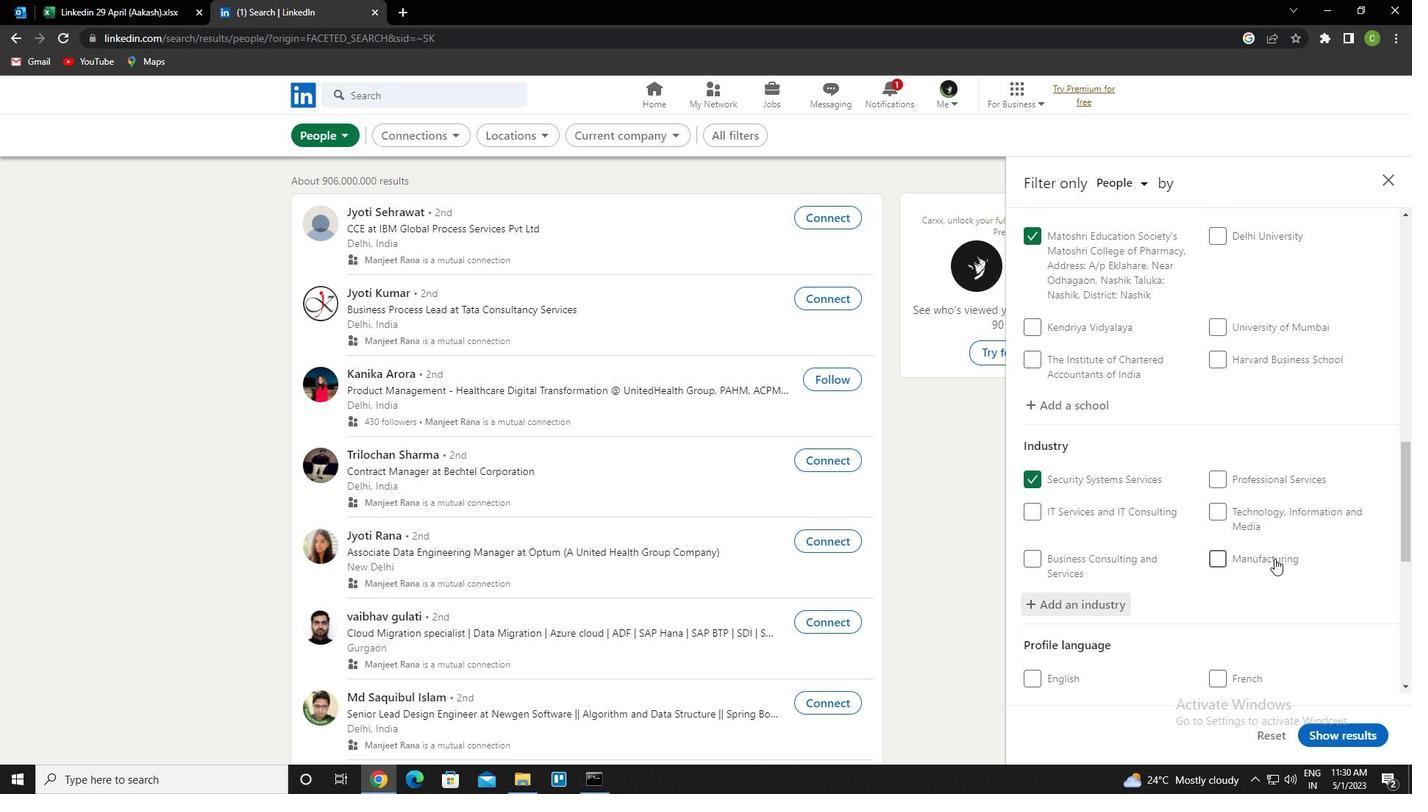 
Action: Mouse scrolled (1275, 558) with delta (0, 0)
Screenshot: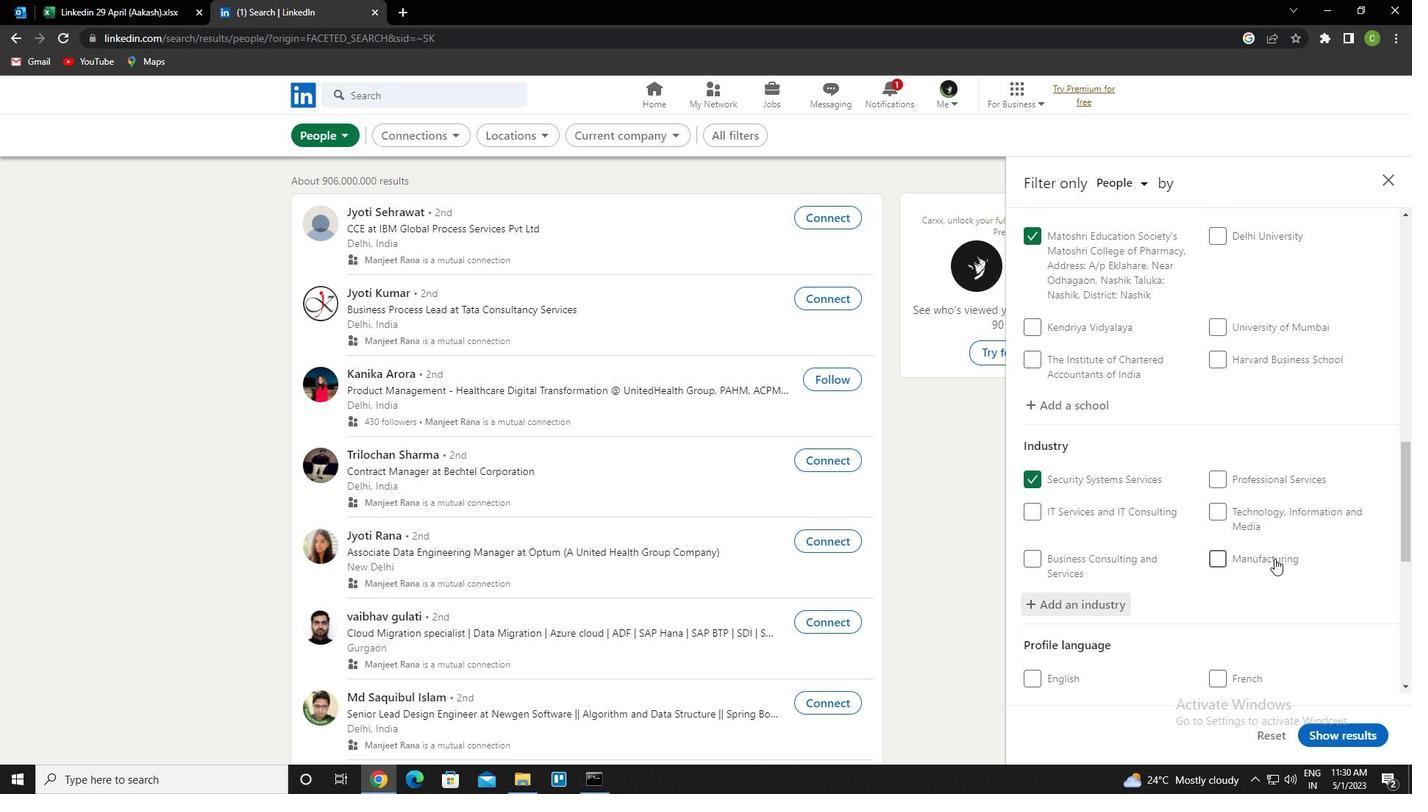 
Action: Mouse scrolled (1275, 558) with delta (0, 0)
Screenshot: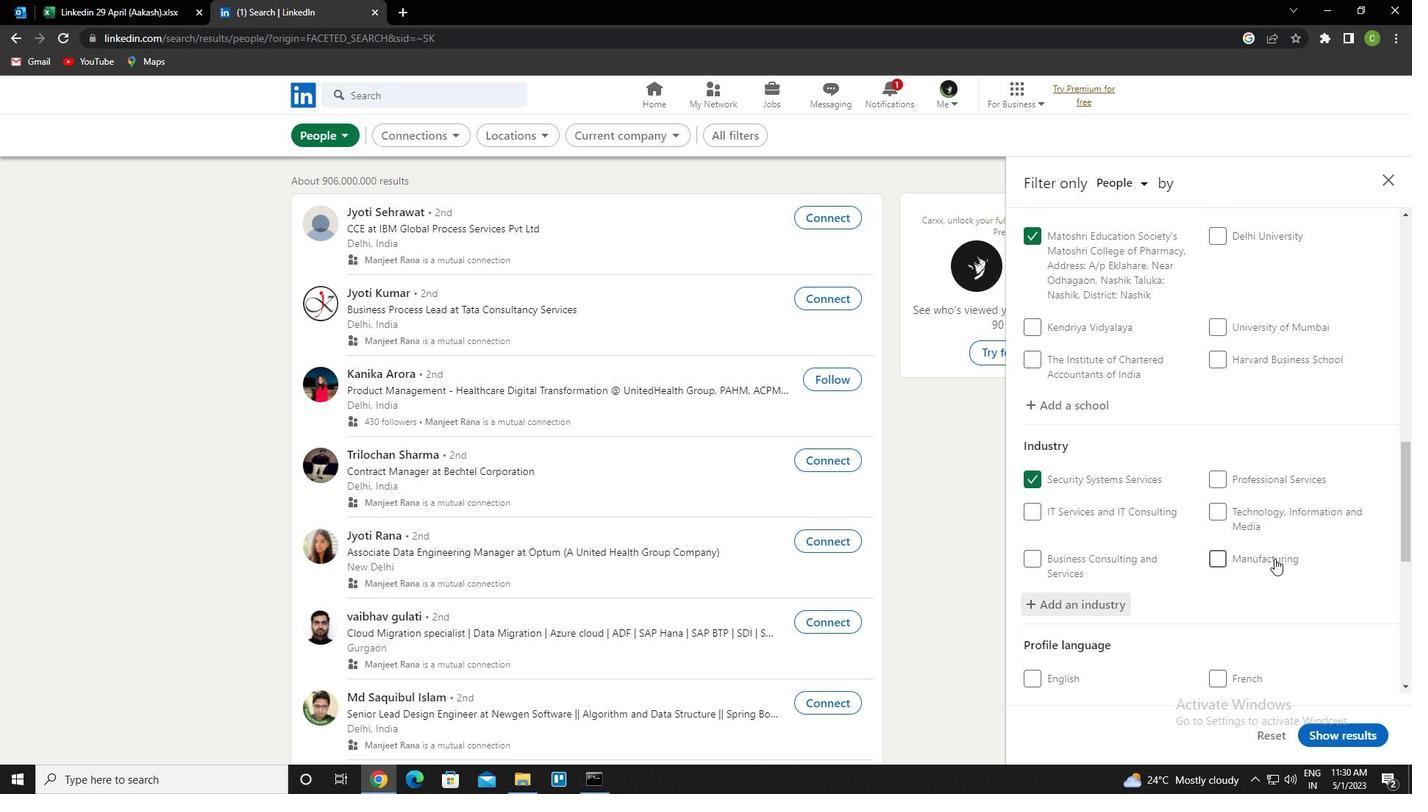 
Action: Mouse scrolled (1275, 558) with delta (0, 0)
Screenshot: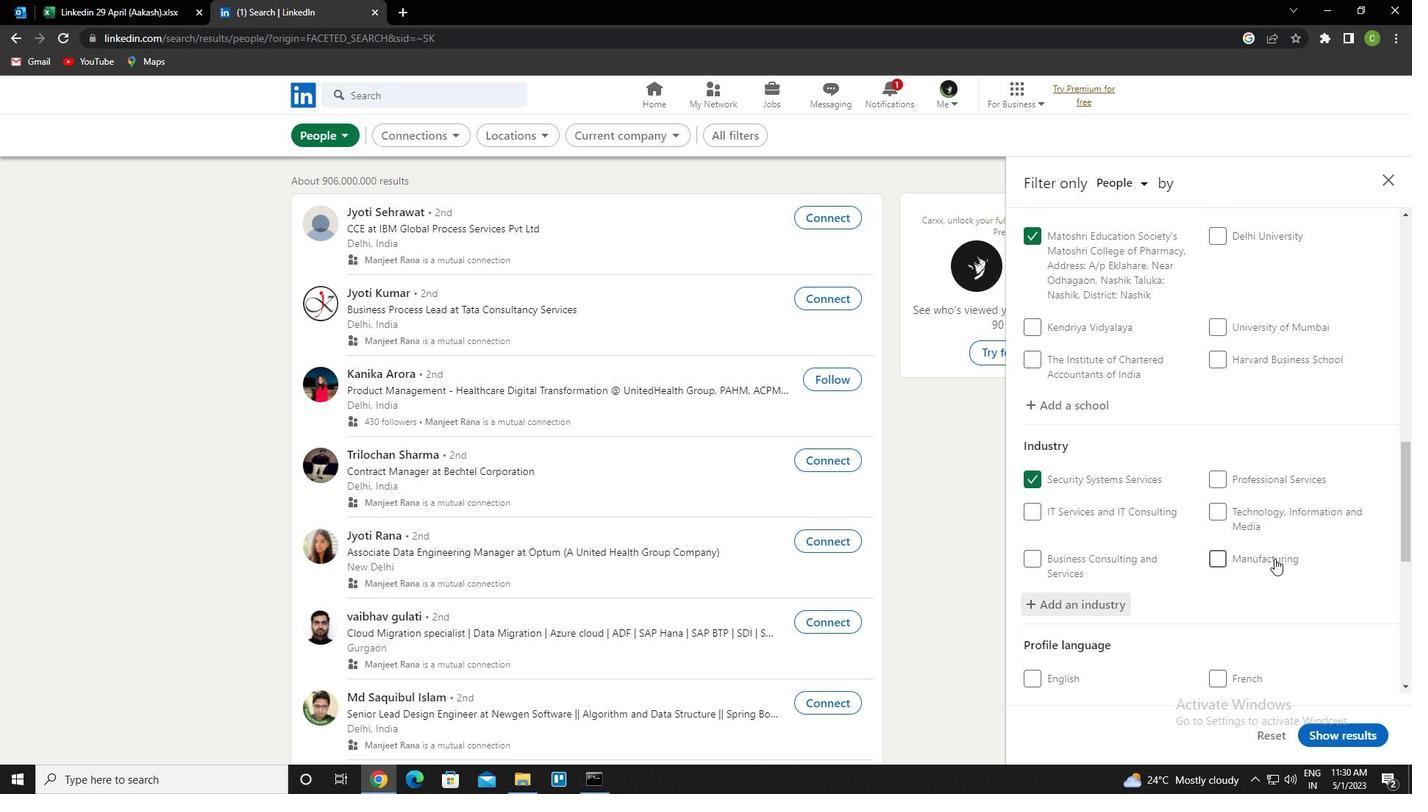 
Action: Mouse scrolled (1275, 558) with delta (0, 0)
Screenshot: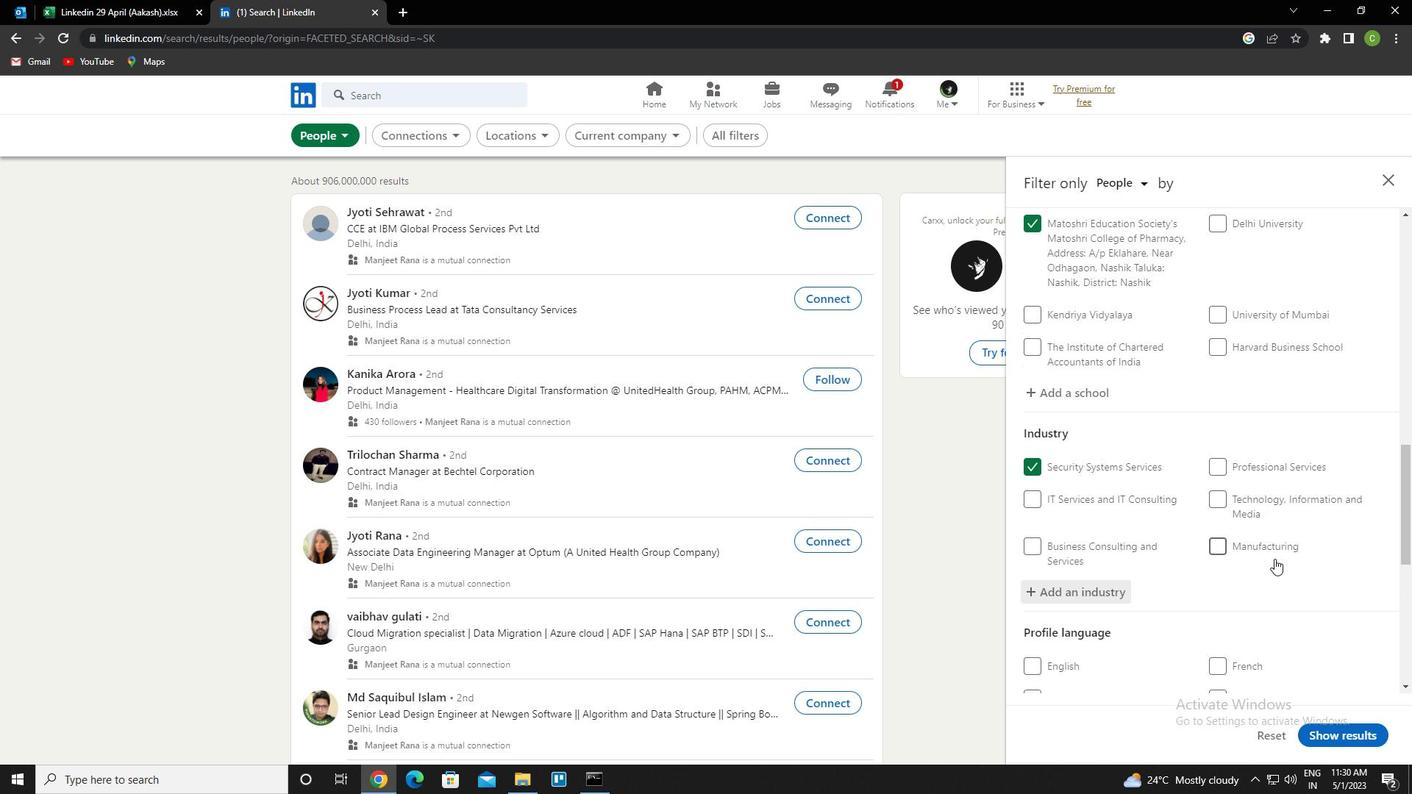 
Action: Mouse scrolled (1275, 558) with delta (0, 0)
Screenshot: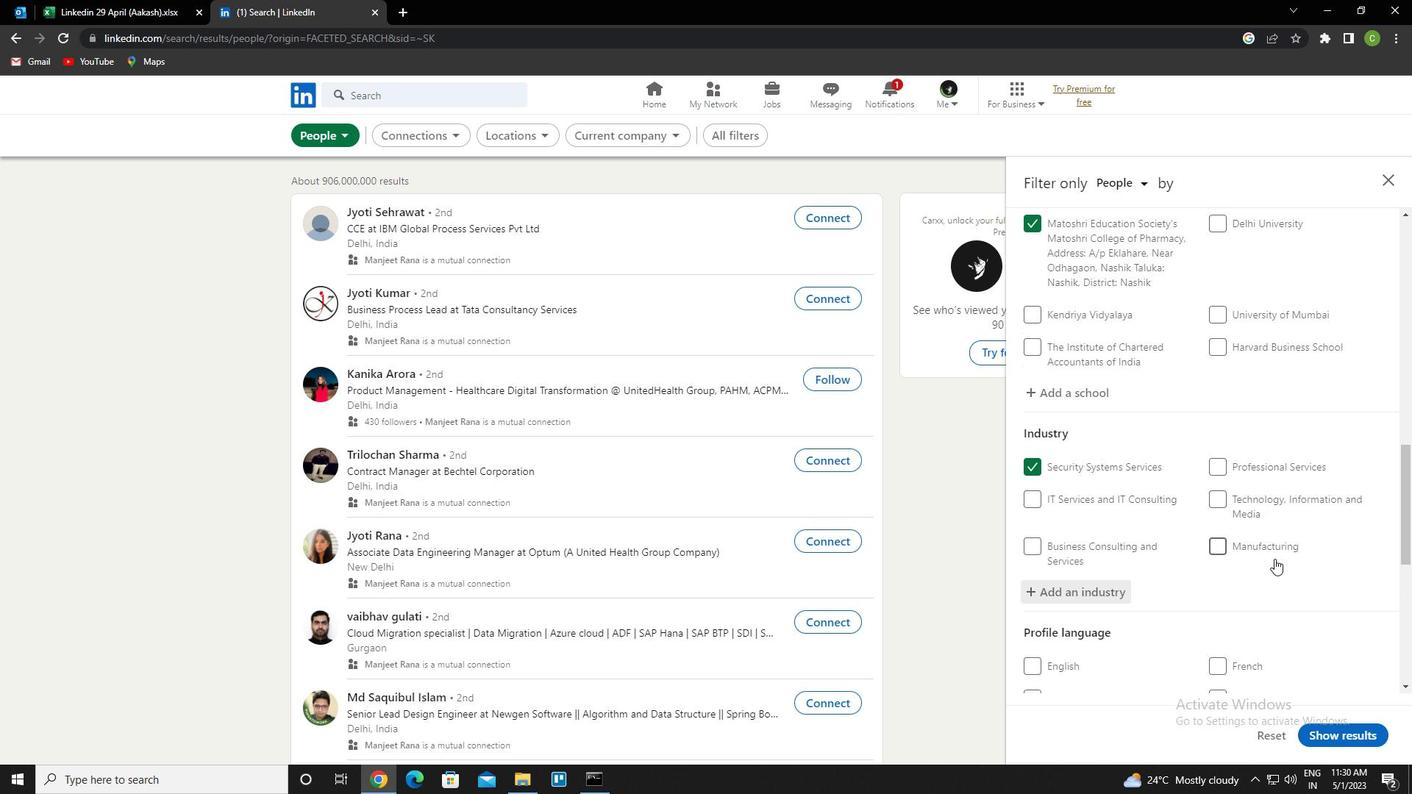 
Action: Mouse moved to (1250, 493)
Screenshot: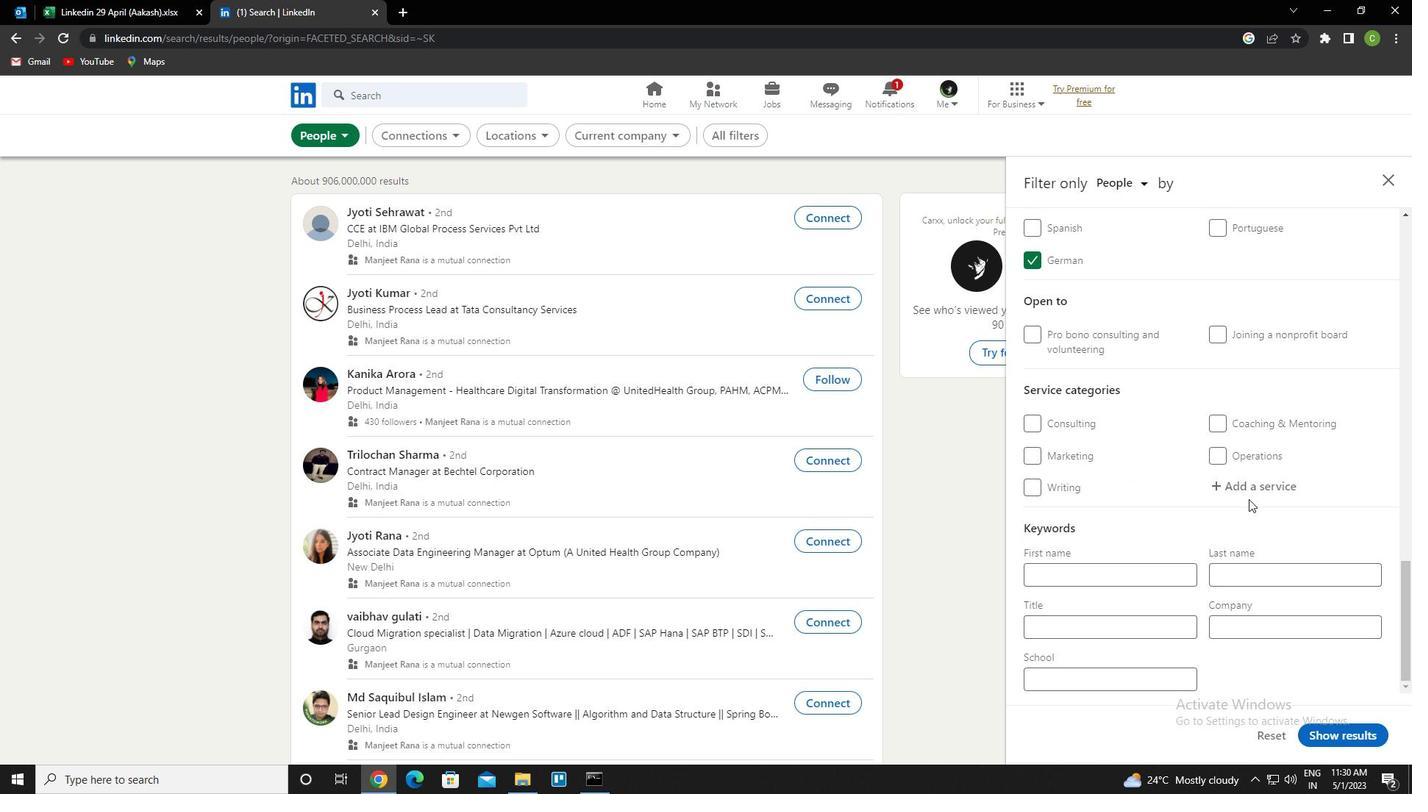 
Action: Mouse pressed left at (1250, 493)
Screenshot: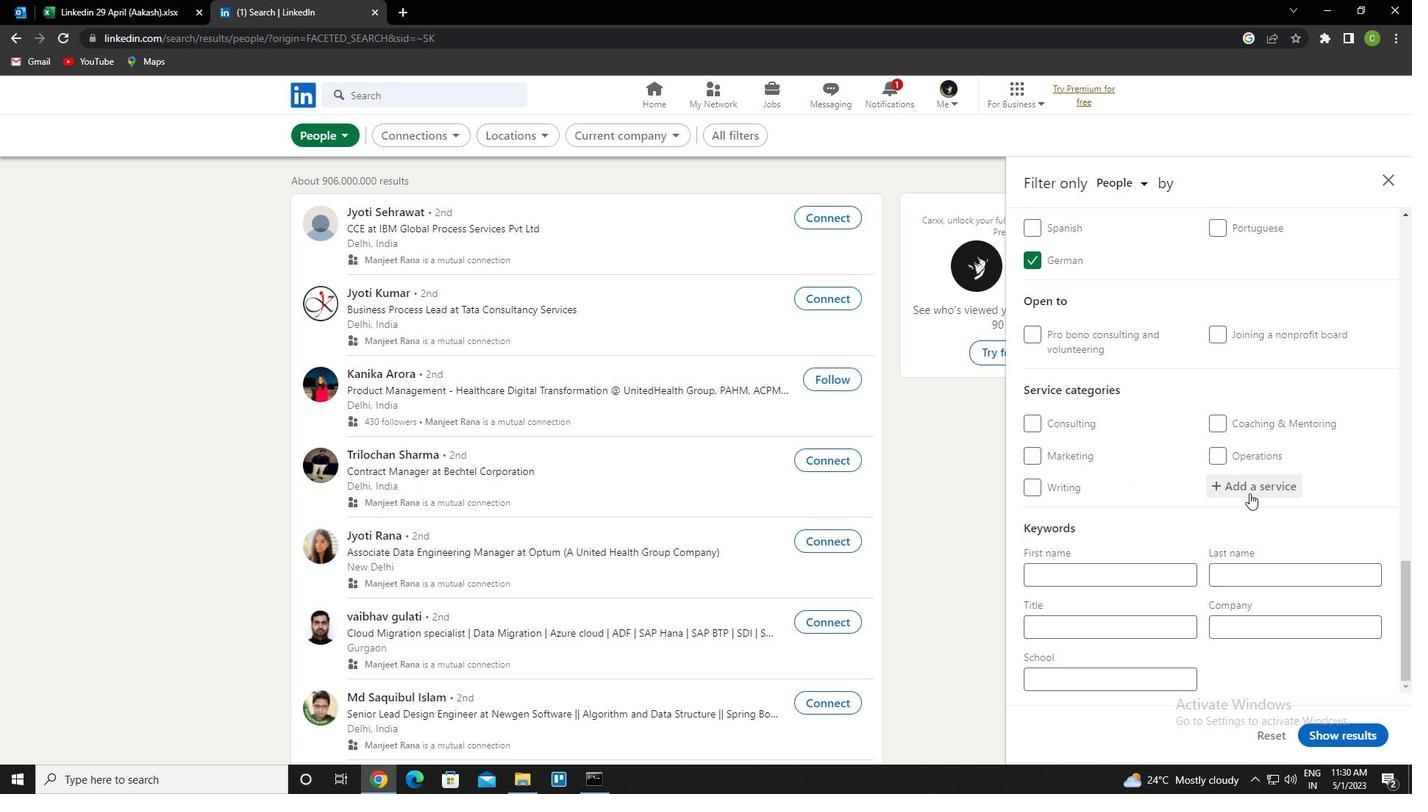 
Action: Key pressed <Key.caps_lock>seo<Key.down><Key.enter>
Screenshot: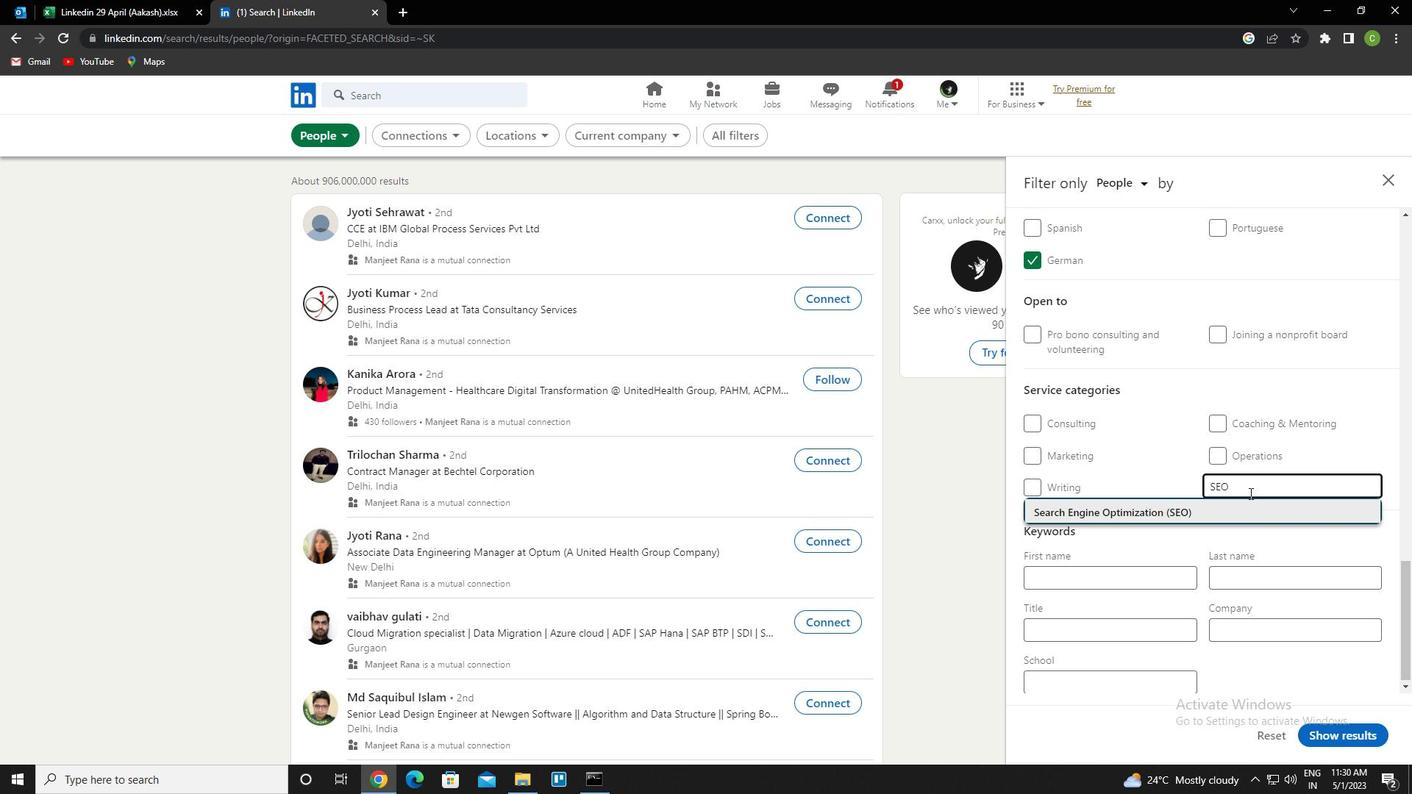 
Action: Mouse moved to (1236, 509)
Screenshot: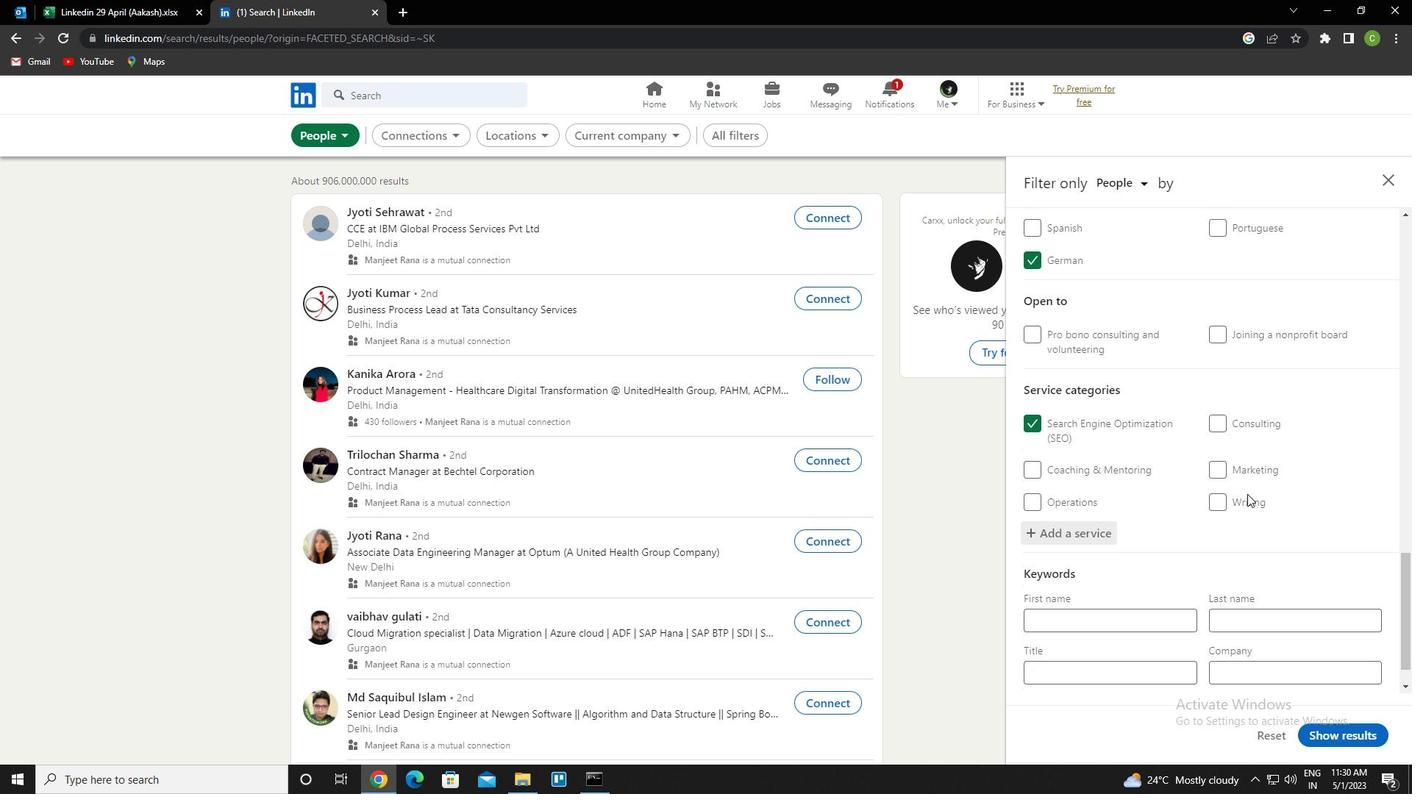 
Action: Mouse scrolled (1236, 508) with delta (0, 0)
Screenshot: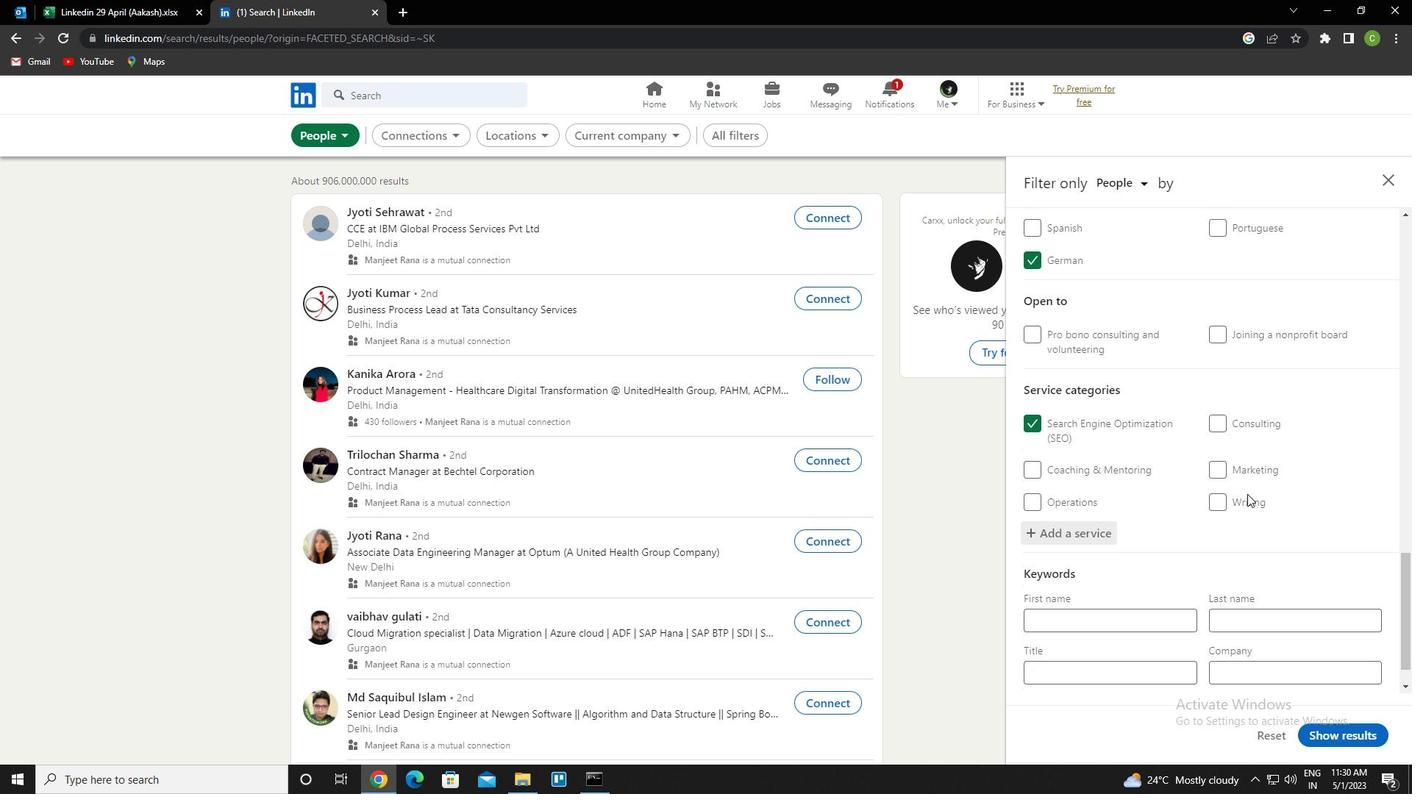 
Action: Mouse moved to (1238, 517)
Screenshot: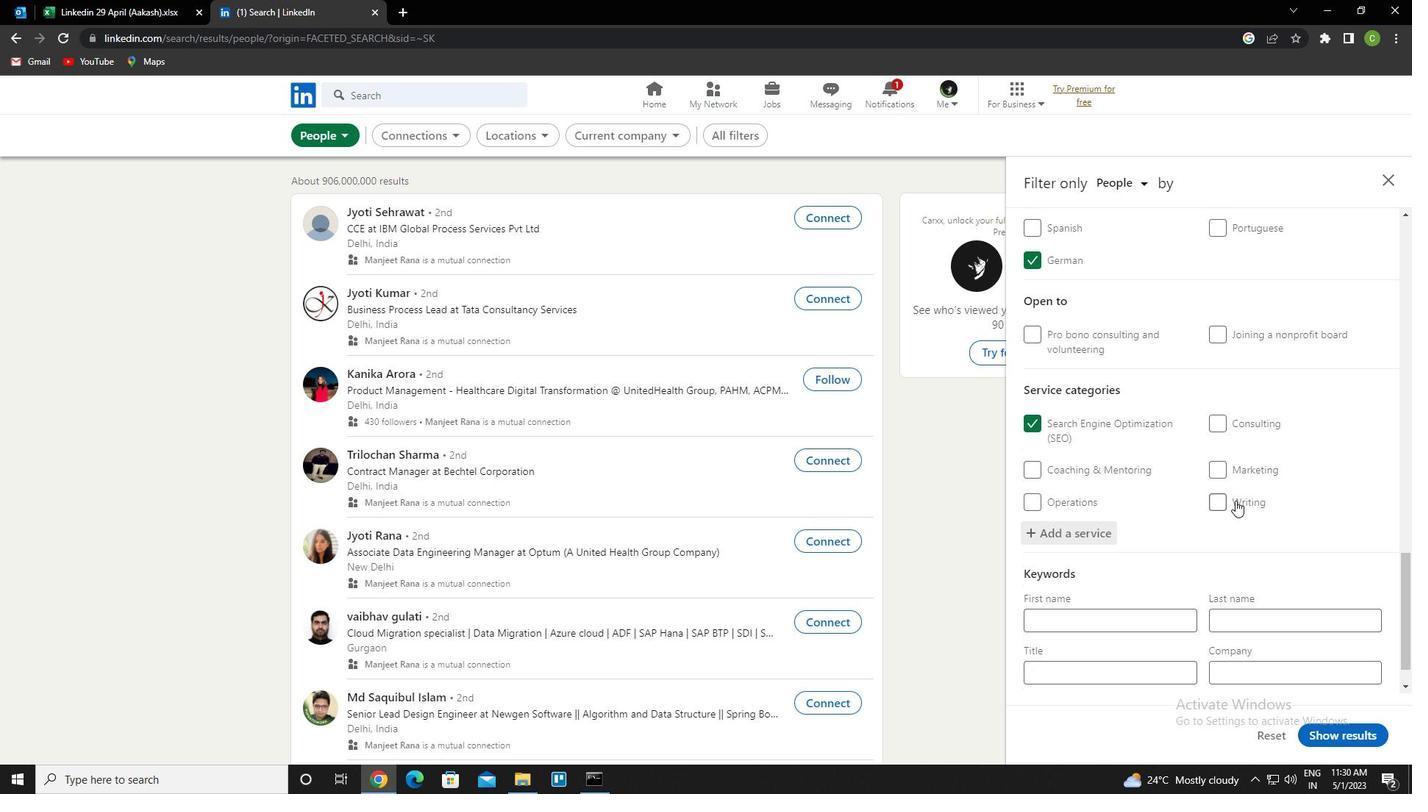 
Action: Mouse scrolled (1238, 517) with delta (0, 0)
Screenshot: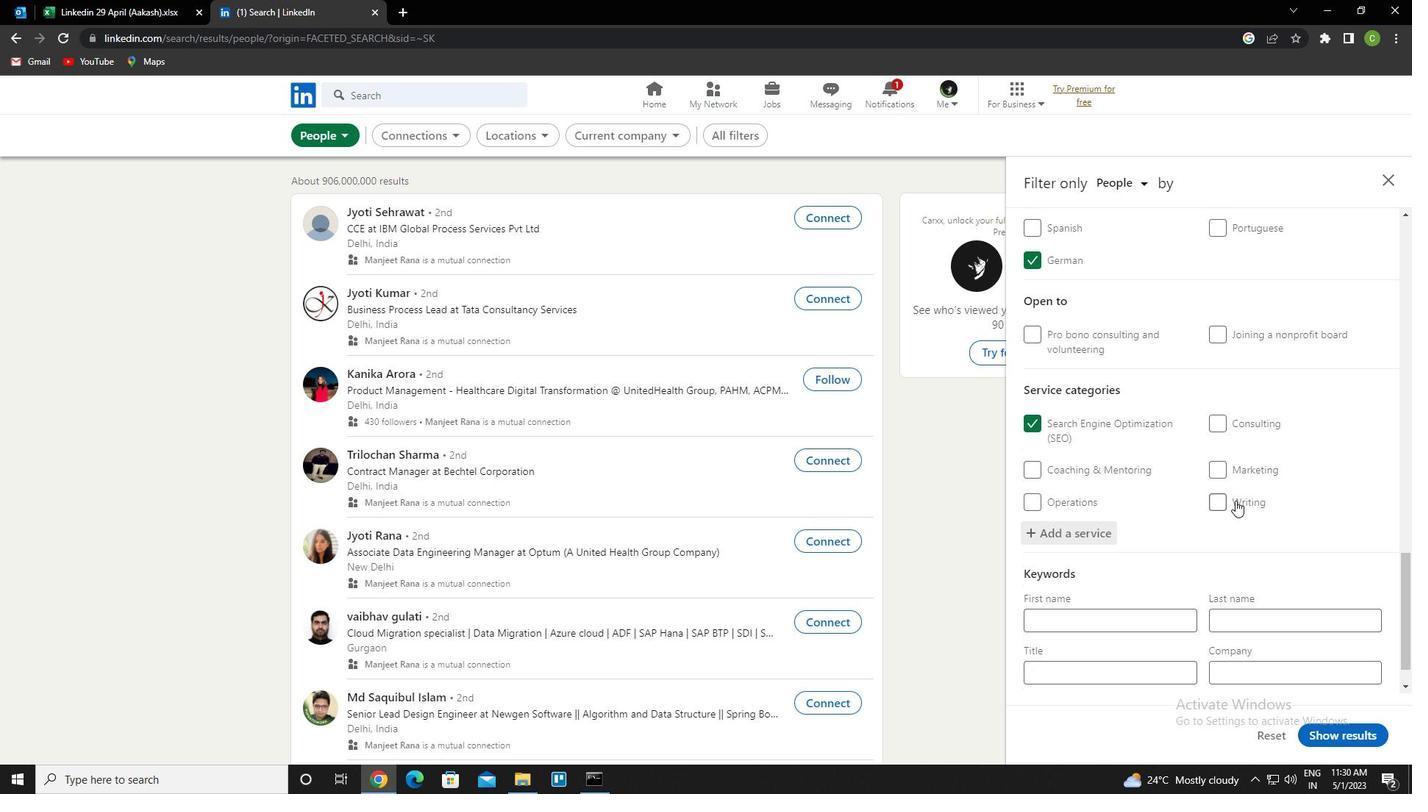 
Action: Mouse moved to (1238, 520)
Screenshot: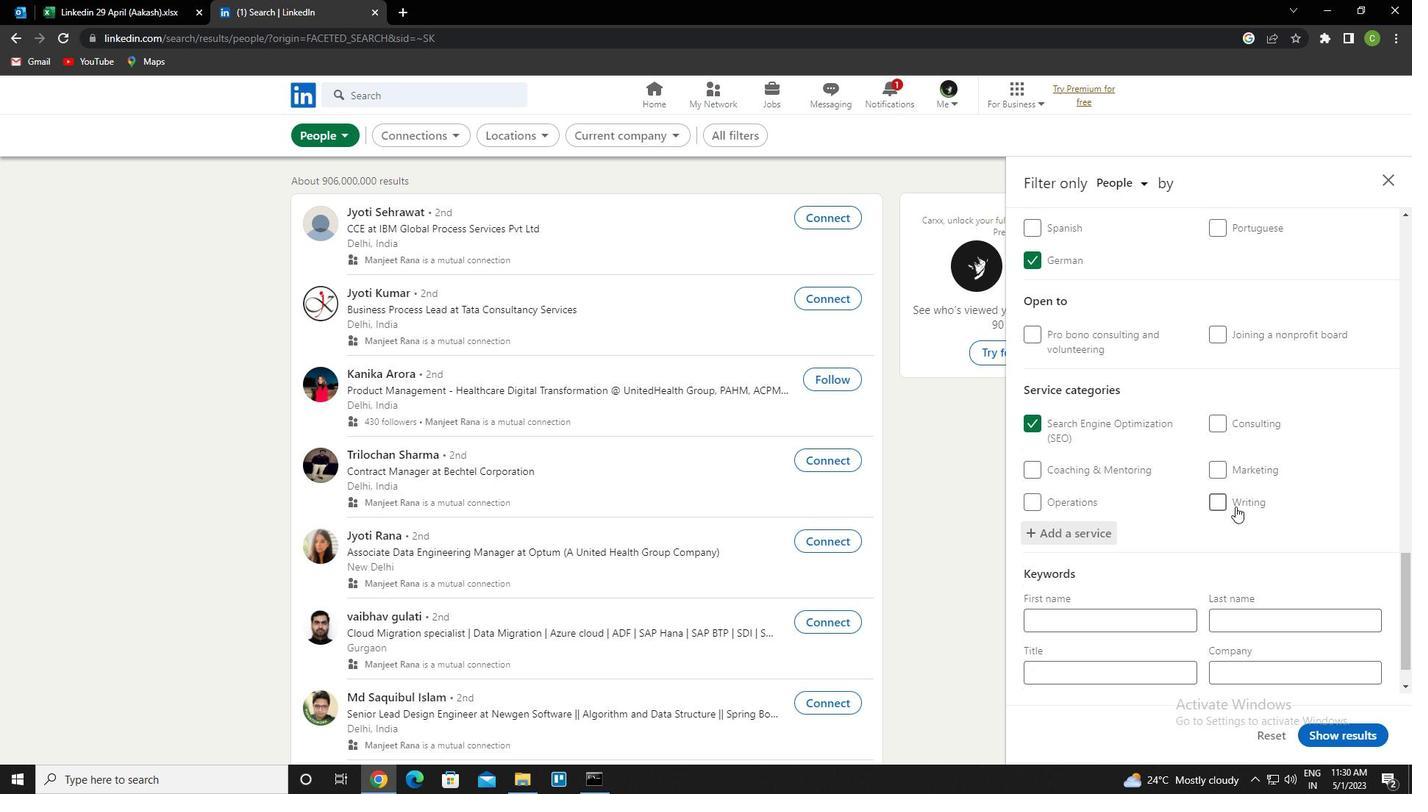 
Action: Mouse scrolled (1238, 520) with delta (0, 0)
Screenshot: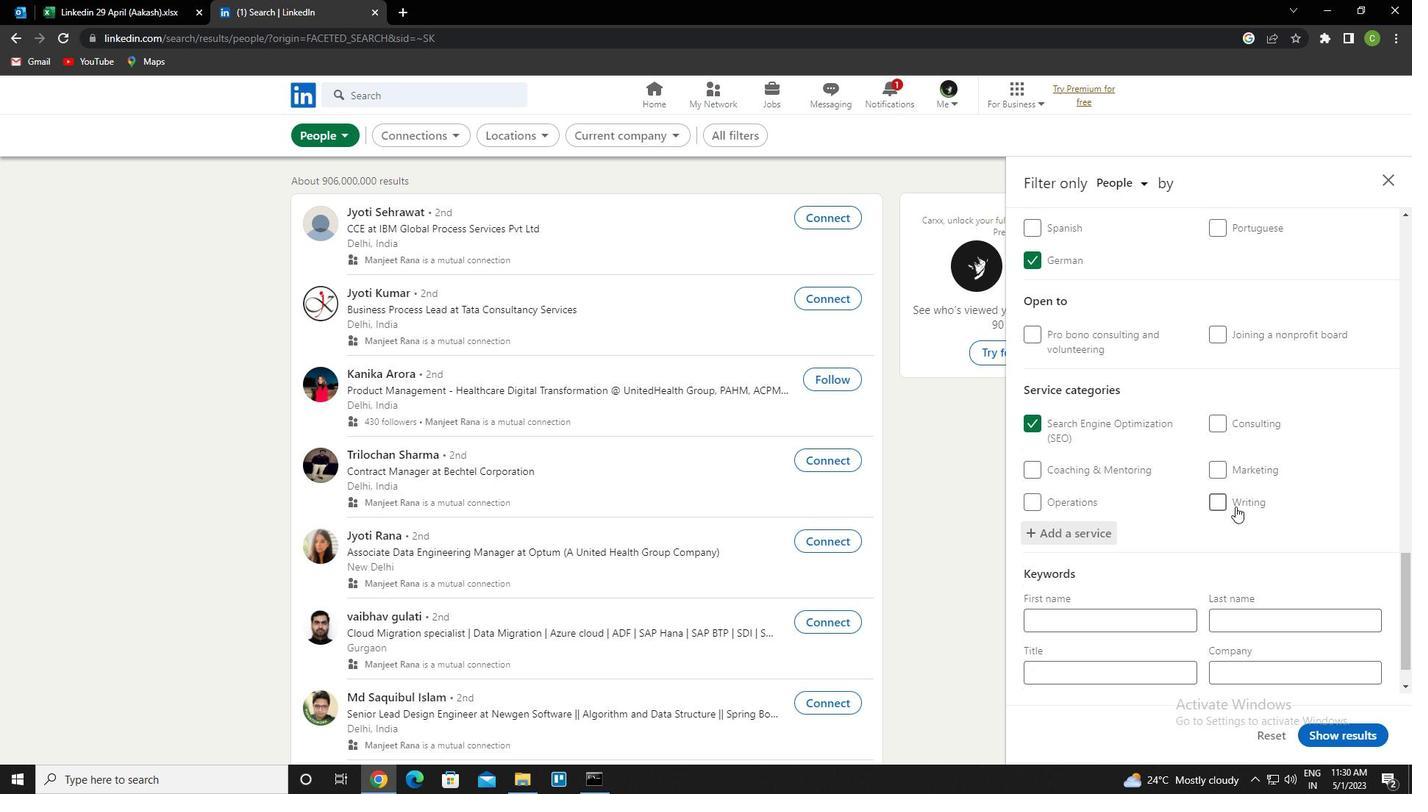 
Action: Mouse moved to (1239, 523)
Screenshot: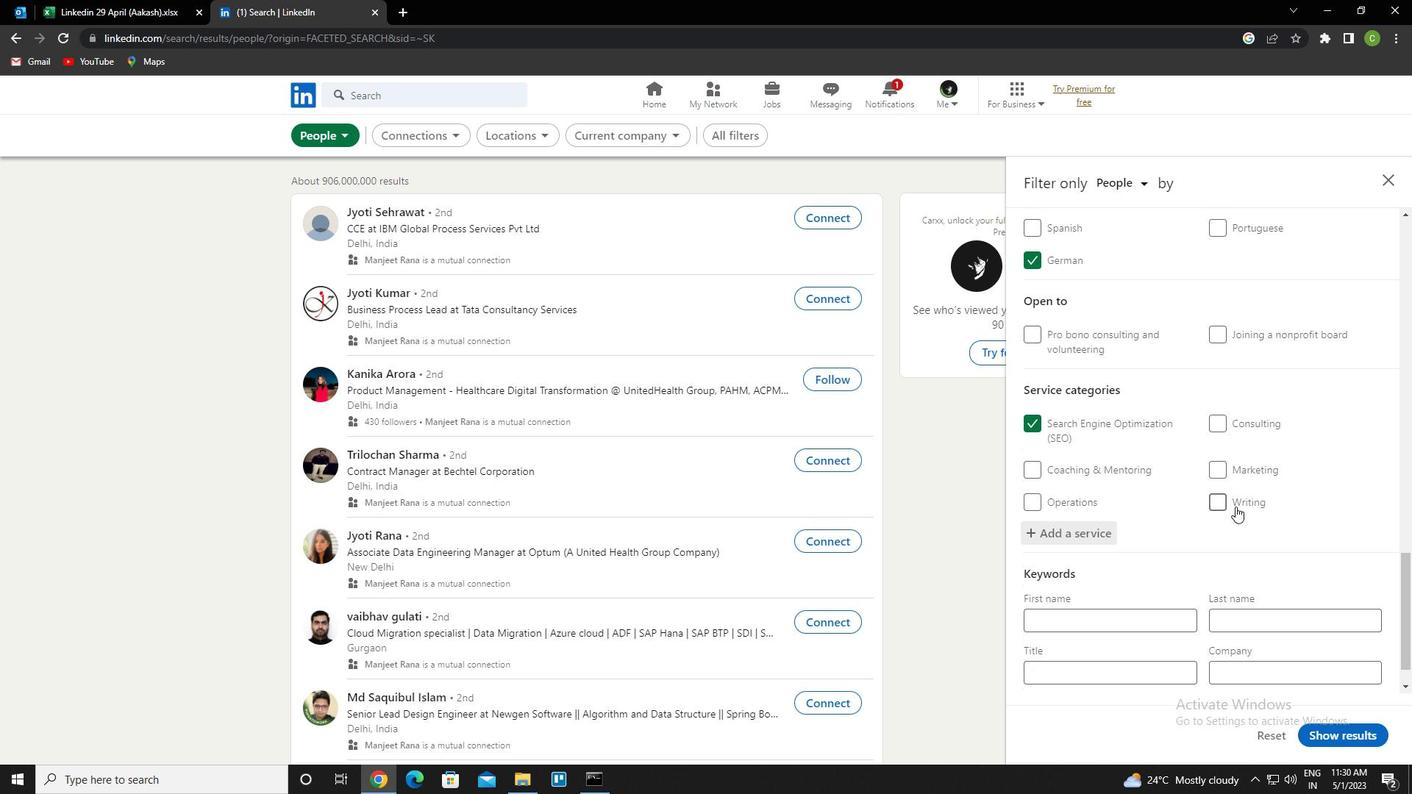 
Action: Mouse scrolled (1239, 522) with delta (0, 0)
Screenshot: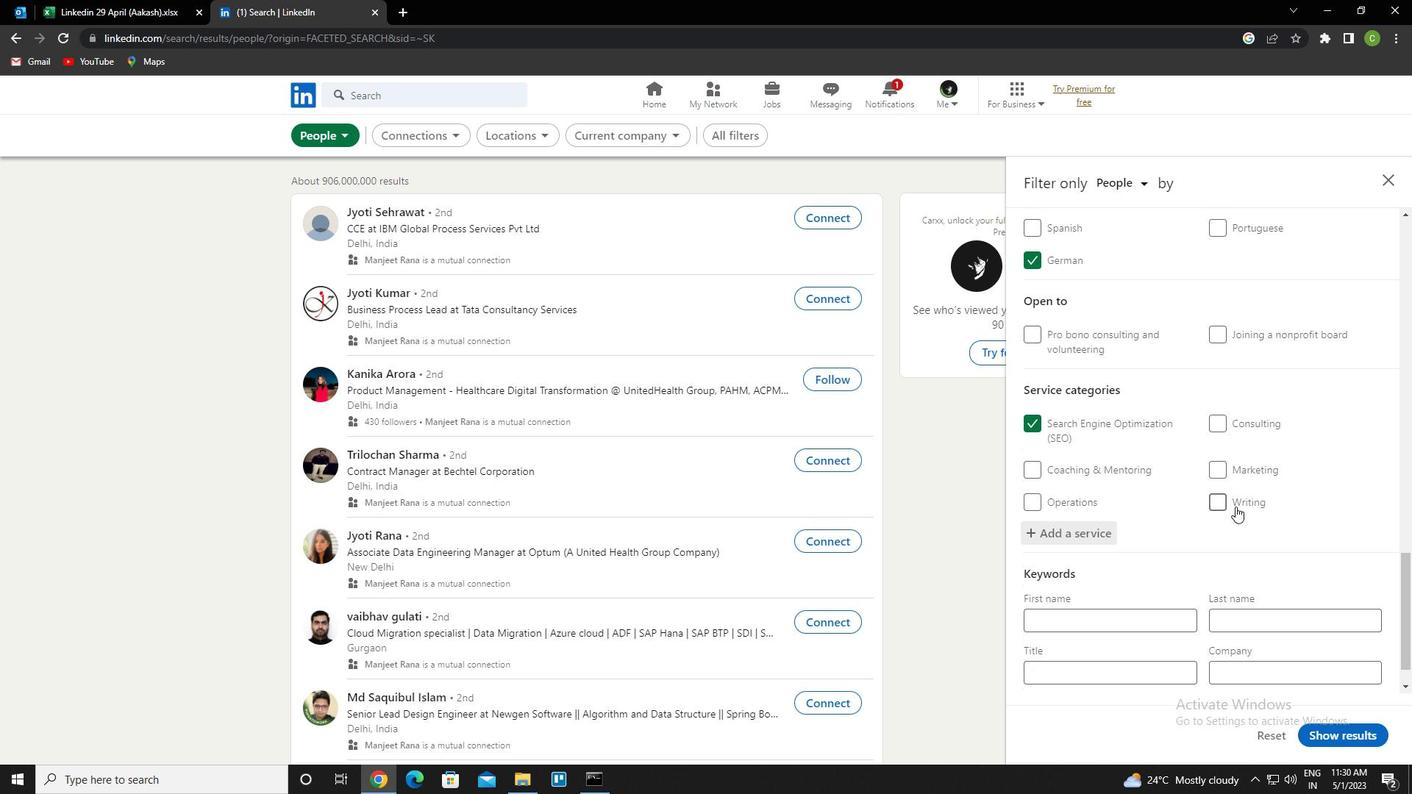 
Action: Mouse moved to (1239, 525)
Screenshot: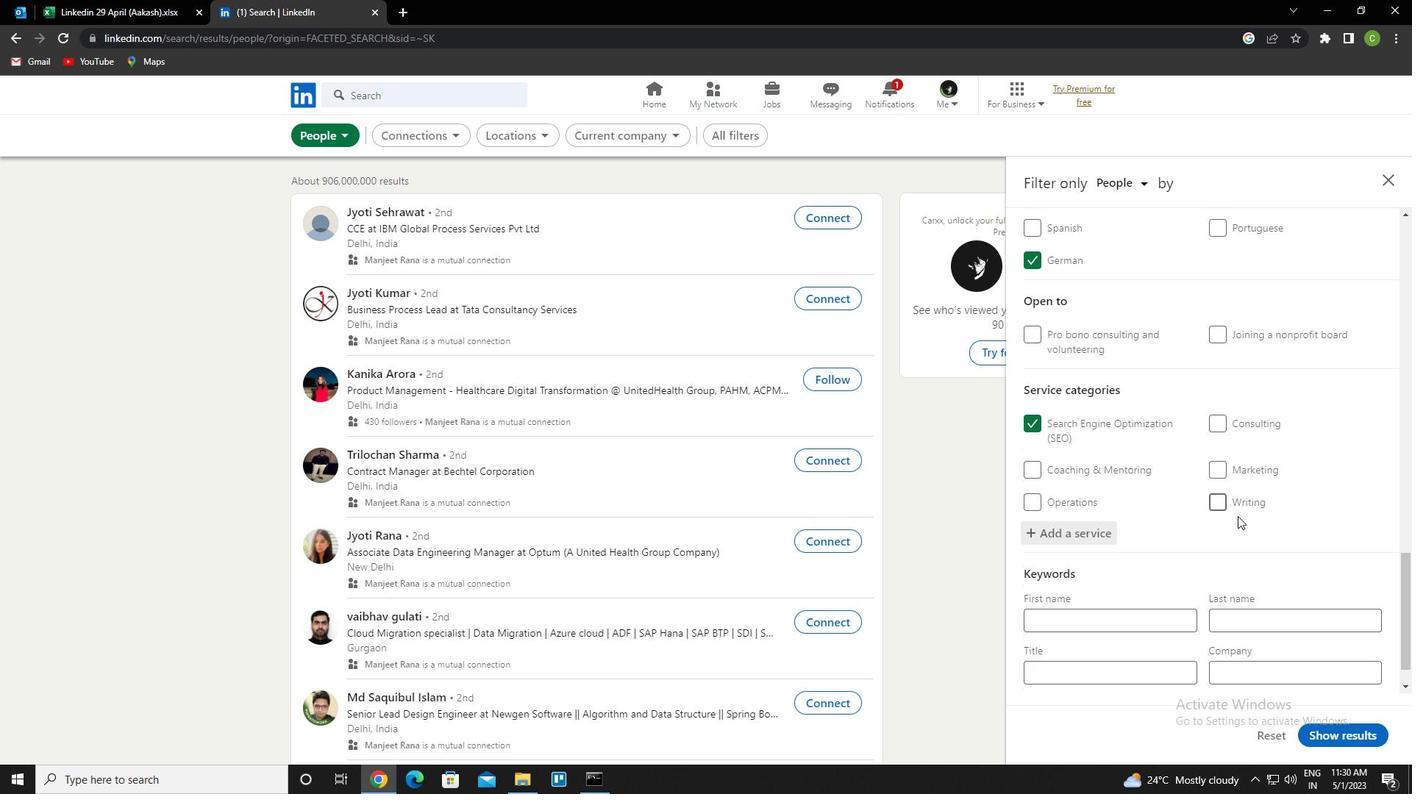 
Action: Mouse scrolled (1239, 524) with delta (0, 0)
Screenshot: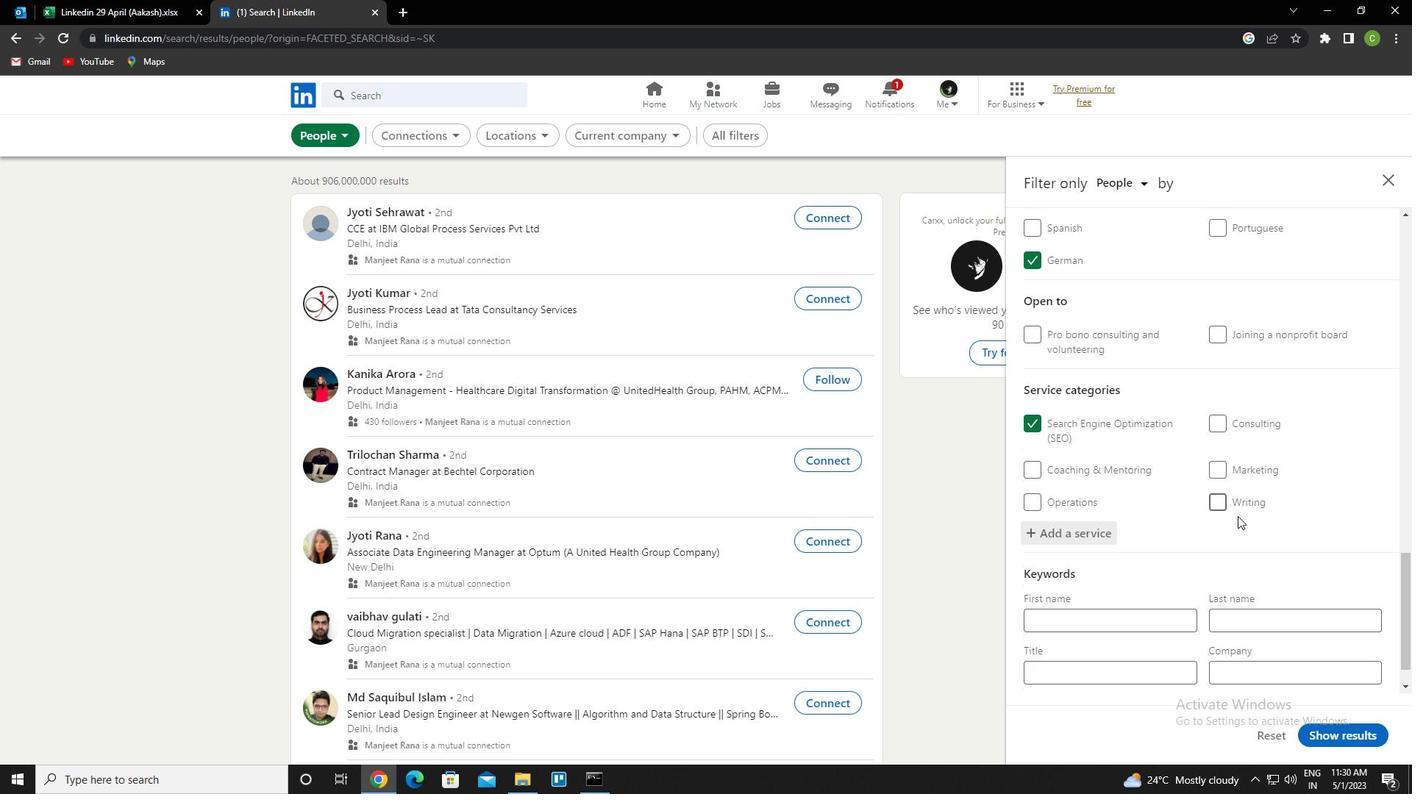 
Action: Mouse moved to (1239, 528)
Screenshot: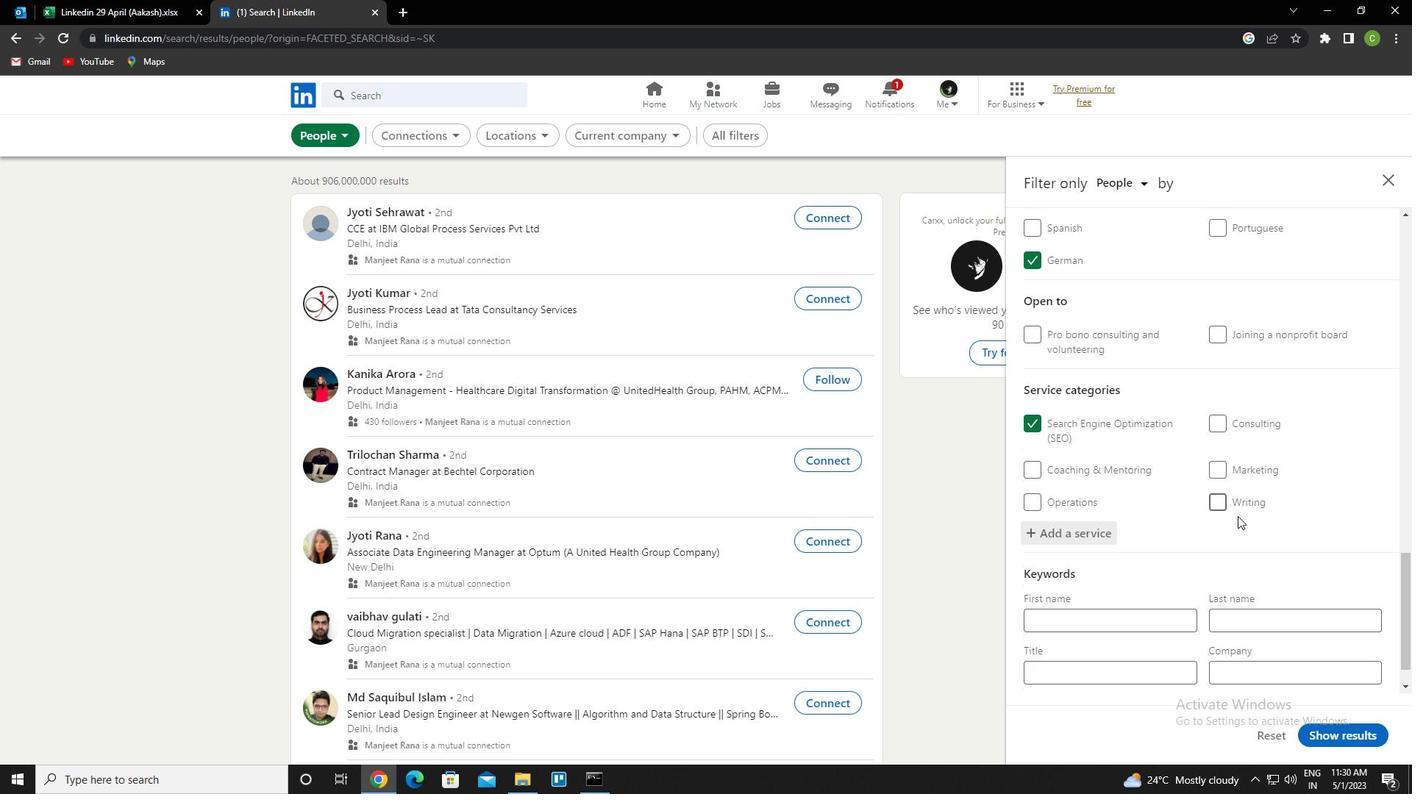 
Action: Mouse scrolled (1239, 527) with delta (0, 0)
Screenshot: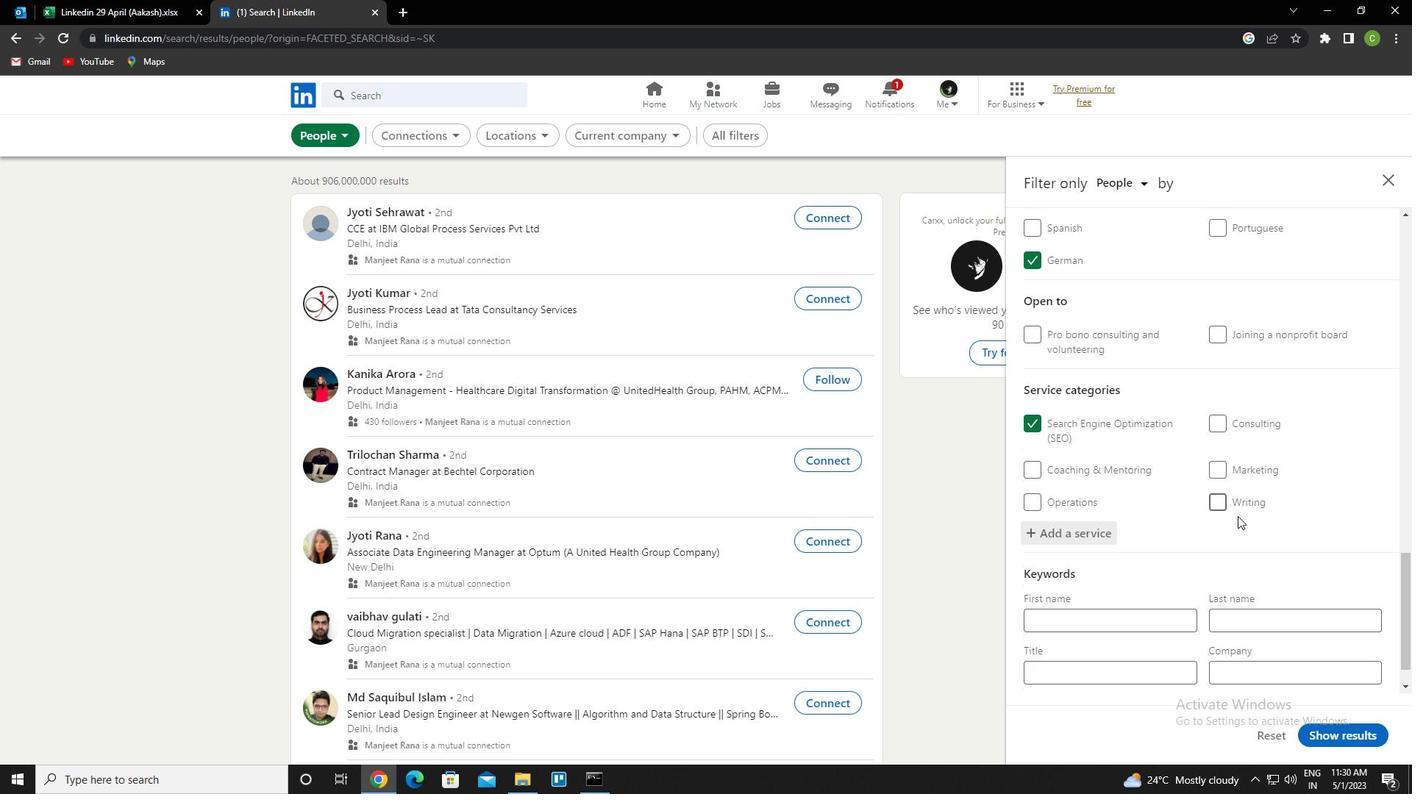 
Action: Mouse moved to (1238, 531)
Screenshot: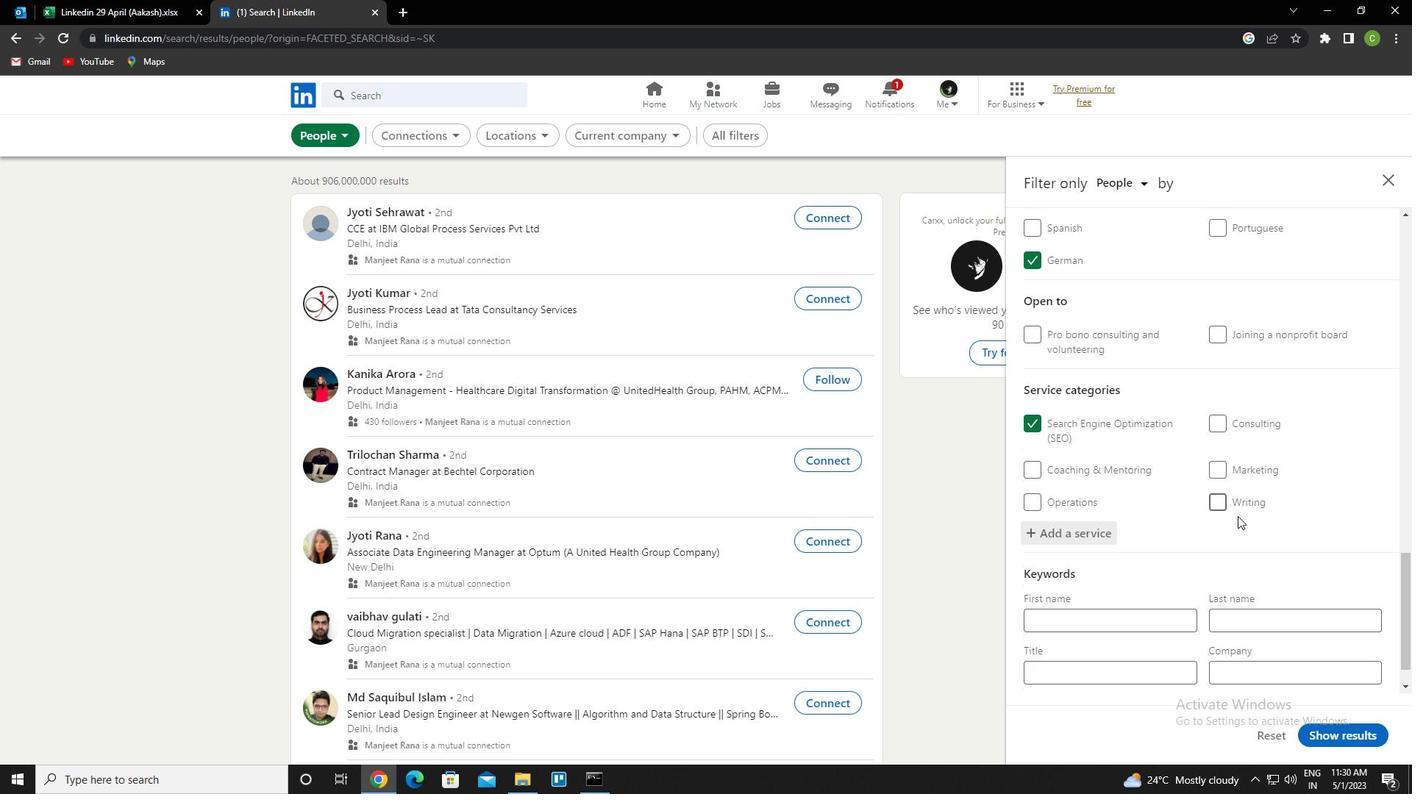 
Action: Mouse scrolled (1238, 531) with delta (0, 0)
Screenshot: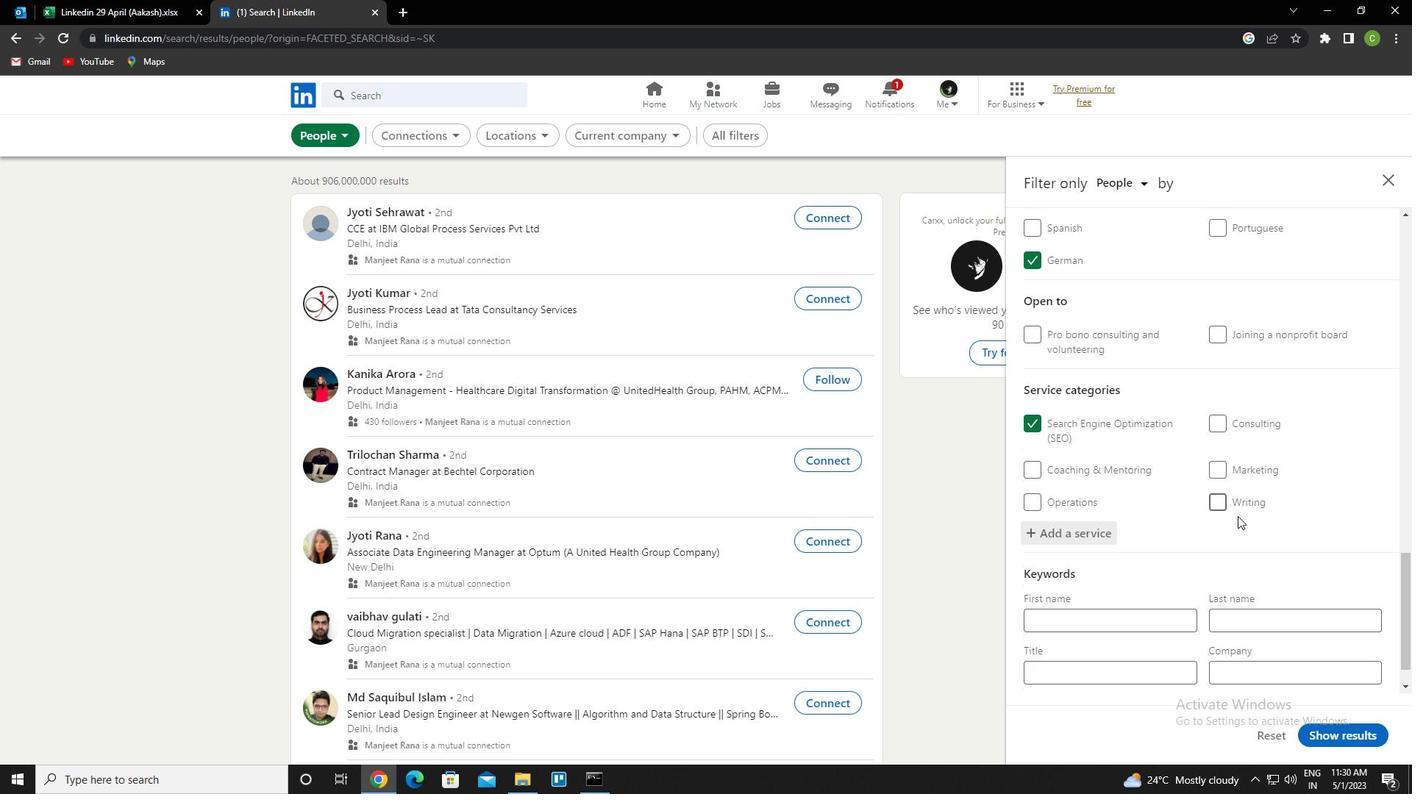 
Action: Mouse moved to (1233, 536)
Screenshot: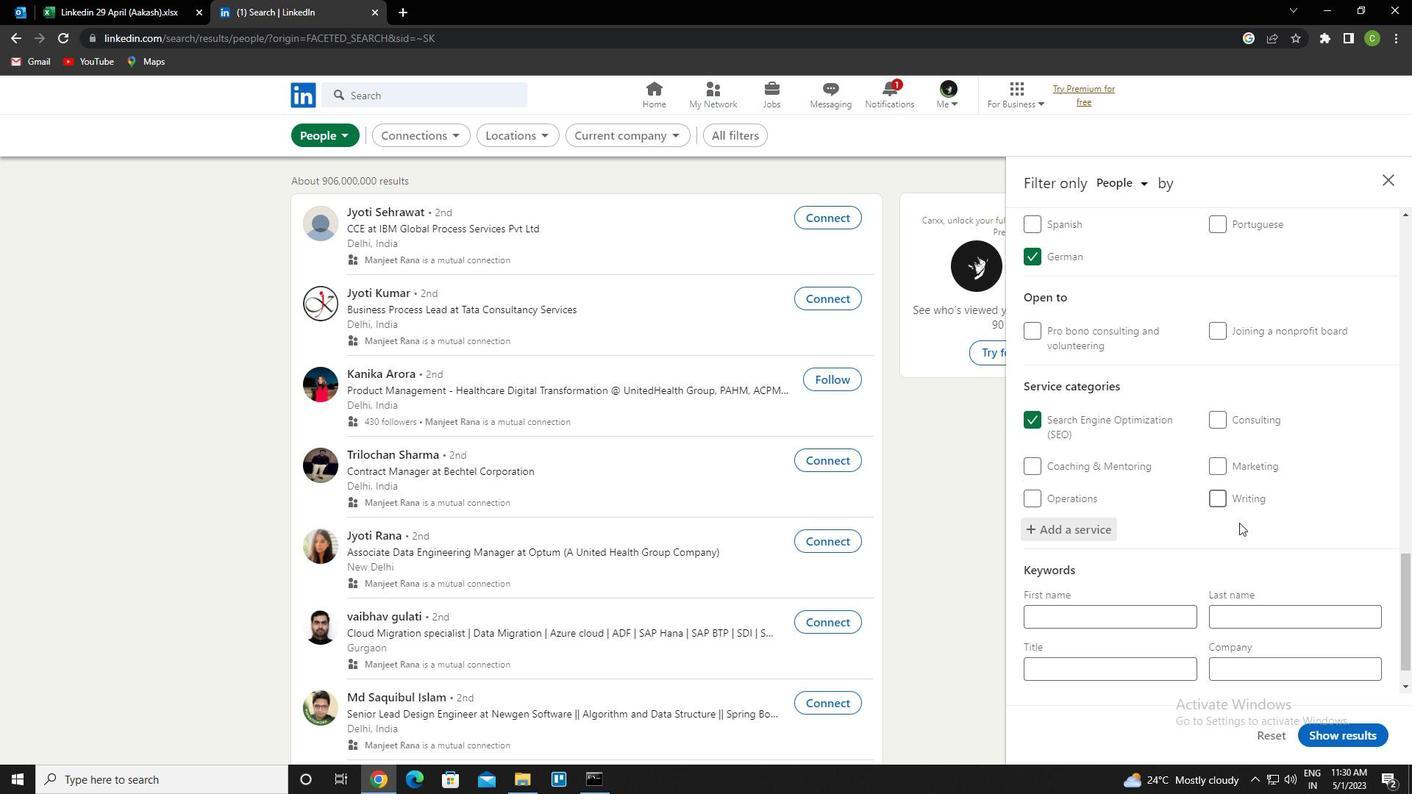 
Action: Mouse scrolled (1233, 535) with delta (0, 0)
Screenshot: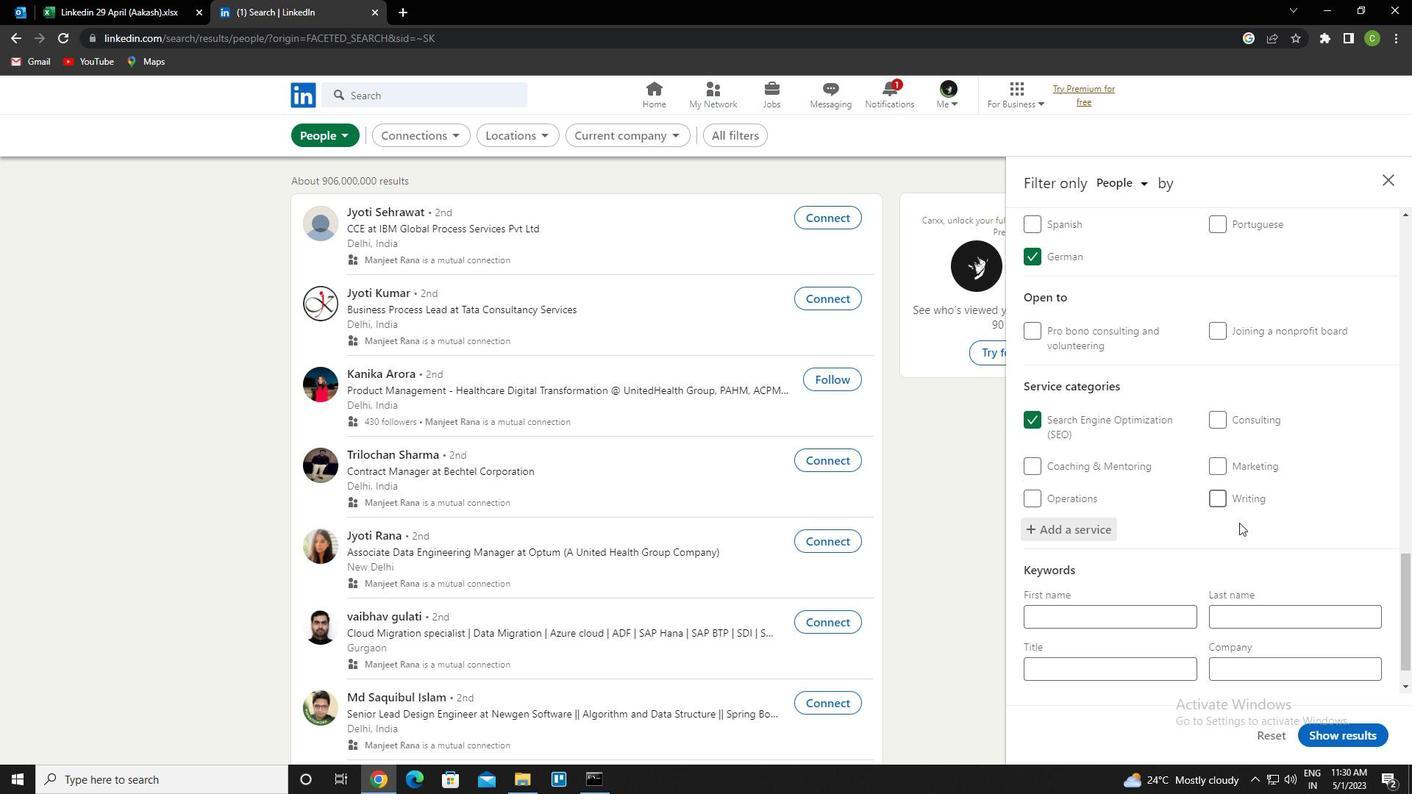 
Action: Mouse moved to (1147, 637)
Screenshot: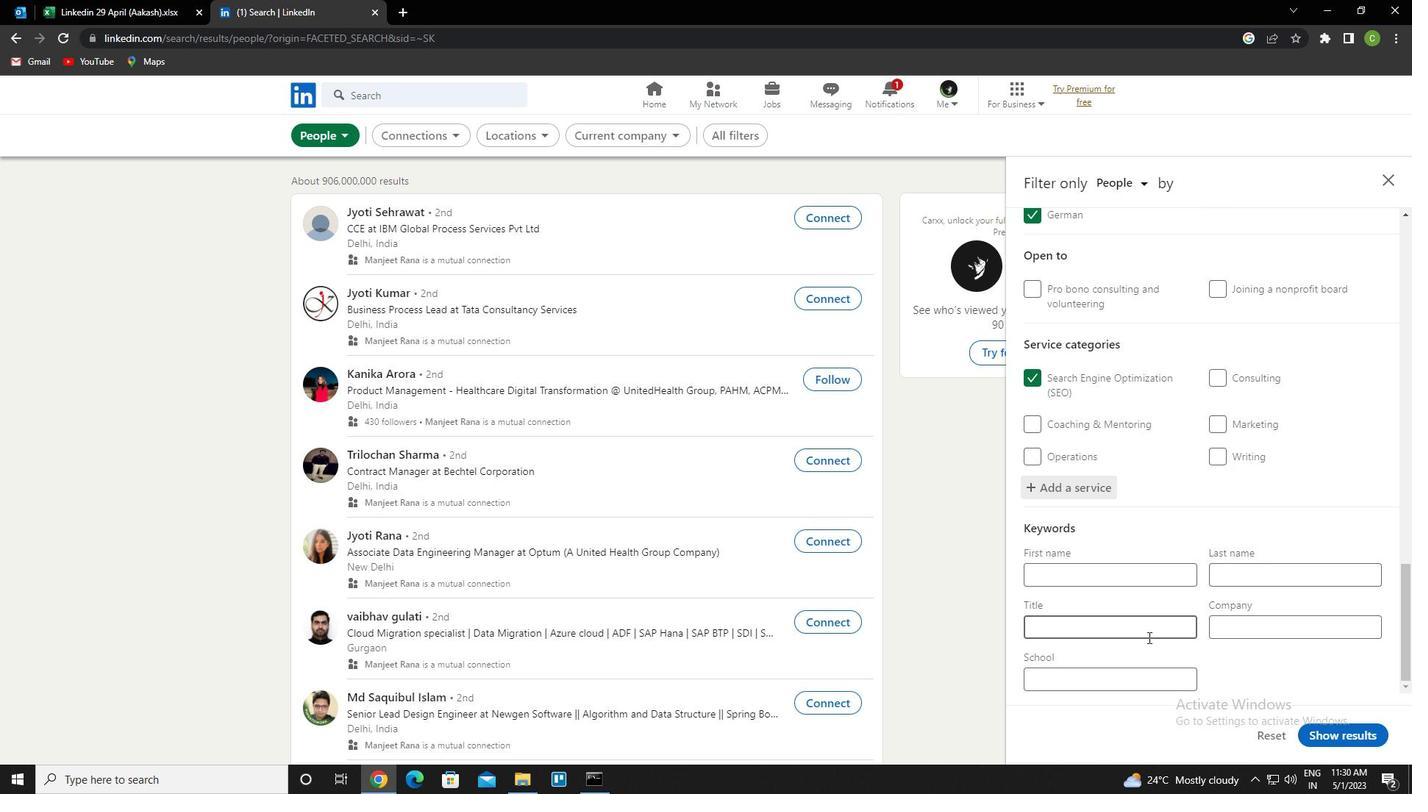 
Action: Mouse pressed left at (1147, 637)
Screenshot: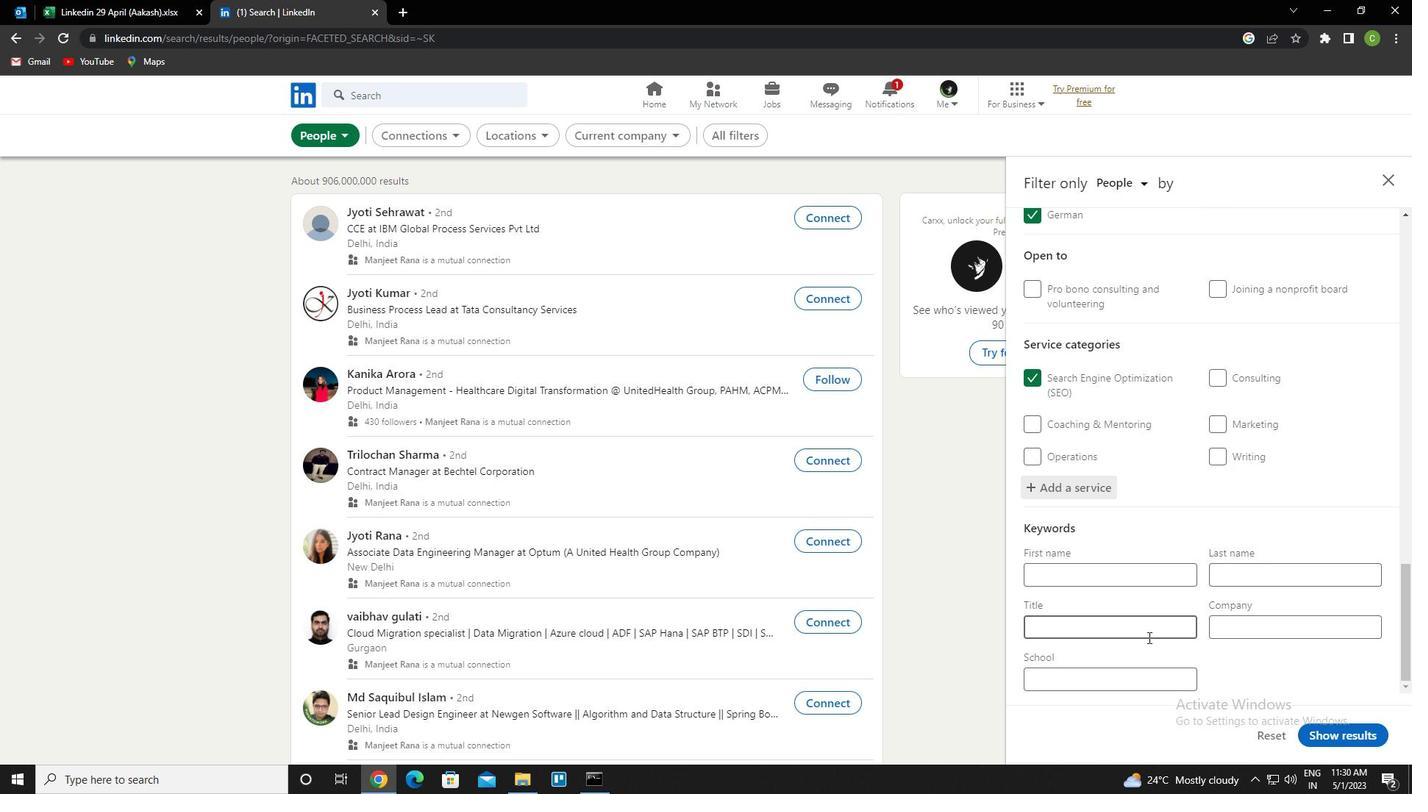 
Action: Key pressed <Key.caps_lock><Key.caps_lock>a<Key.caps_lock>tmostheric<Key.space><Key.caps_lock>s<Key.caps_lock>cientist
Screenshot: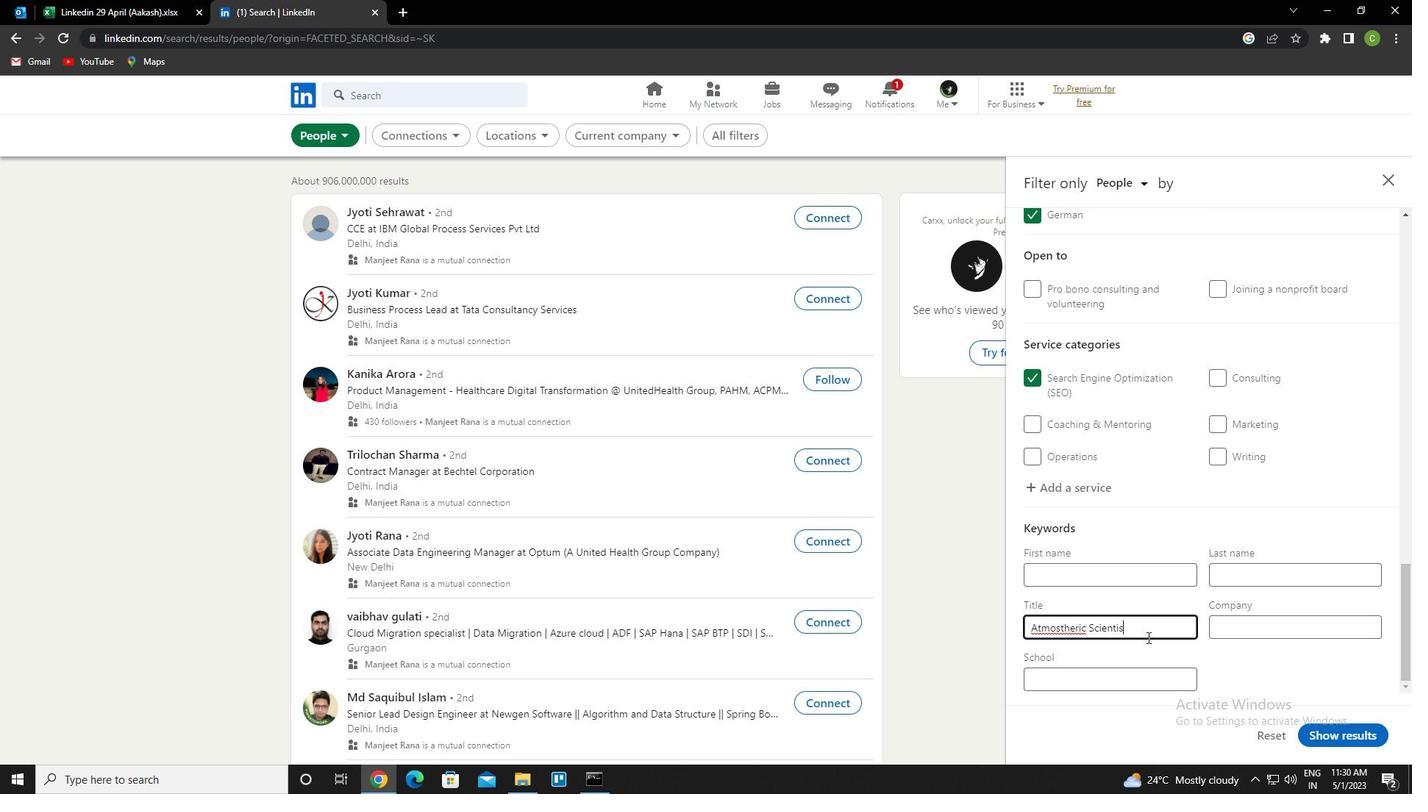 
Action: Mouse moved to (1063, 628)
Screenshot: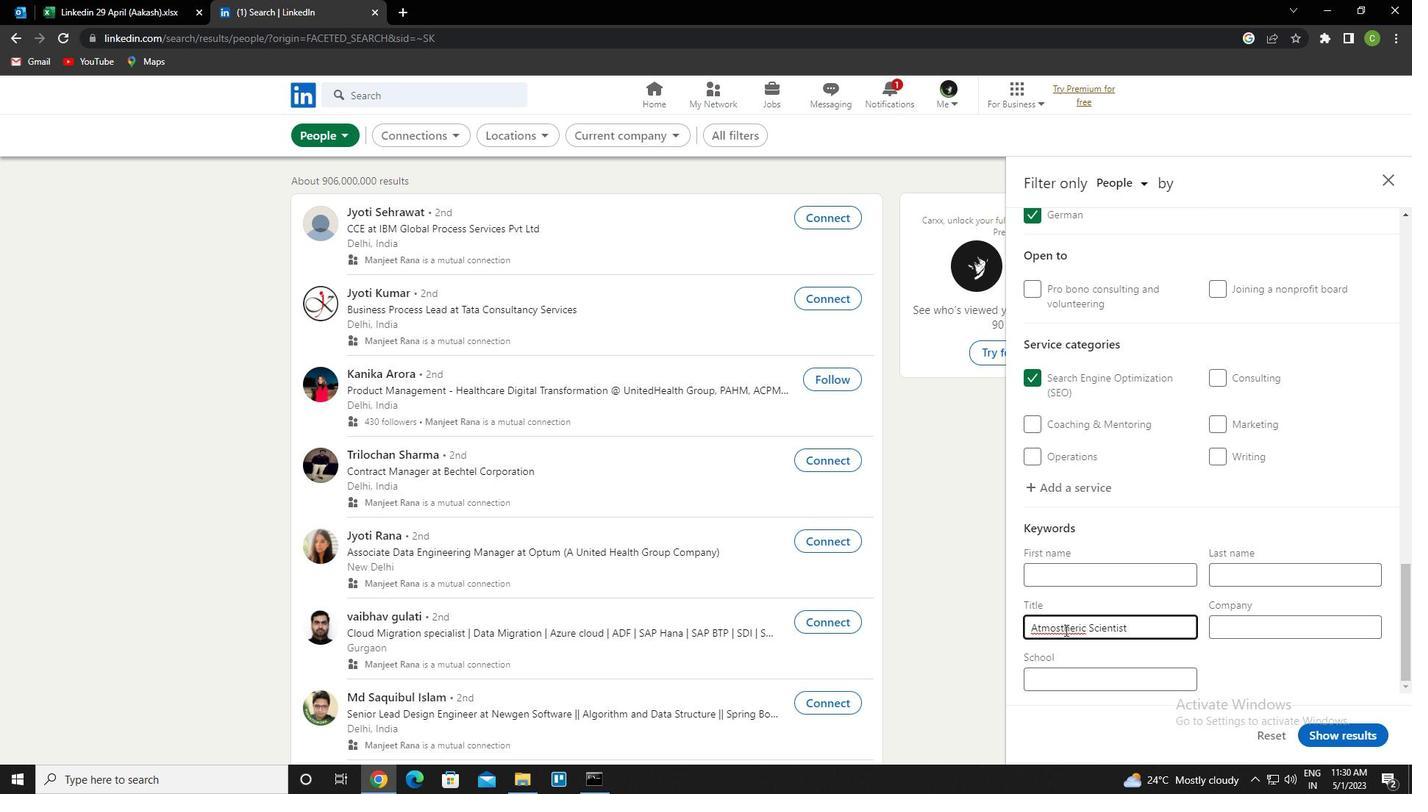 
Action: Mouse pressed left at (1063, 628)
Screenshot: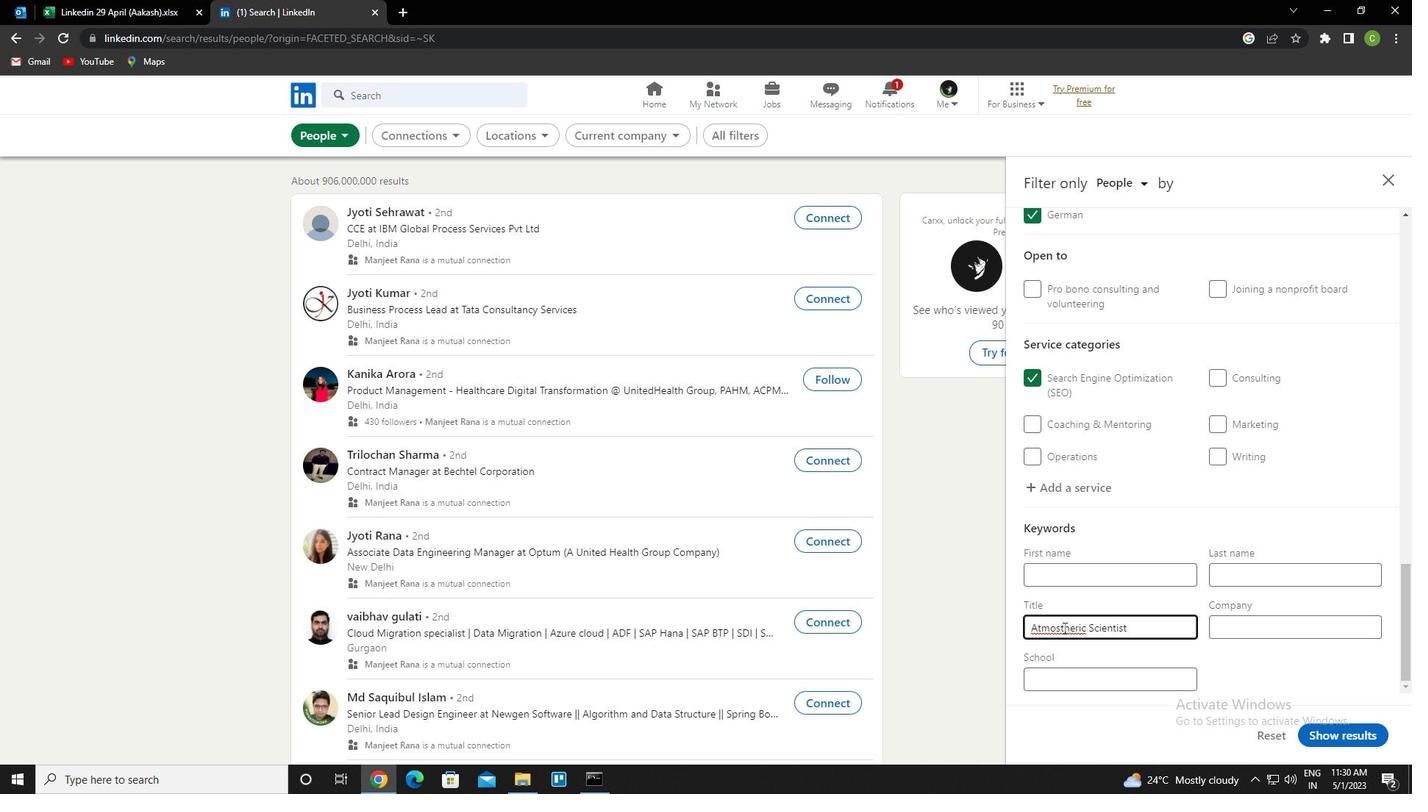 
Action: Mouse moved to (1088, 642)
Screenshot: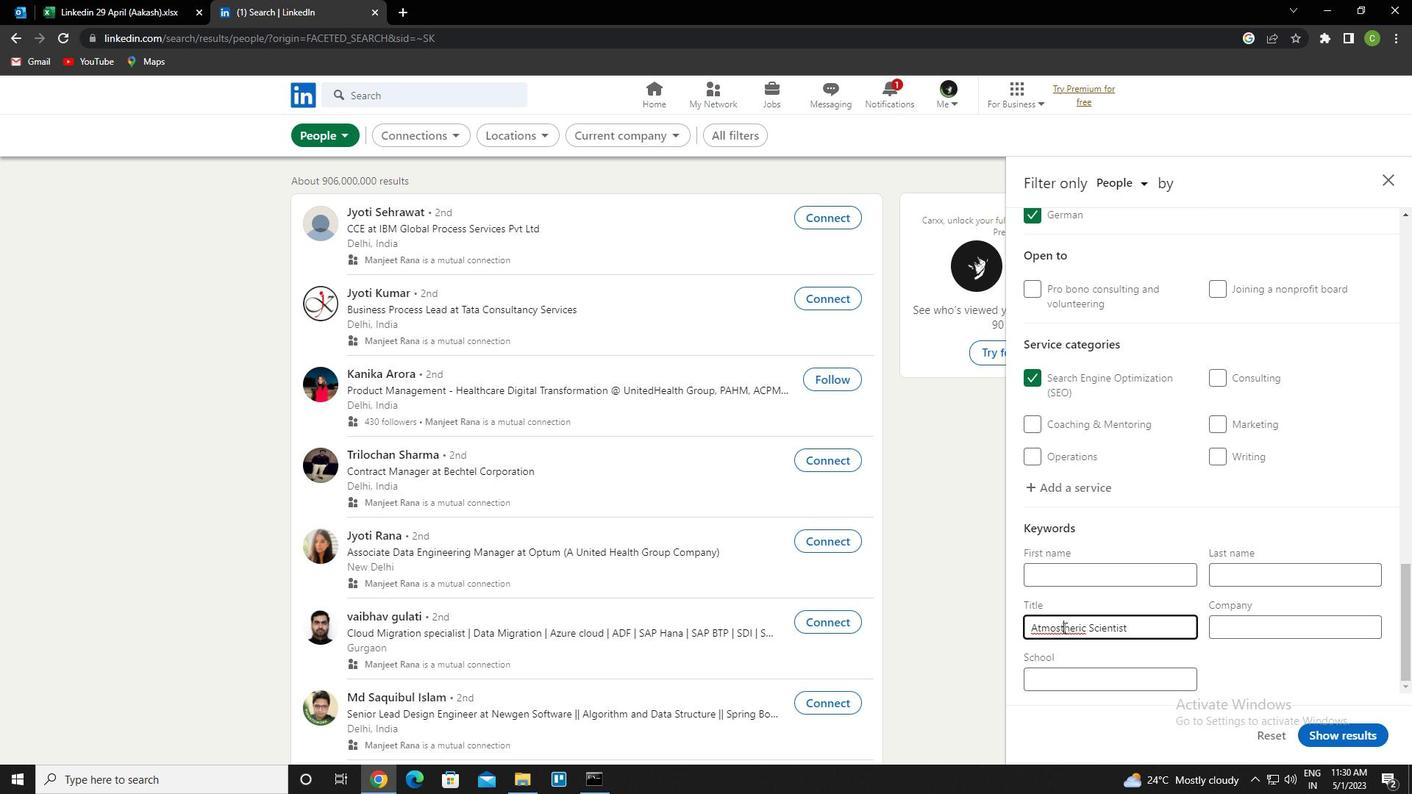 
Action: Key pressed <Key.backspace>p
Screenshot: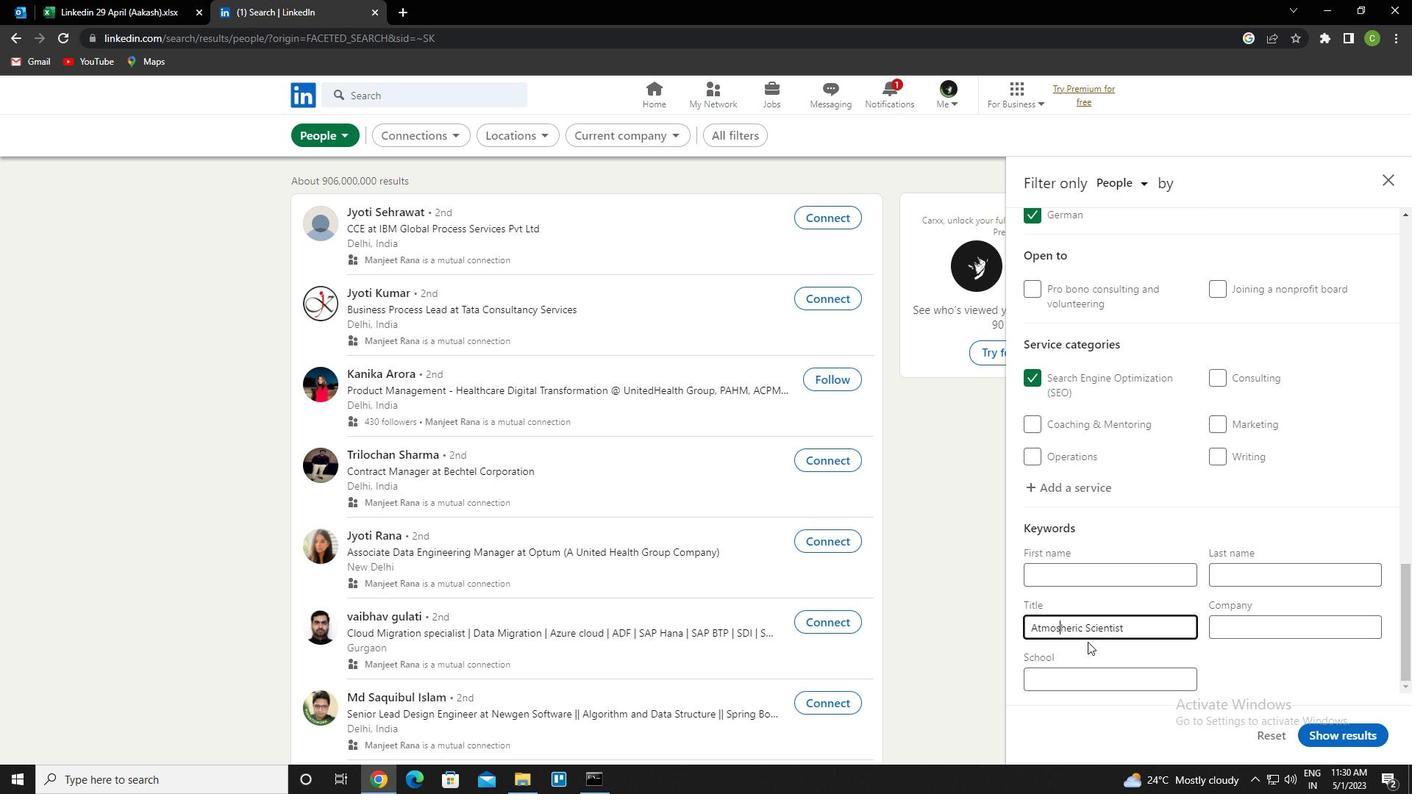 
Action: Mouse moved to (1361, 740)
Screenshot: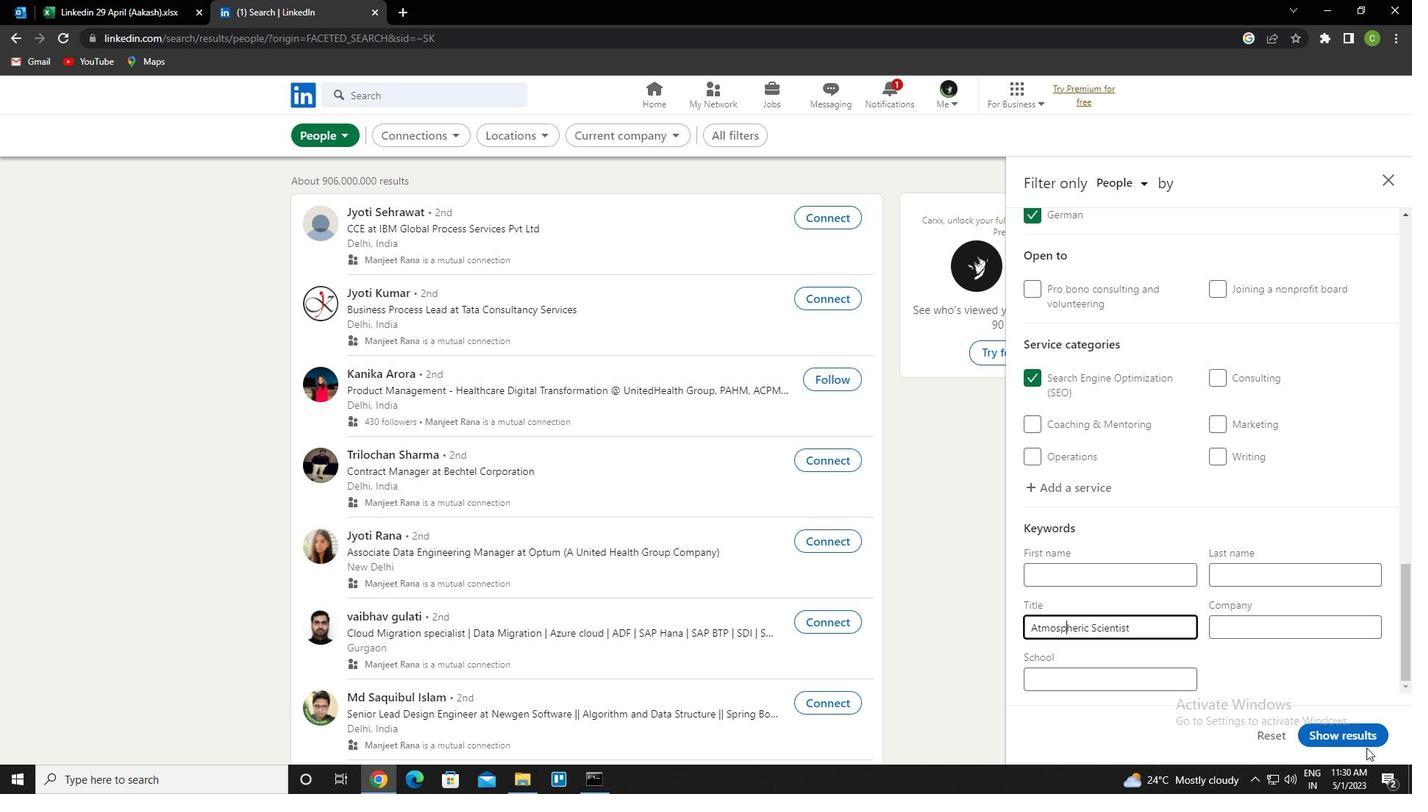 
Action: Mouse pressed left at (1361, 740)
Screenshot: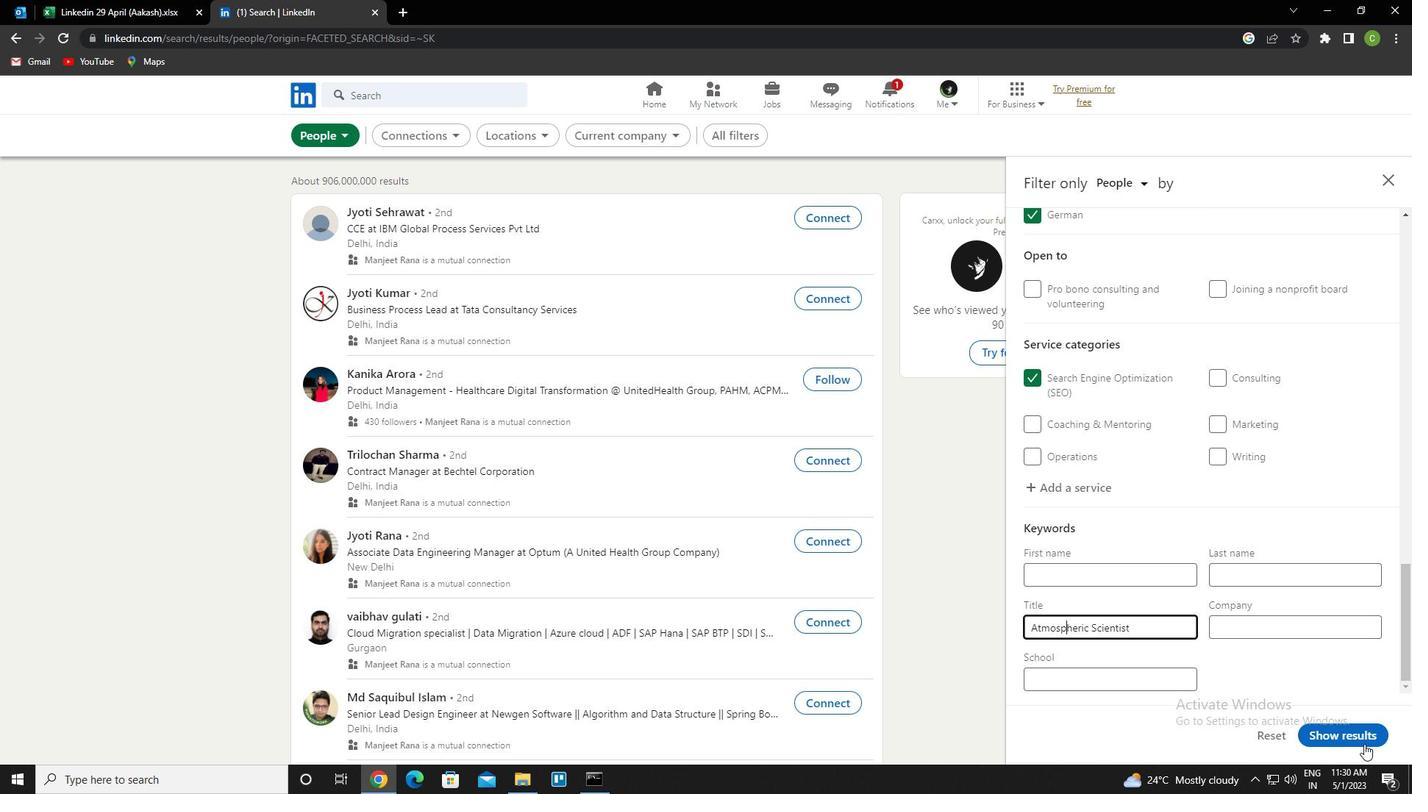 
Action: Mouse moved to (564, 763)
Screenshot: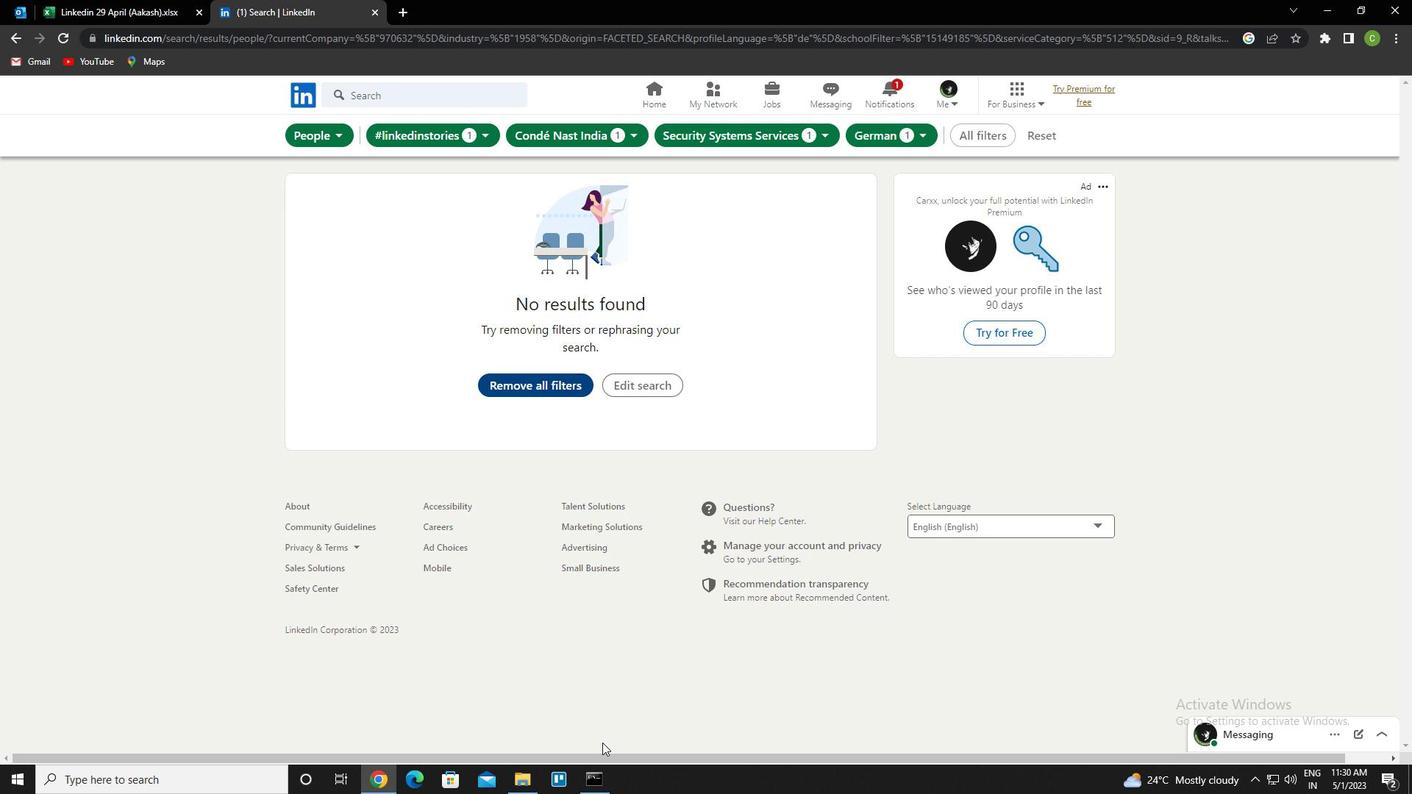 
